 Task: Look for space in Pula, Croatia from 8th June, 2023 to 16th June, 2023 for 2 adults in price range Rs.10000 to Rs.15000. Place can be entire place with 1  bedroom having 1 bed and 1 bathroom. Property type can be house, flat, guest house, hotel. Booking option can be shelf check-in. Required host language is English.
Action: Mouse moved to (626, 80)
Screenshot: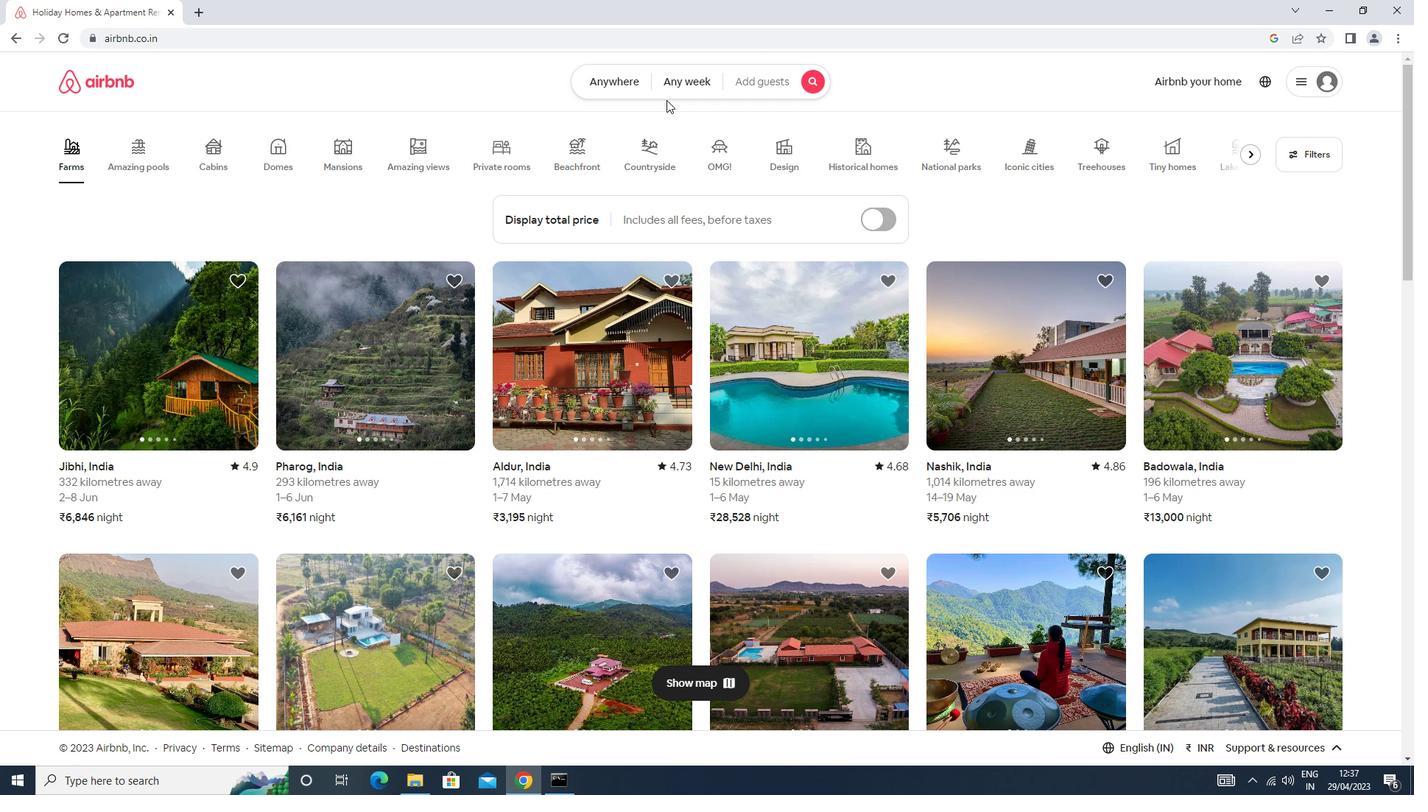 
Action: Mouse pressed left at (626, 80)
Screenshot: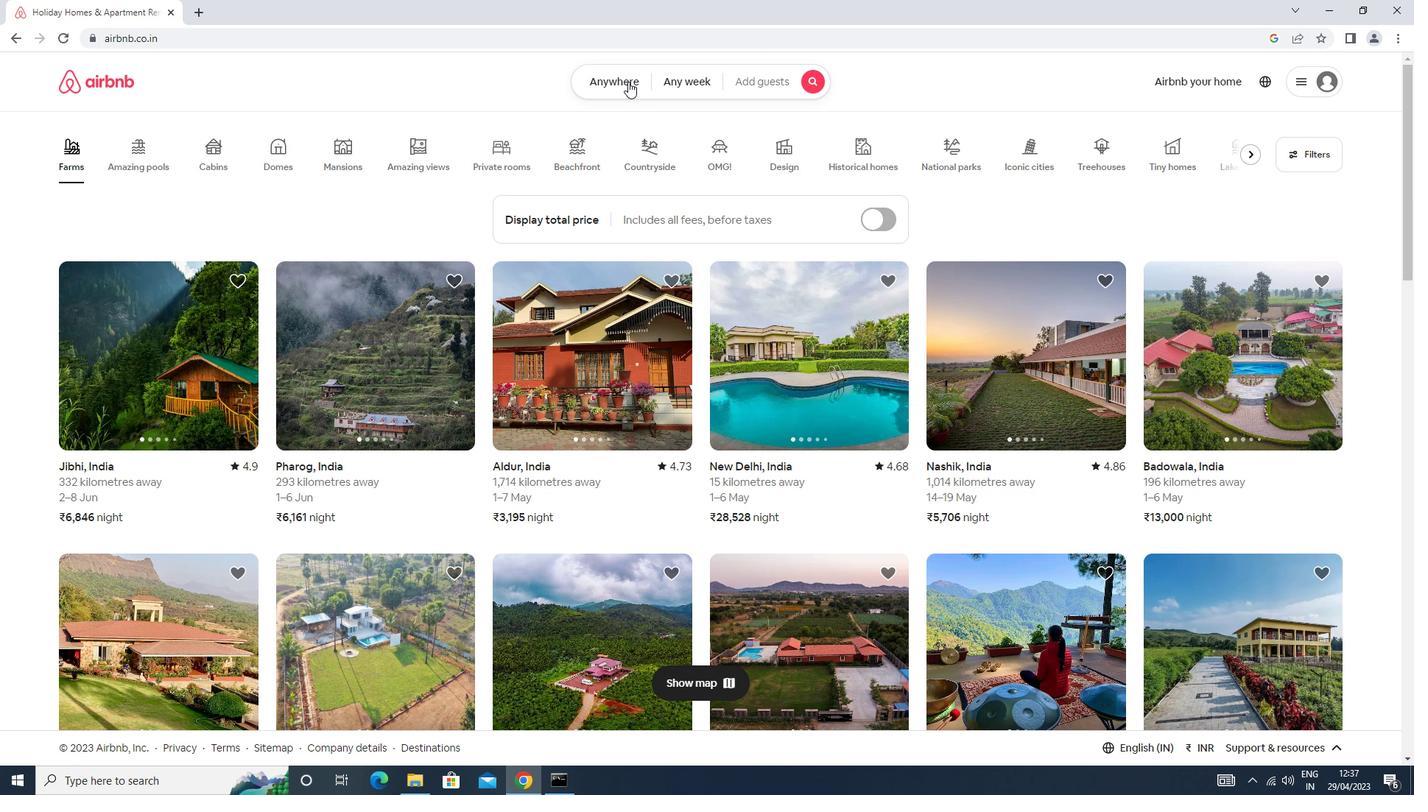 
Action: Mouse moved to (565, 147)
Screenshot: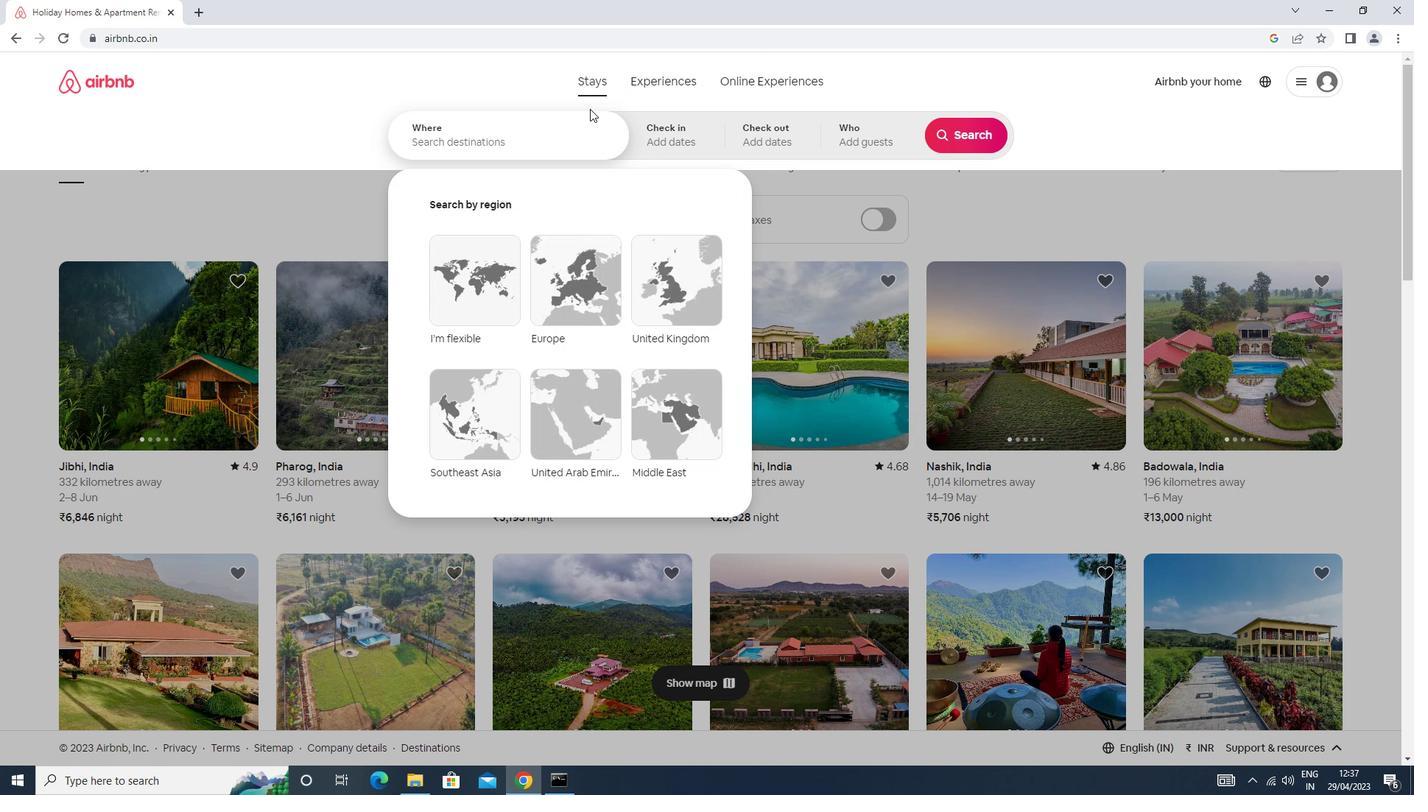 
Action: Mouse pressed left at (565, 147)
Screenshot: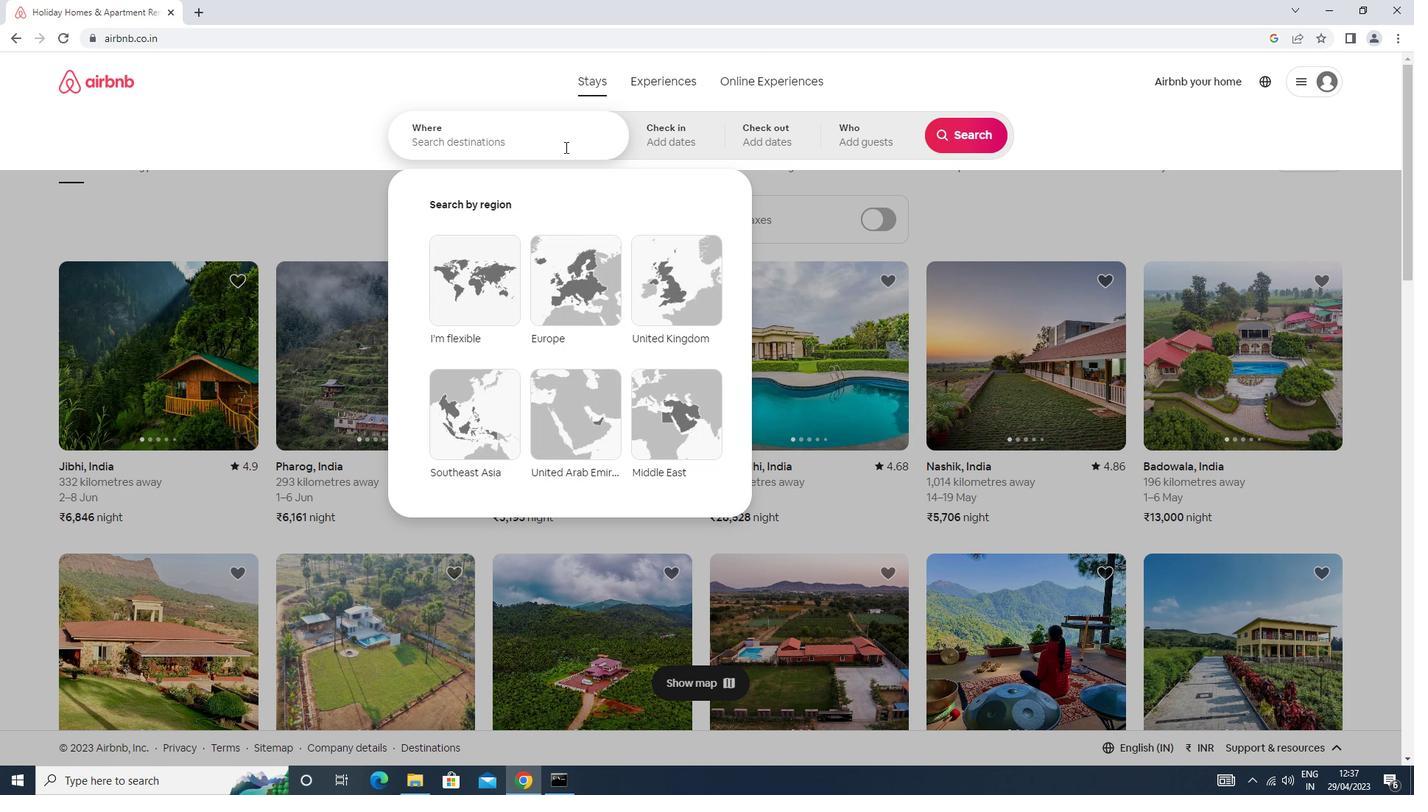 
Action: Key pressed p<Key.caps_lock>ula<Key.down><Key.enter>
Screenshot: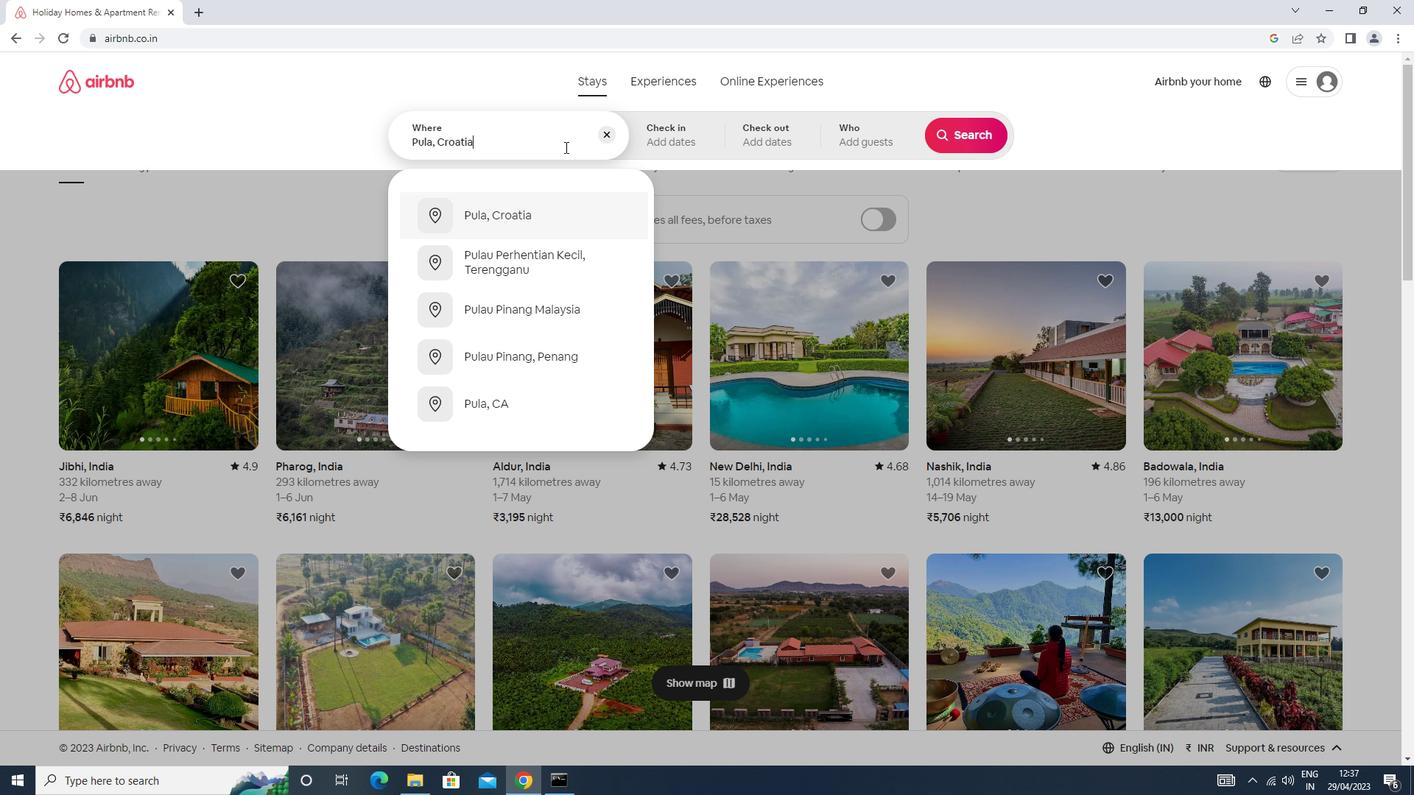 
Action: Mouse moved to (959, 256)
Screenshot: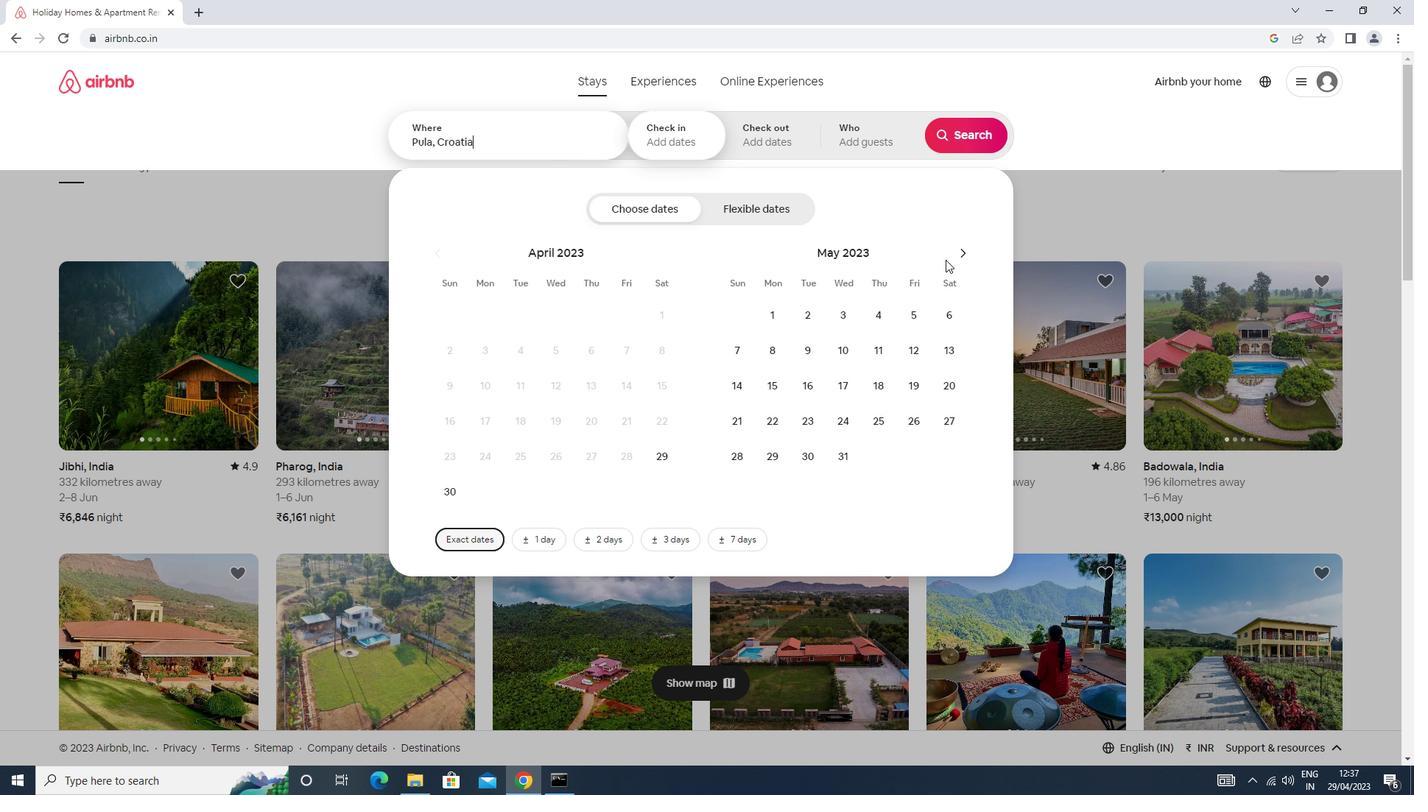 
Action: Mouse pressed left at (959, 256)
Screenshot: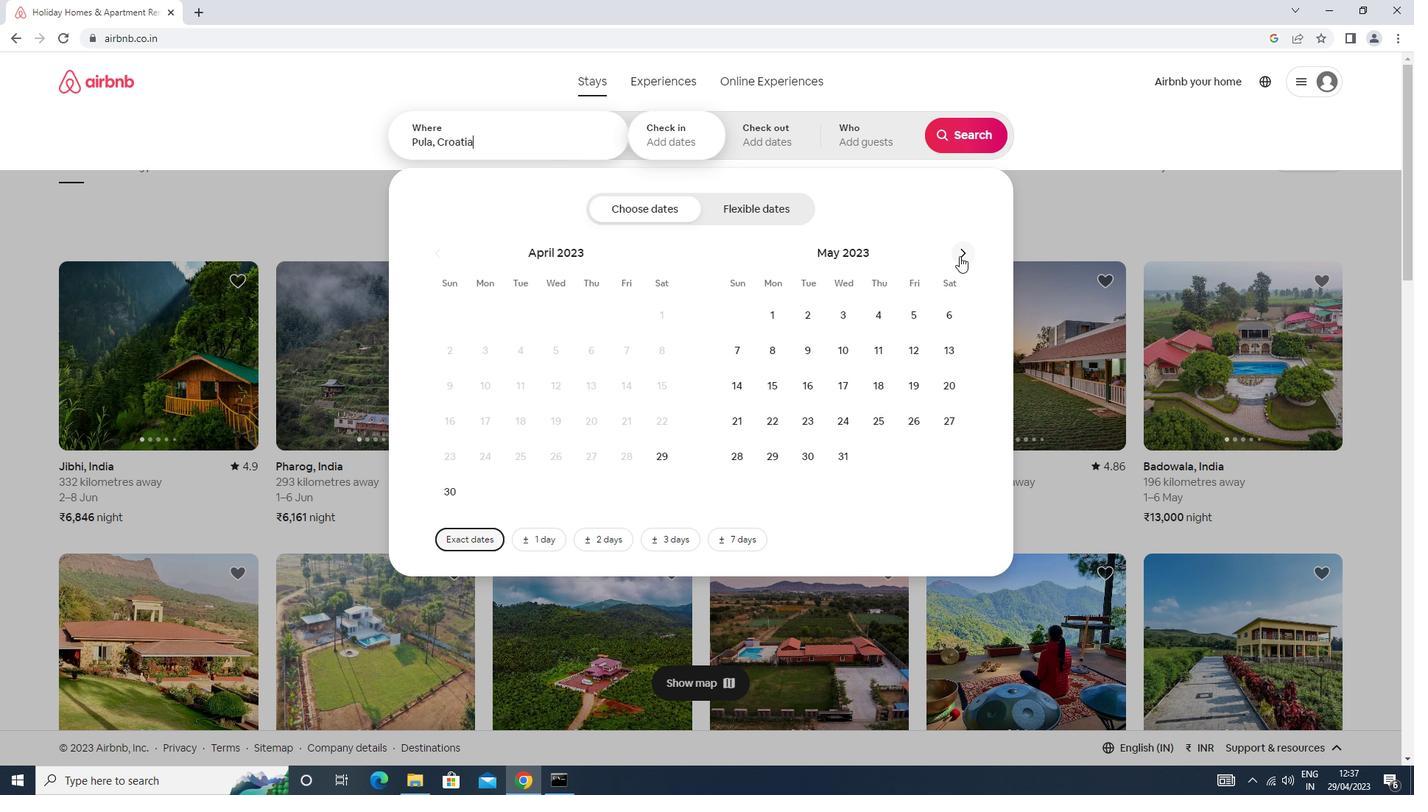 
Action: Mouse moved to (887, 350)
Screenshot: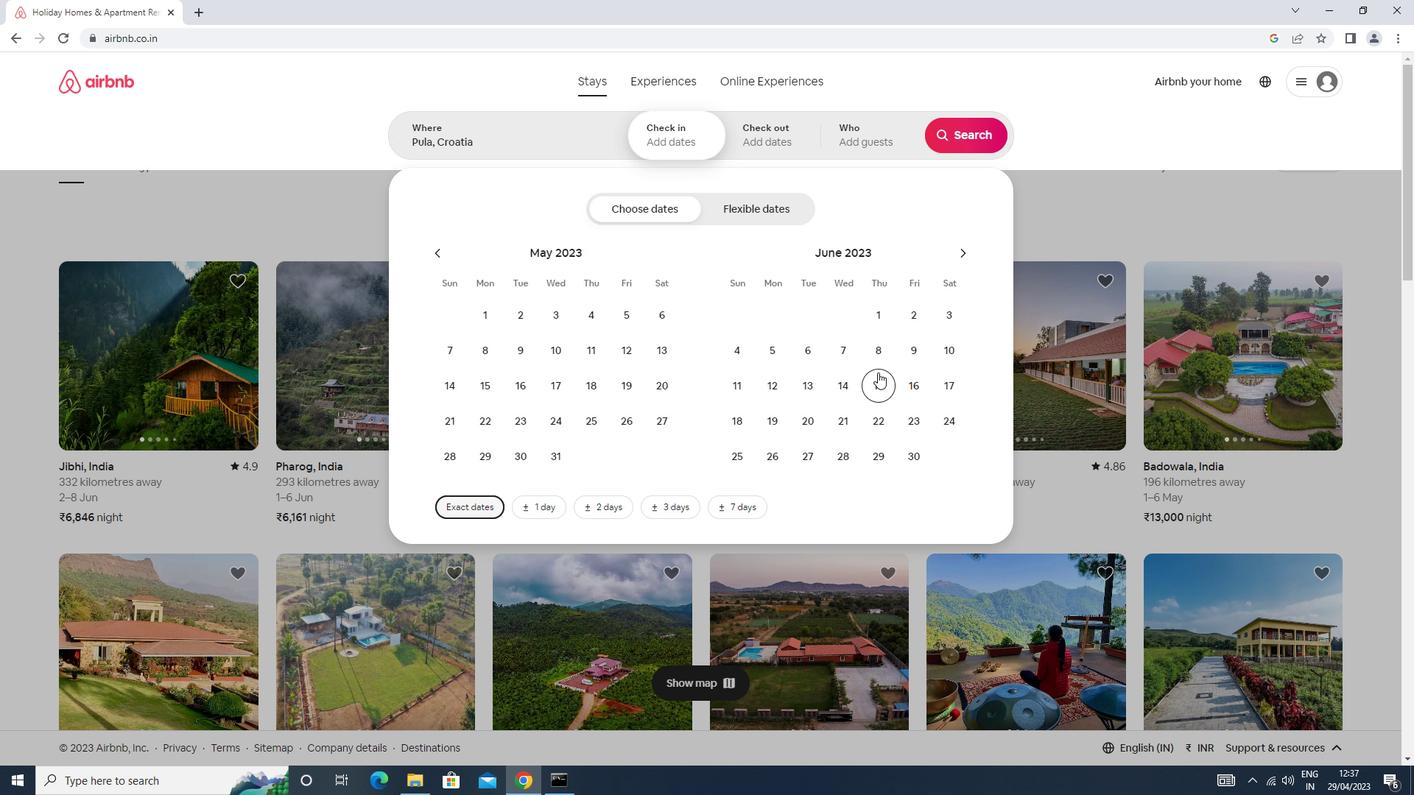 
Action: Mouse pressed left at (887, 350)
Screenshot: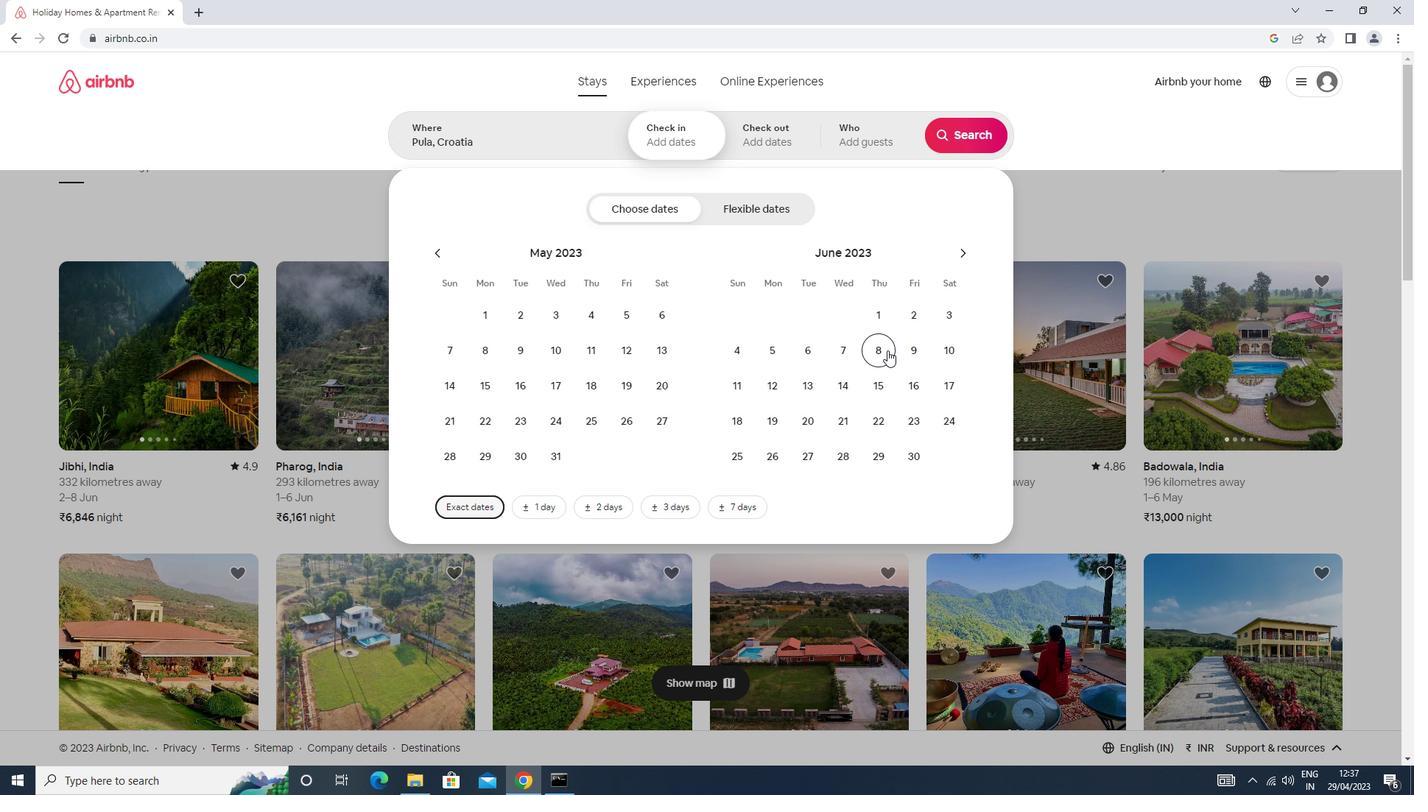 
Action: Mouse moved to (909, 385)
Screenshot: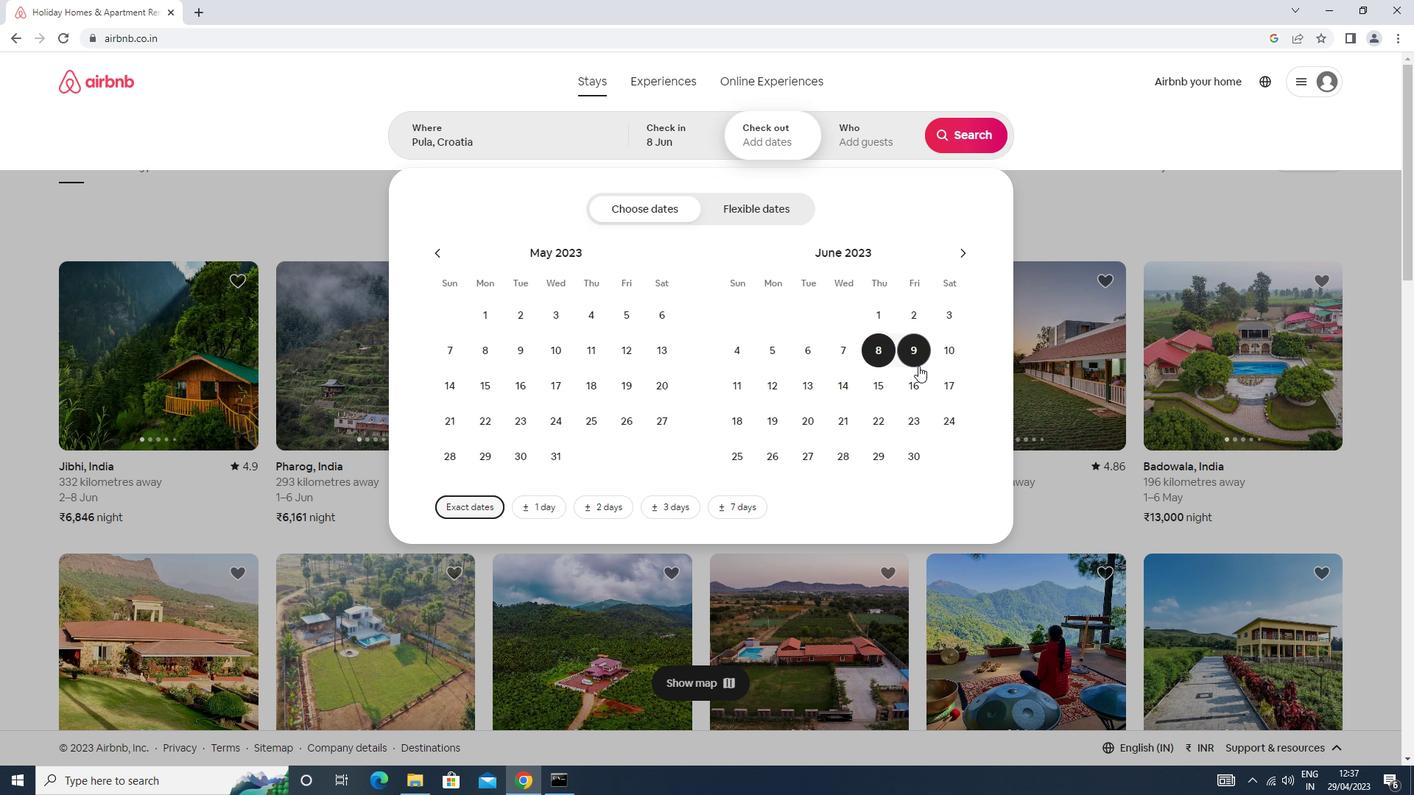 
Action: Mouse pressed left at (909, 385)
Screenshot: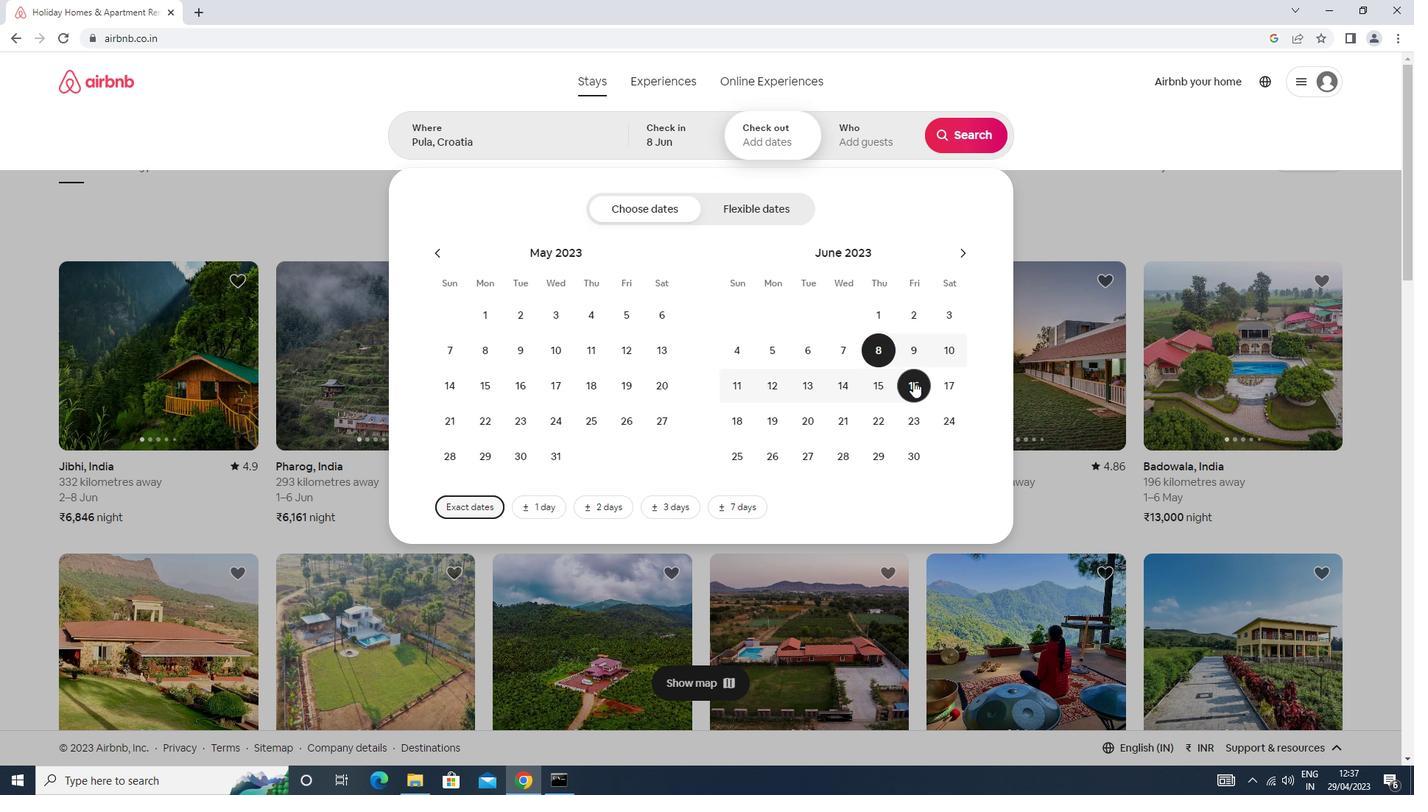 
Action: Mouse moved to (856, 143)
Screenshot: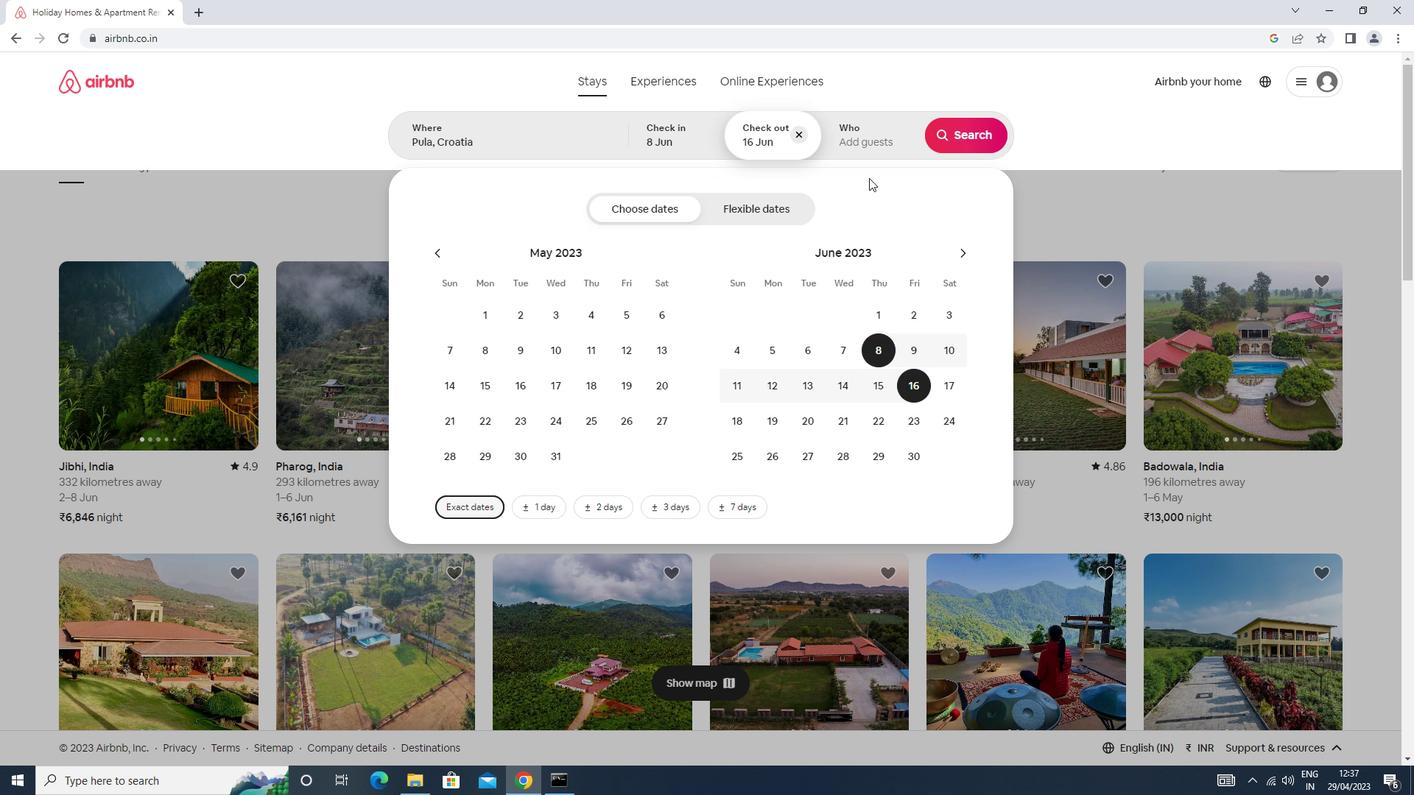 
Action: Mouse pressed left at (856, 143)
Screenshot: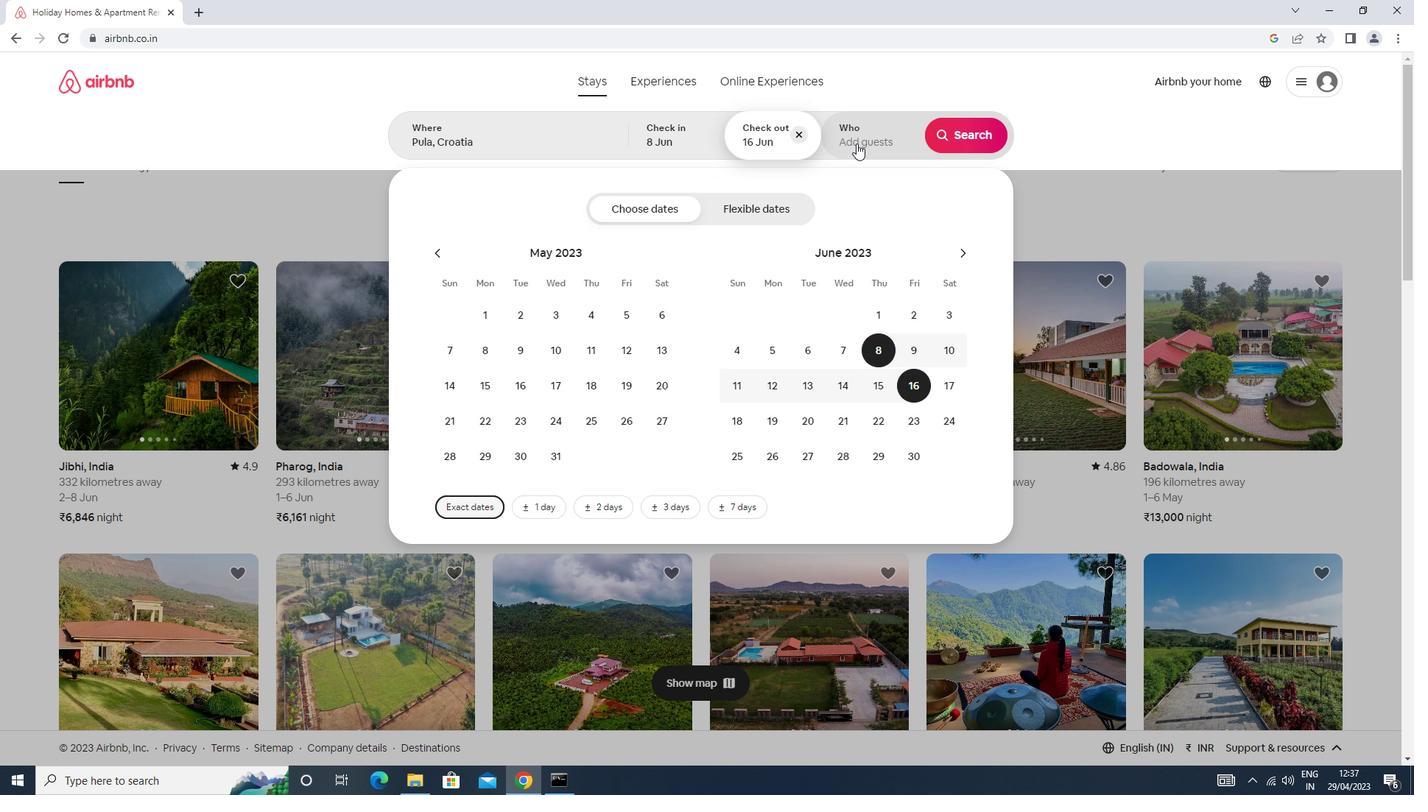 
Action: Mouse moved to (979, 213)
Screenshot: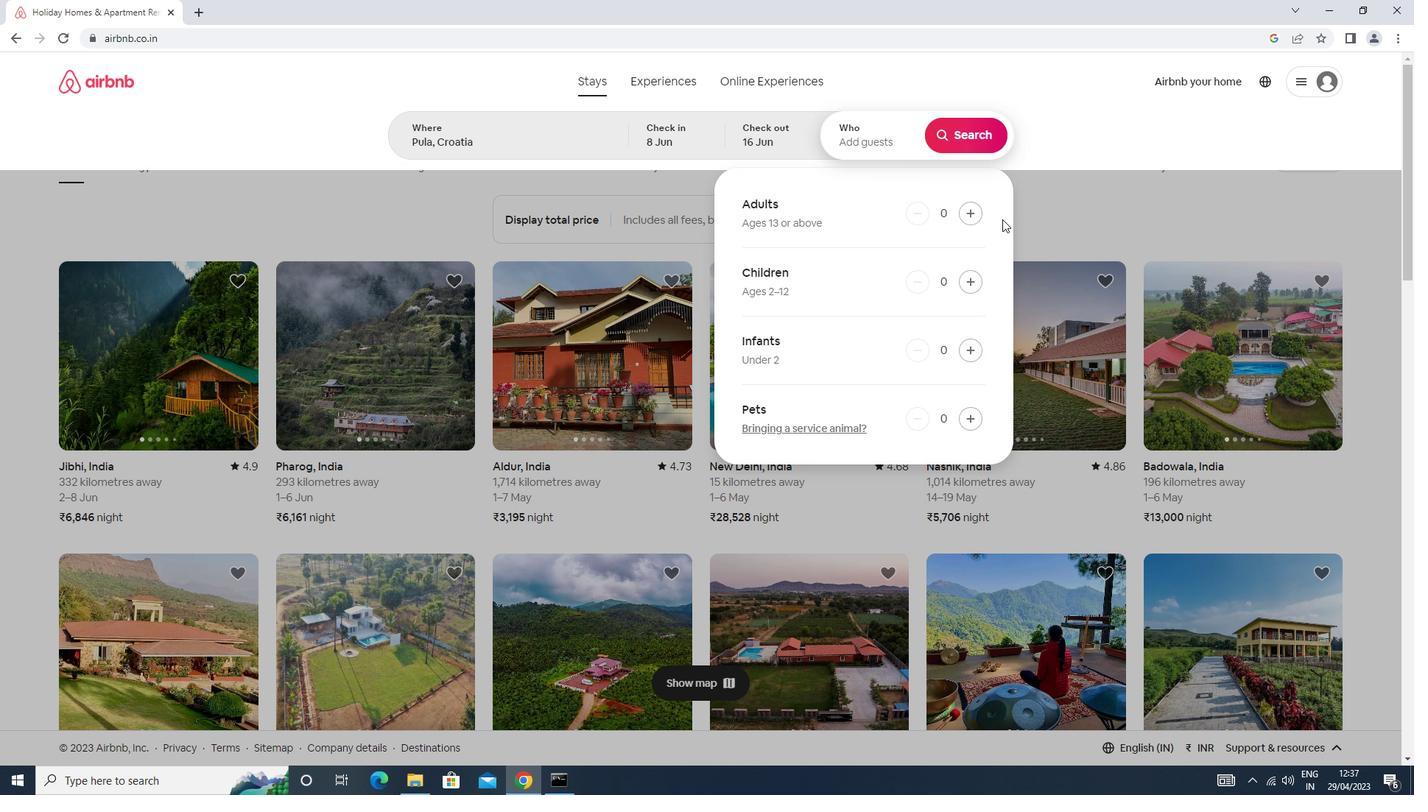 
Action: Mouse pressed left at (979, 213)
Screenshot: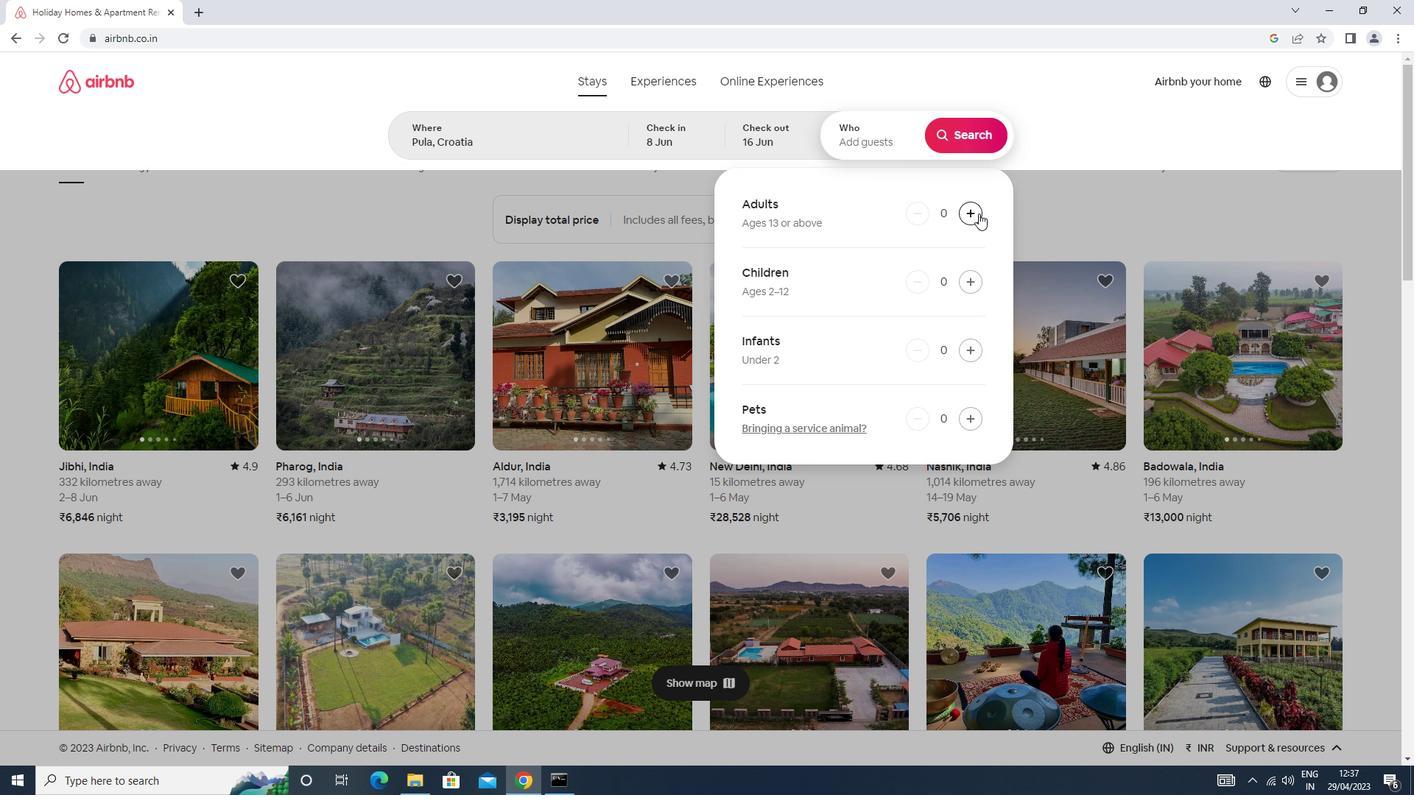 
Action: Mouse pressed left at (979, 213)
Screenshot: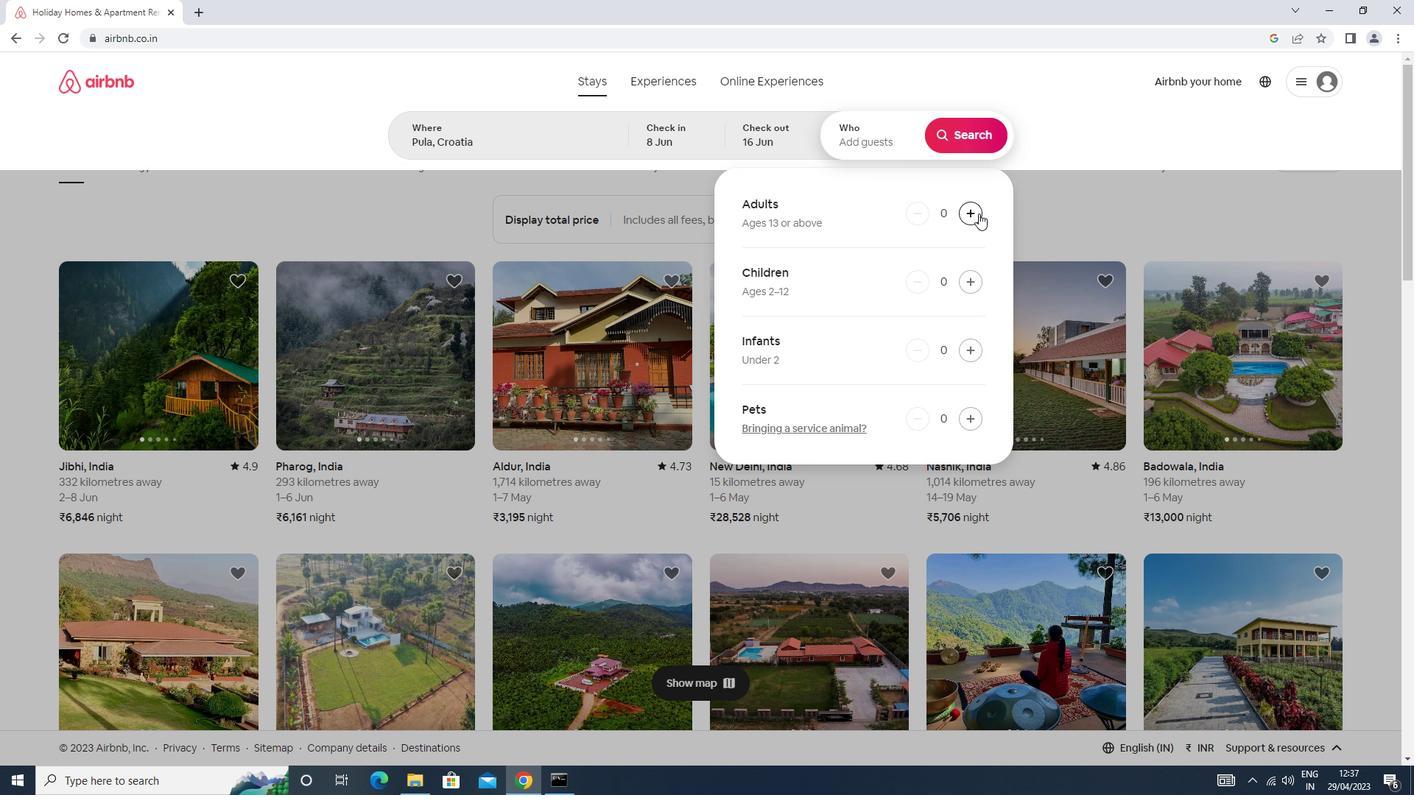 
Action: Mouse moved to (962, 142)
Screenshot: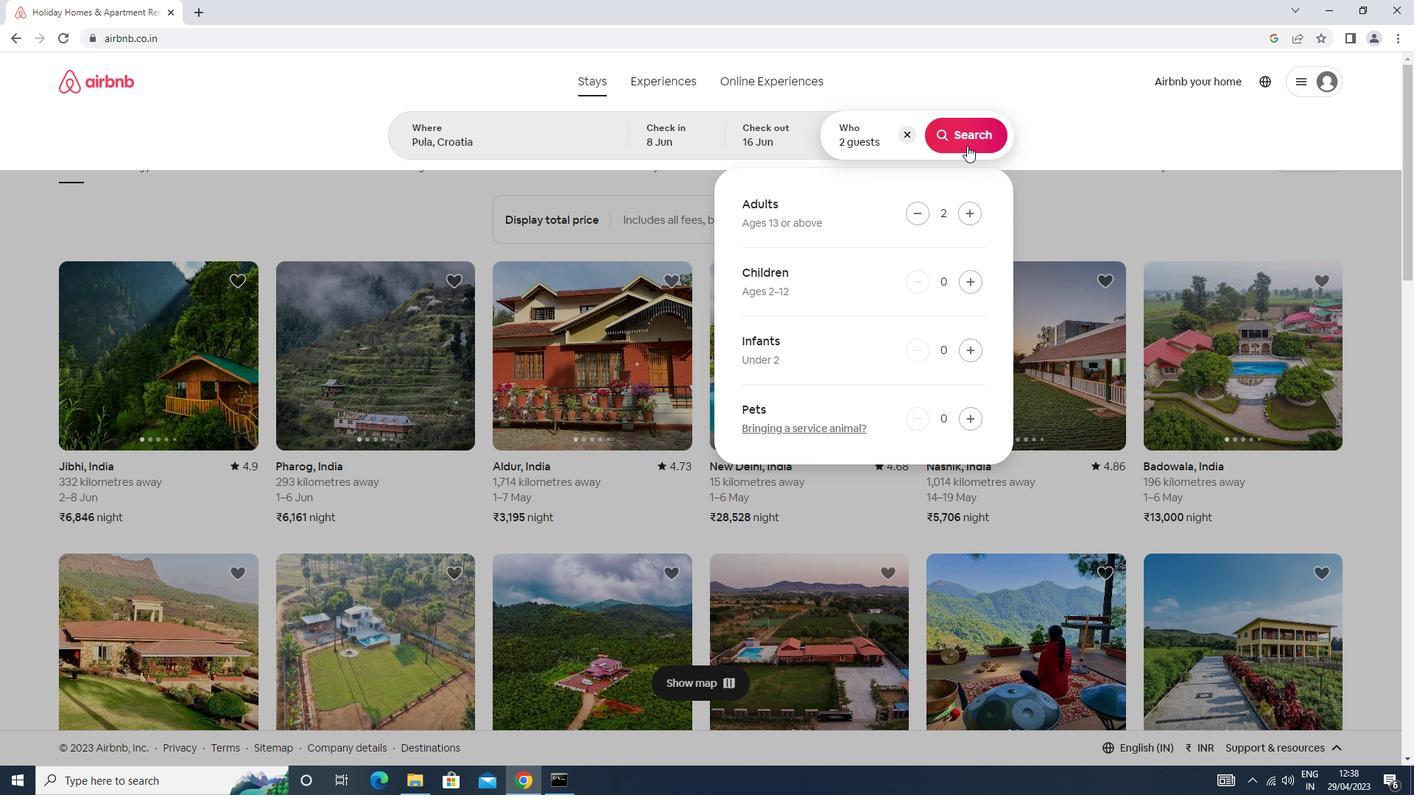 
Action: Mouse pressed left at (962, 142)
Screenshot: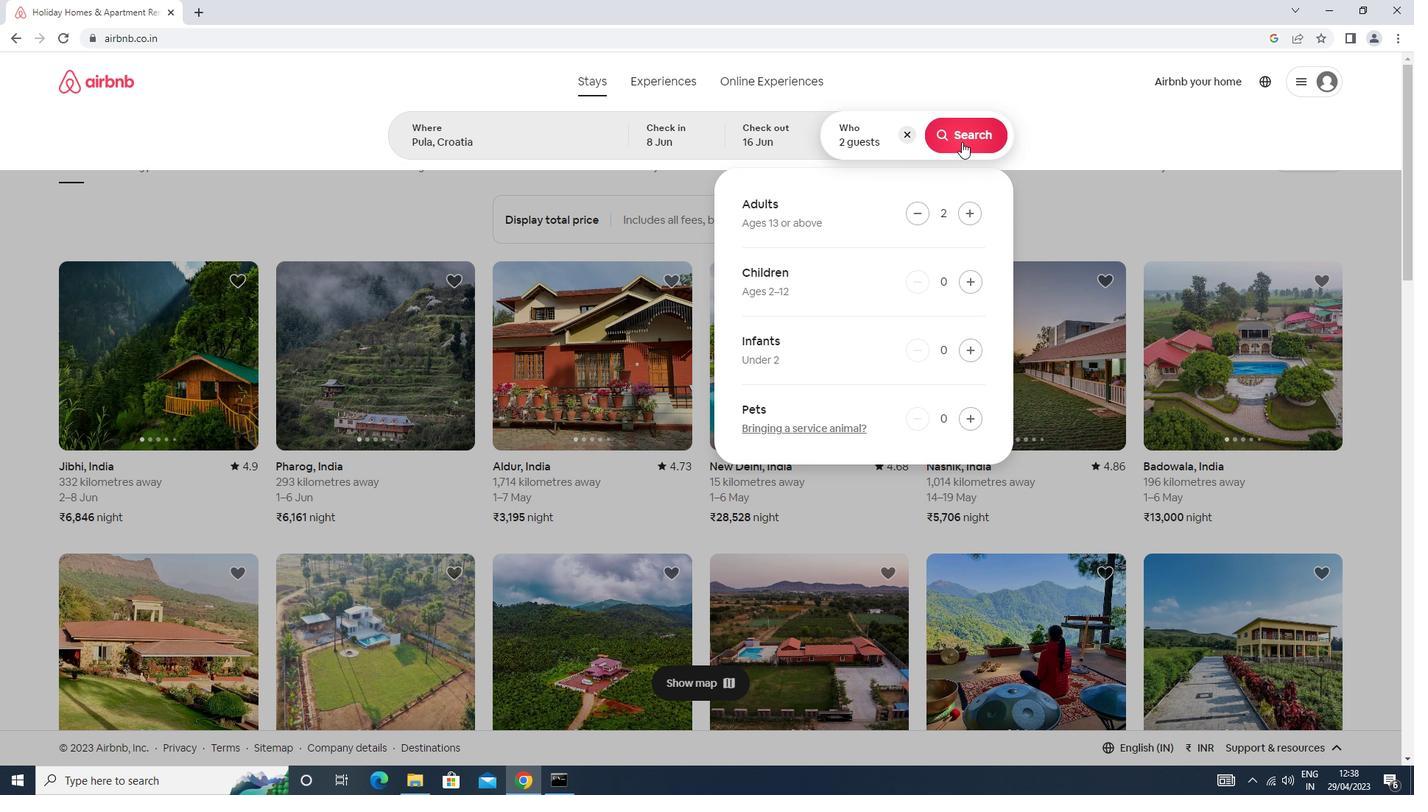 
Action: Mouse moved to (1345, 81)
Screenshot: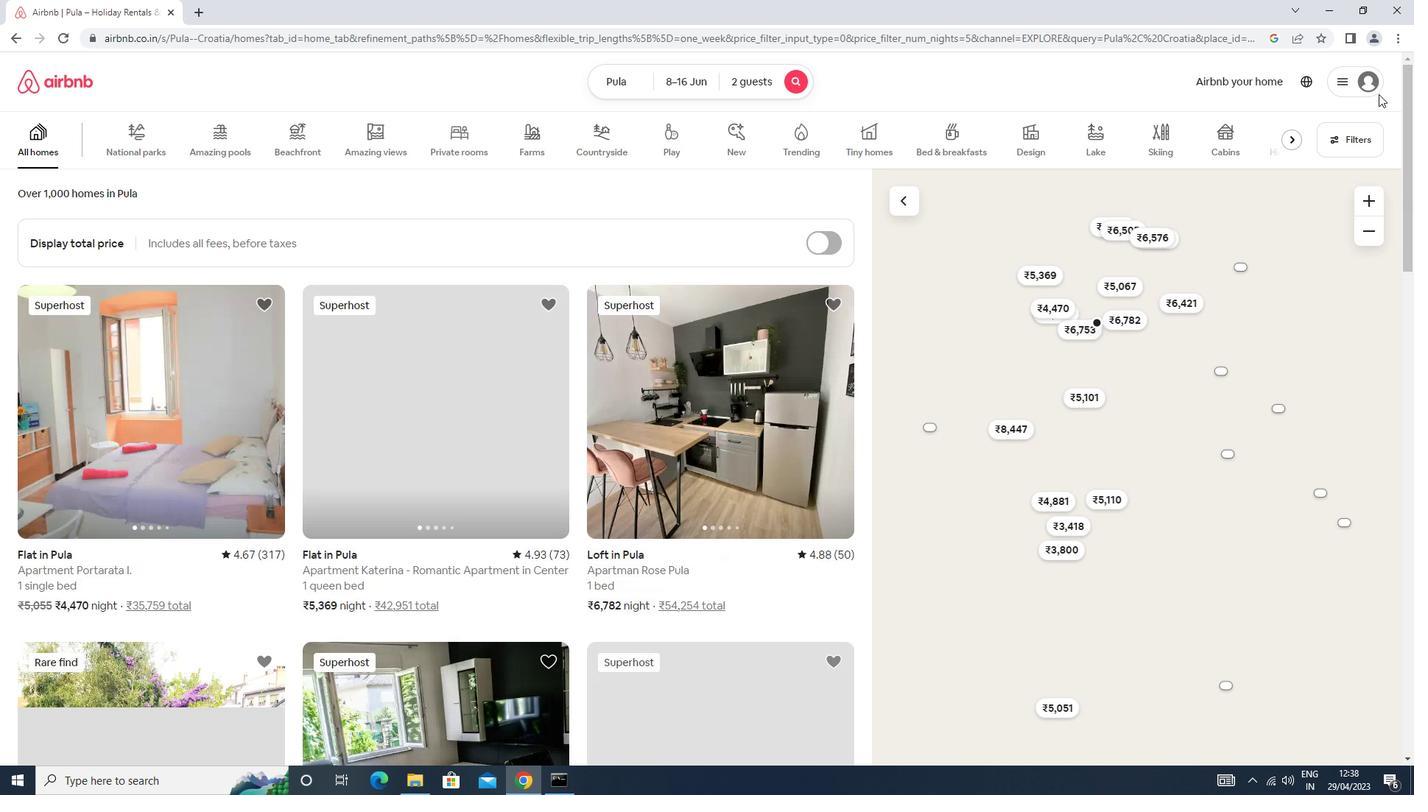 
Action: Mouse pressed left at (1345, 81)
Screenshot: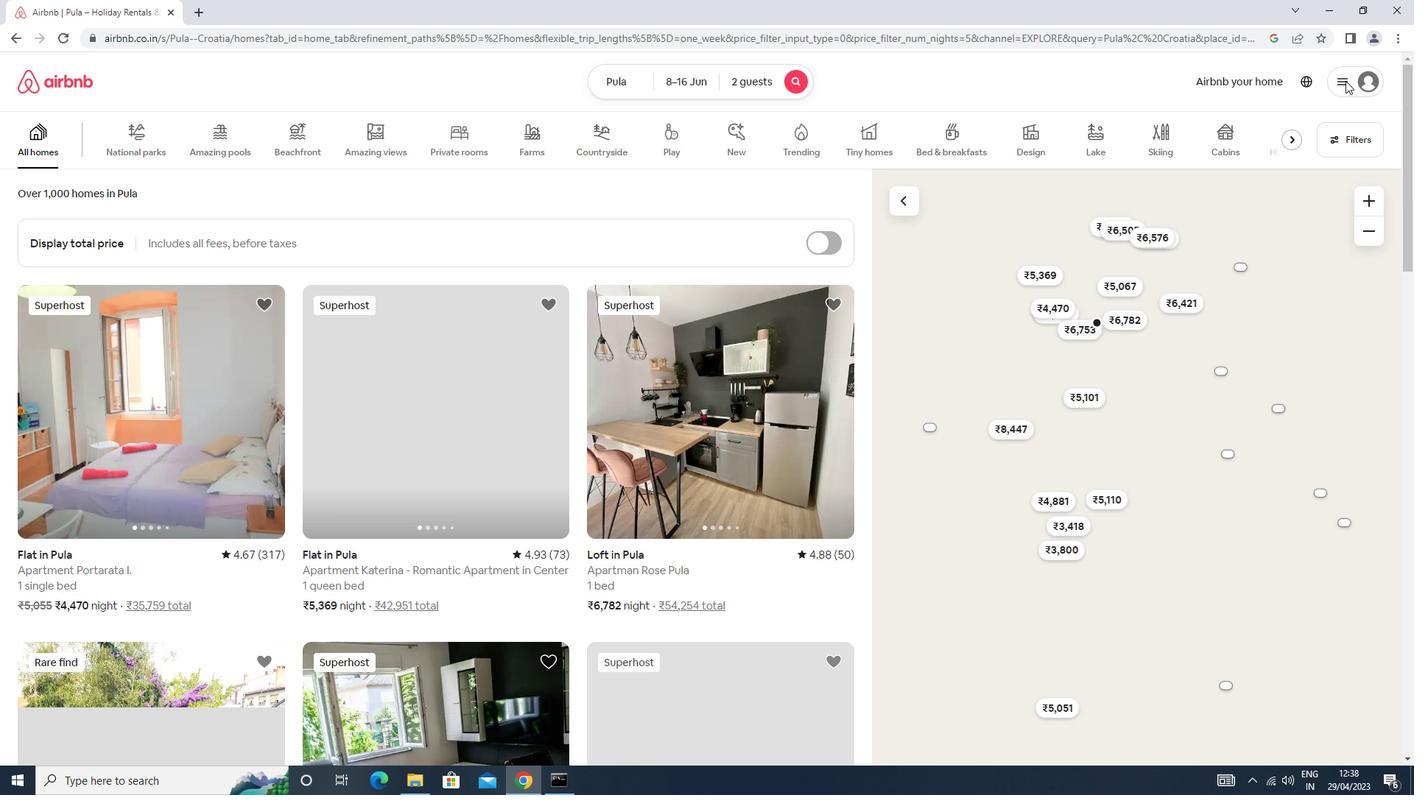 
Action: Mouse moved to (1356, 74)
Screenshot: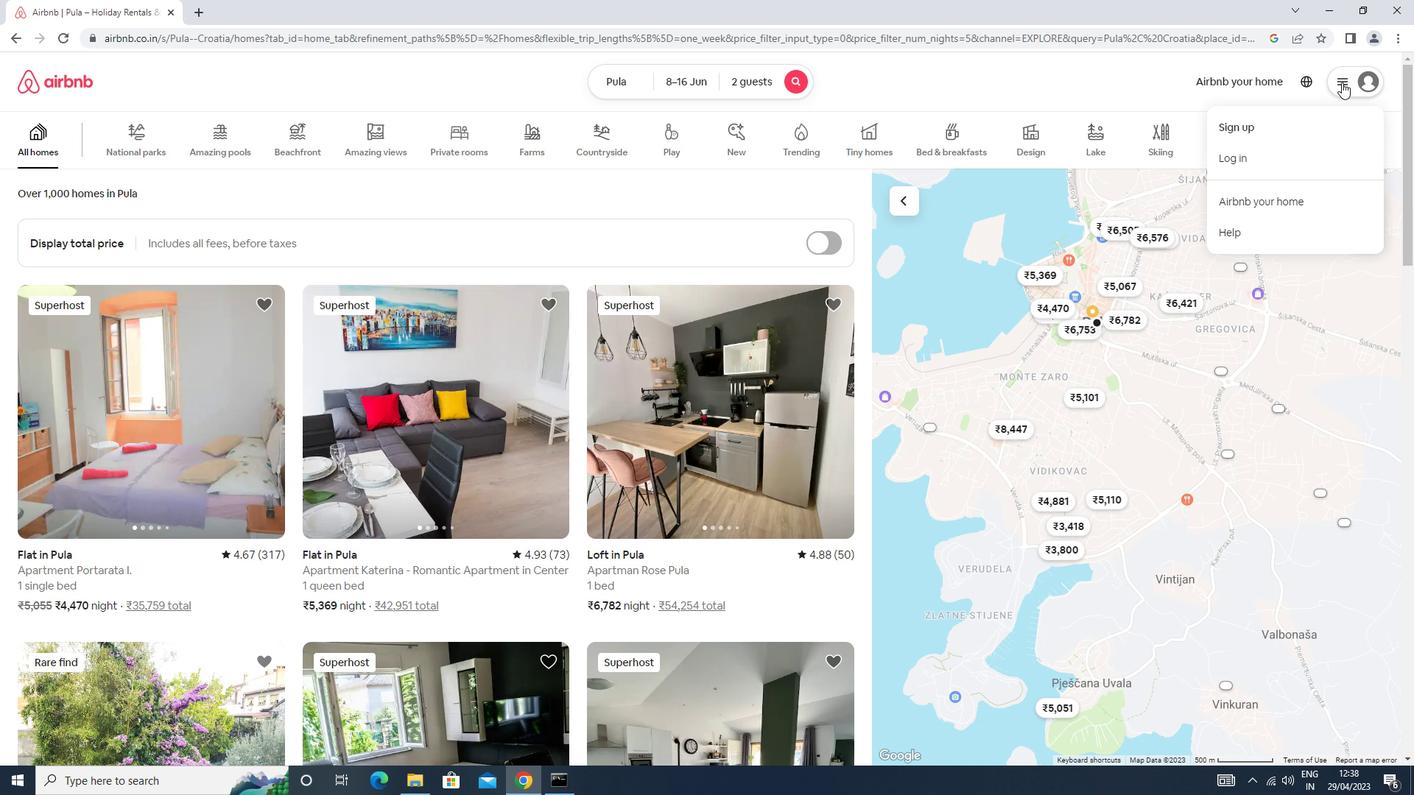 
Action: Mouse pressed left at (1356, 74)
Screenshot: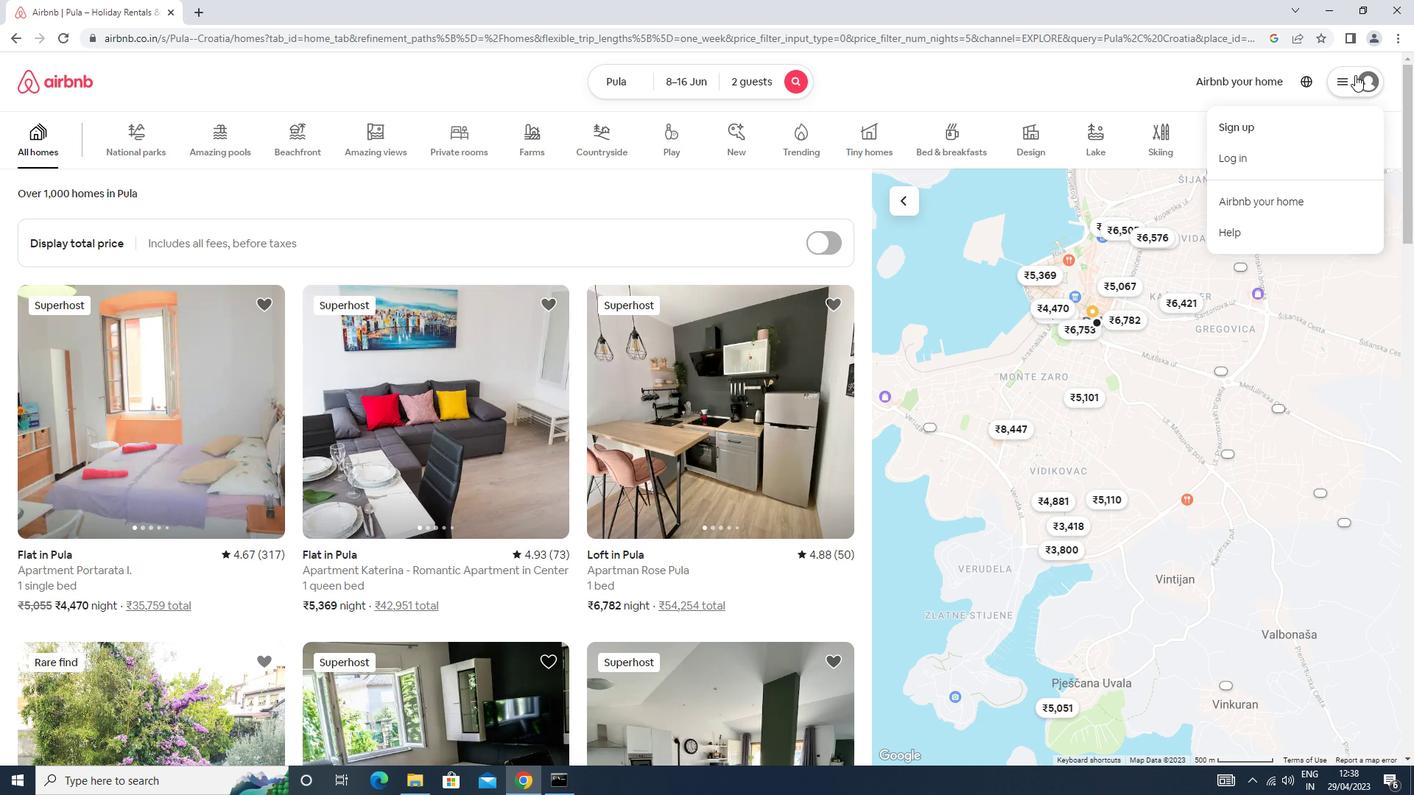 
Action: Mouse moved to (1347, 129)
Screenshot: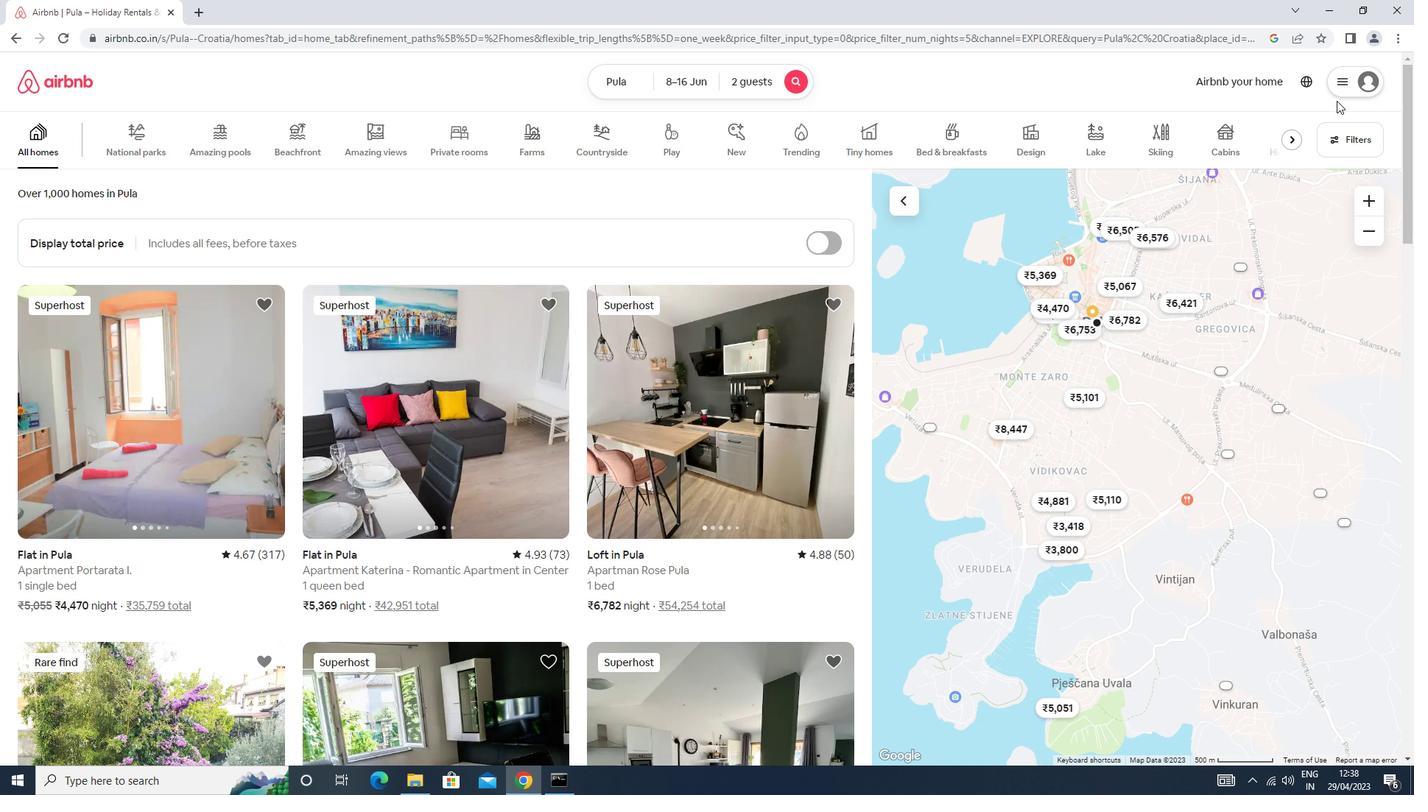 
Action: Mouse pressed left at (1347, 129)
Screenshot: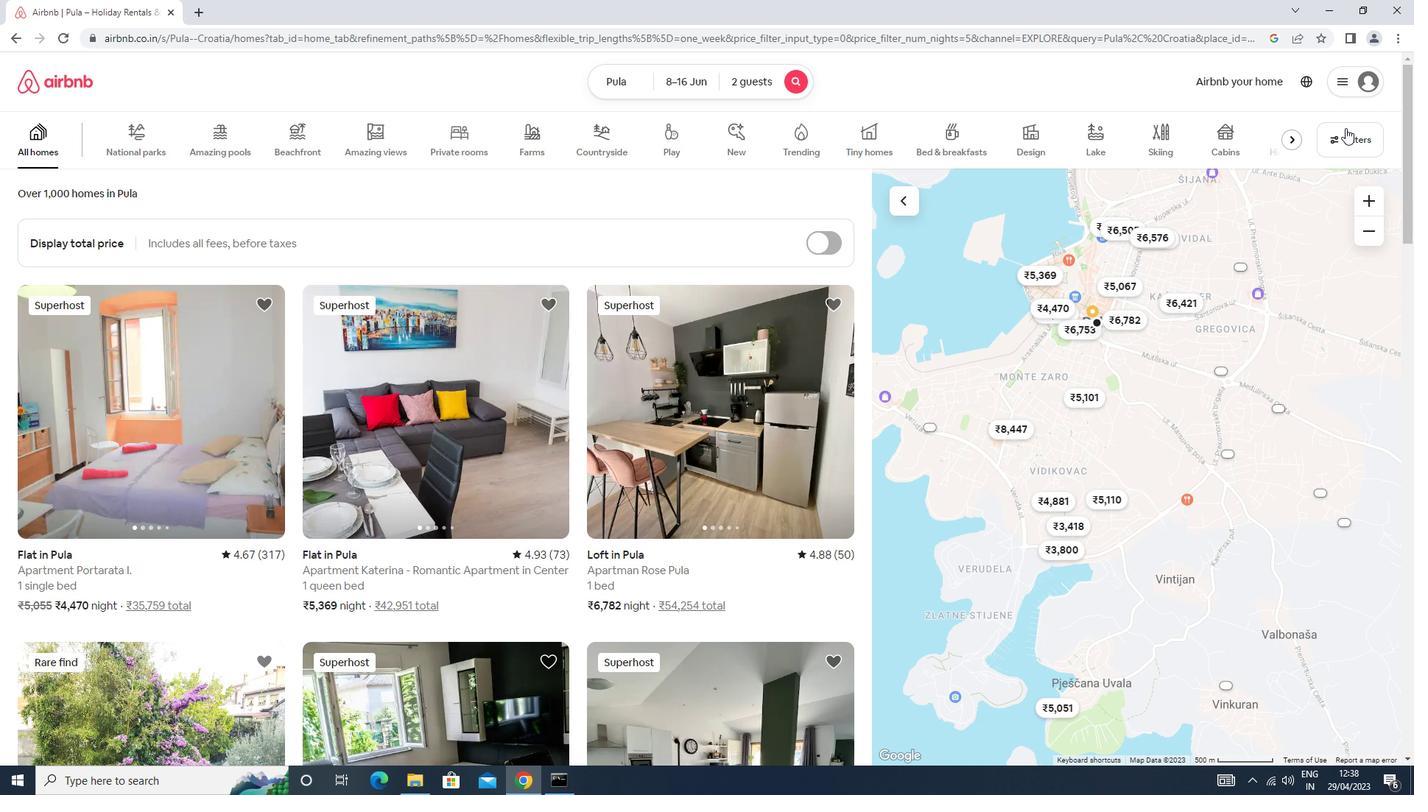 
Action: Mouse moved to (605, 324)
Screenshot: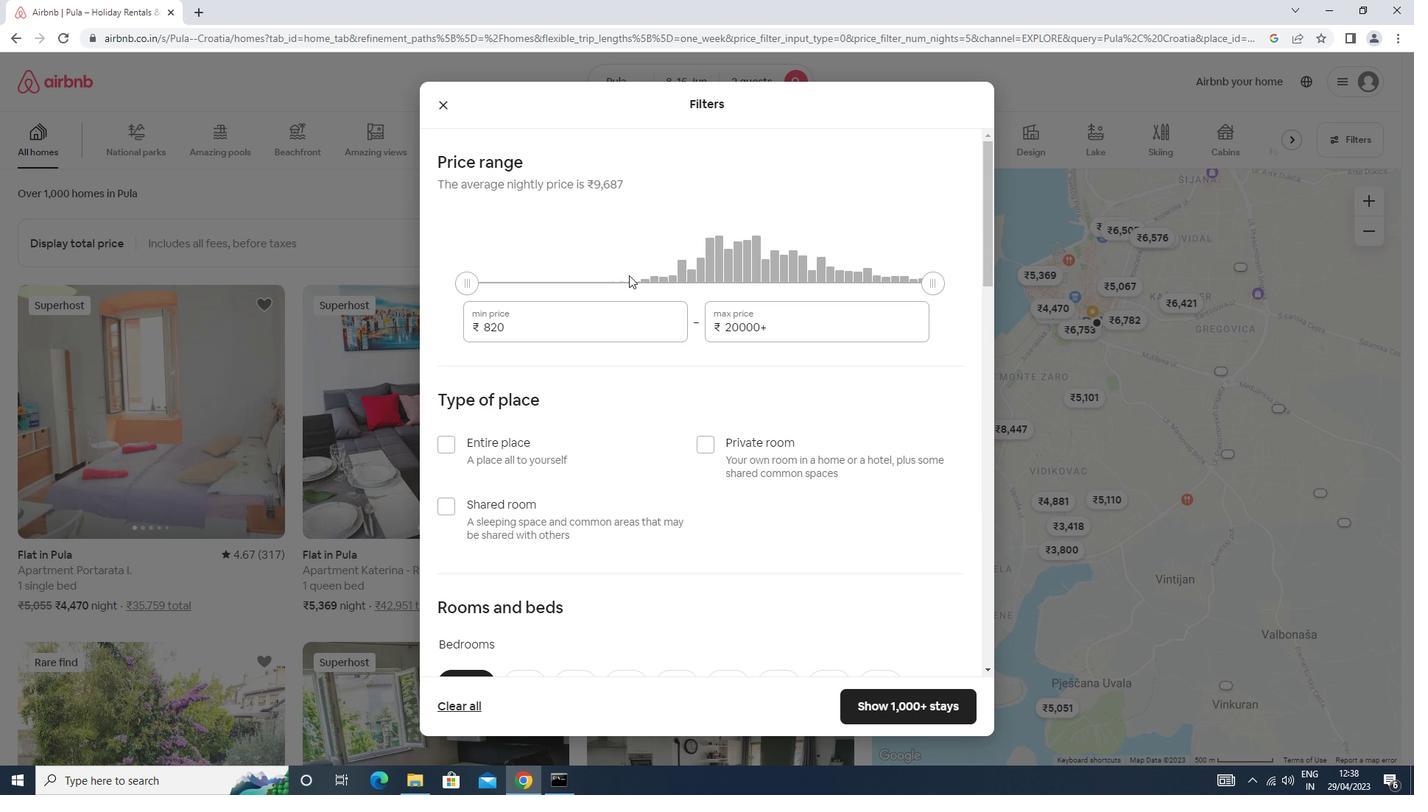 
Action: Mouse pressed left at (605, 324)
Screenshot: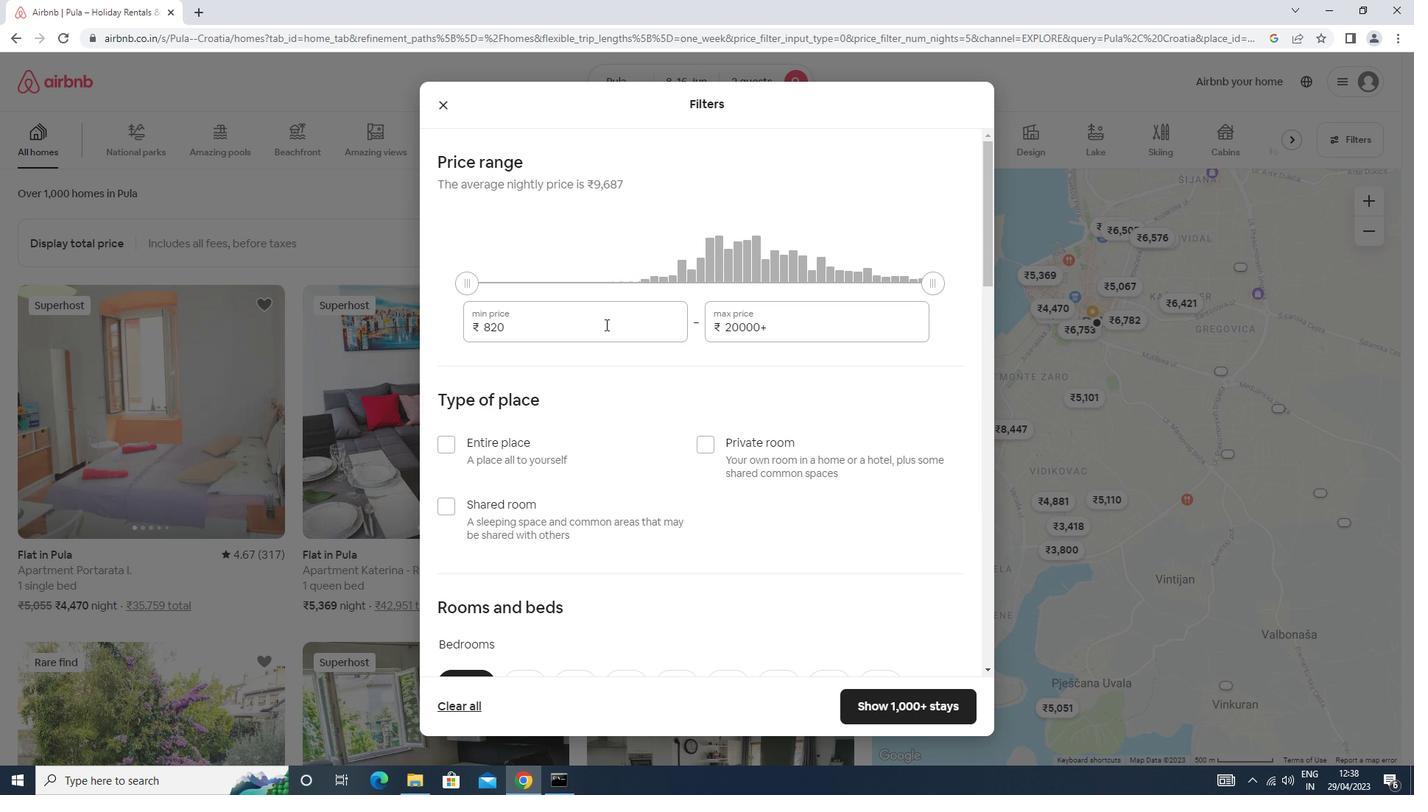 
Action: Key pressed <Key.backspace><Key.backspace><Key.backspace><Key.backspace><Key.backspace><Key.backspace><Key.backspace><Key.backspace><Key.backspace>10000<Key.tab>15000
Screenshot: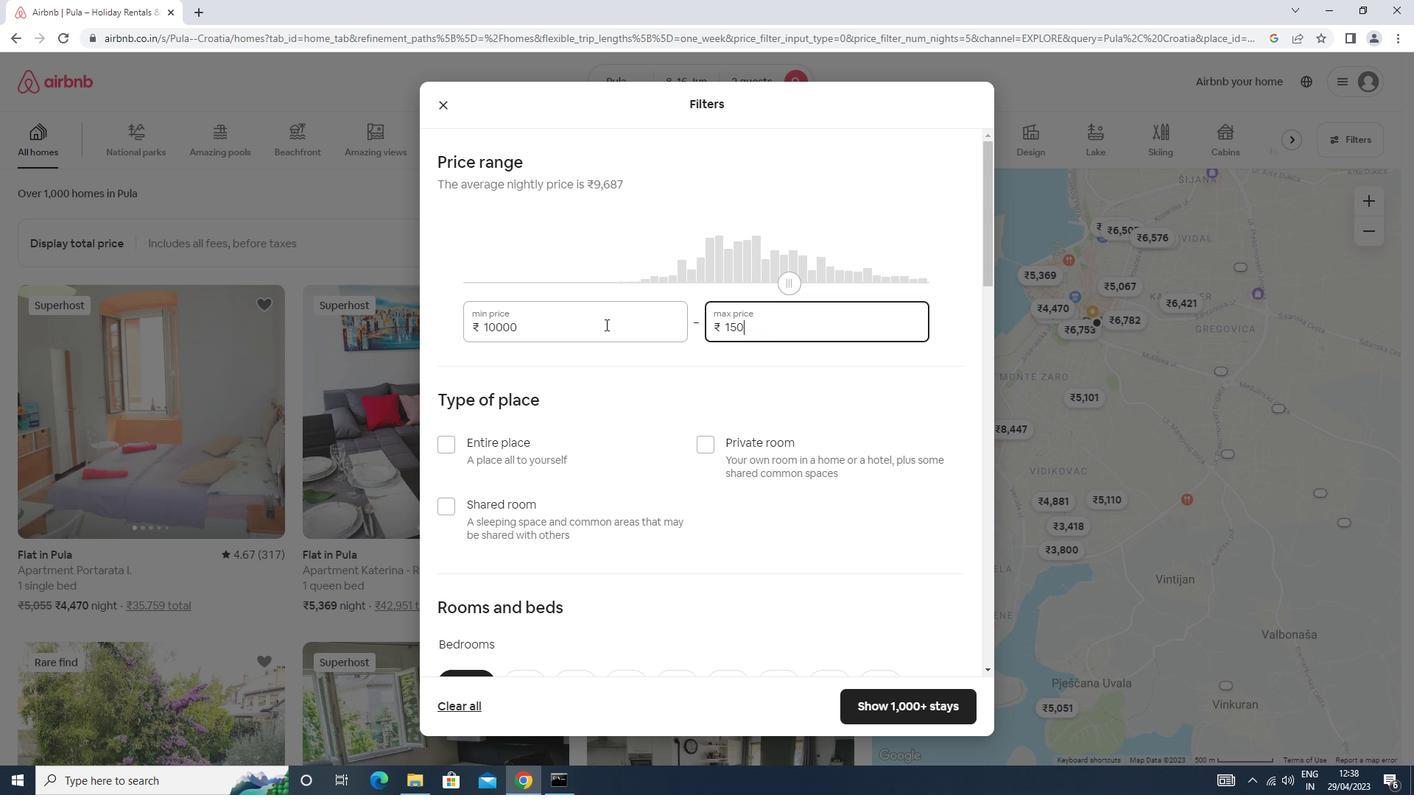 
Action: Mouse scrolled (605, 324) with delta (0, 0)
Screenshot: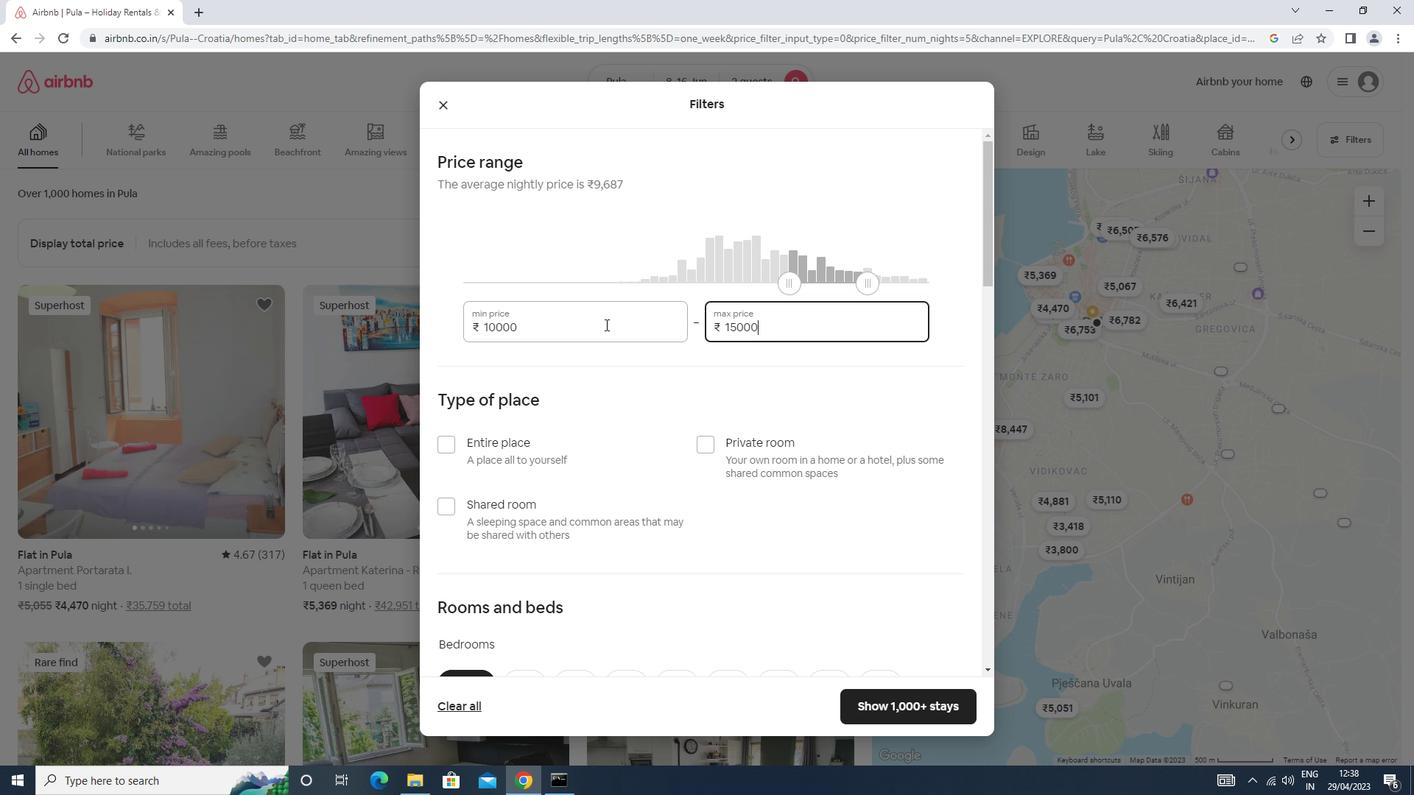
Action: Mouse scrolled (605, 324) with delta (0, 0)
Screenshot: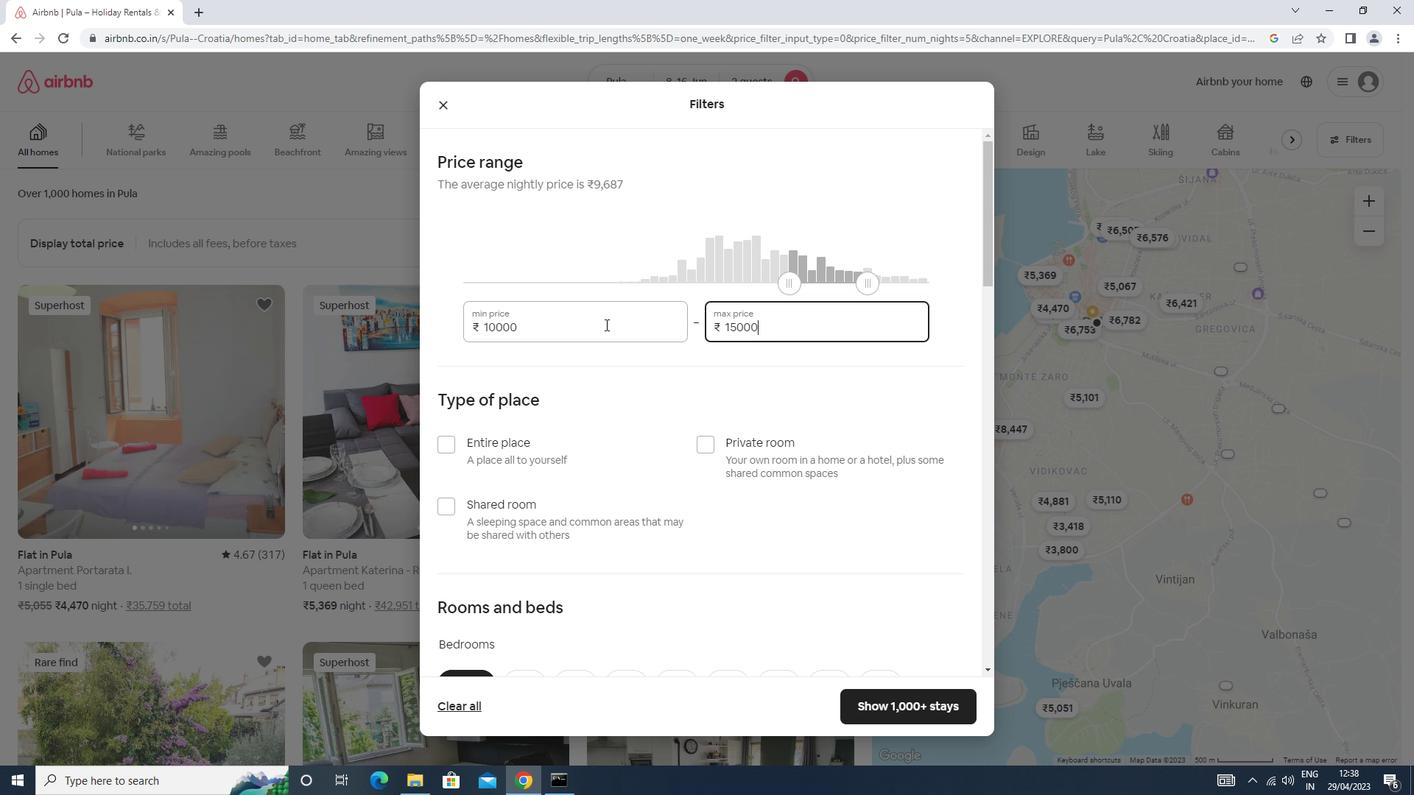
Action: Mouse scrolled (605, 324) with delta (0, 0)
Screenshot: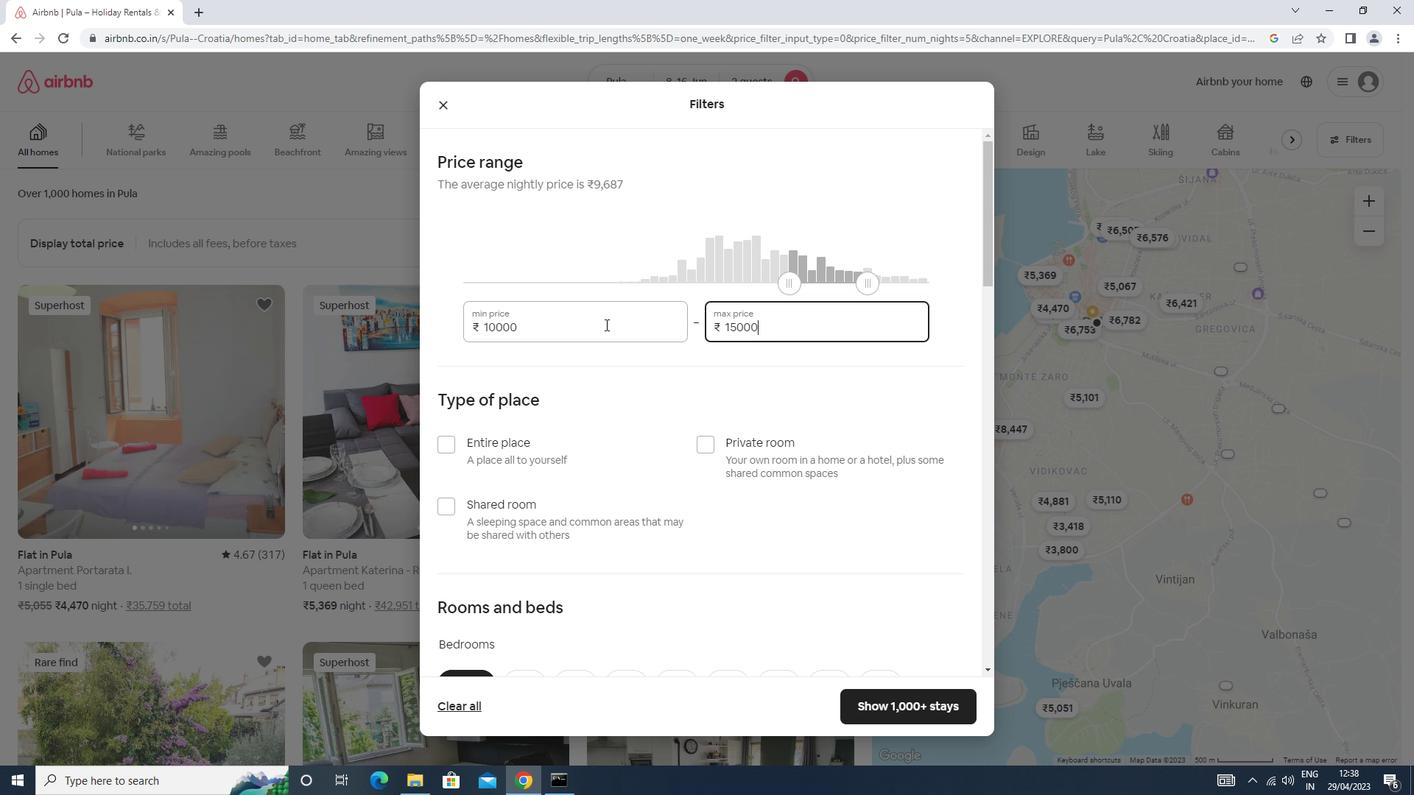
Action: Mouse moved to (495, 222)
Screenshot: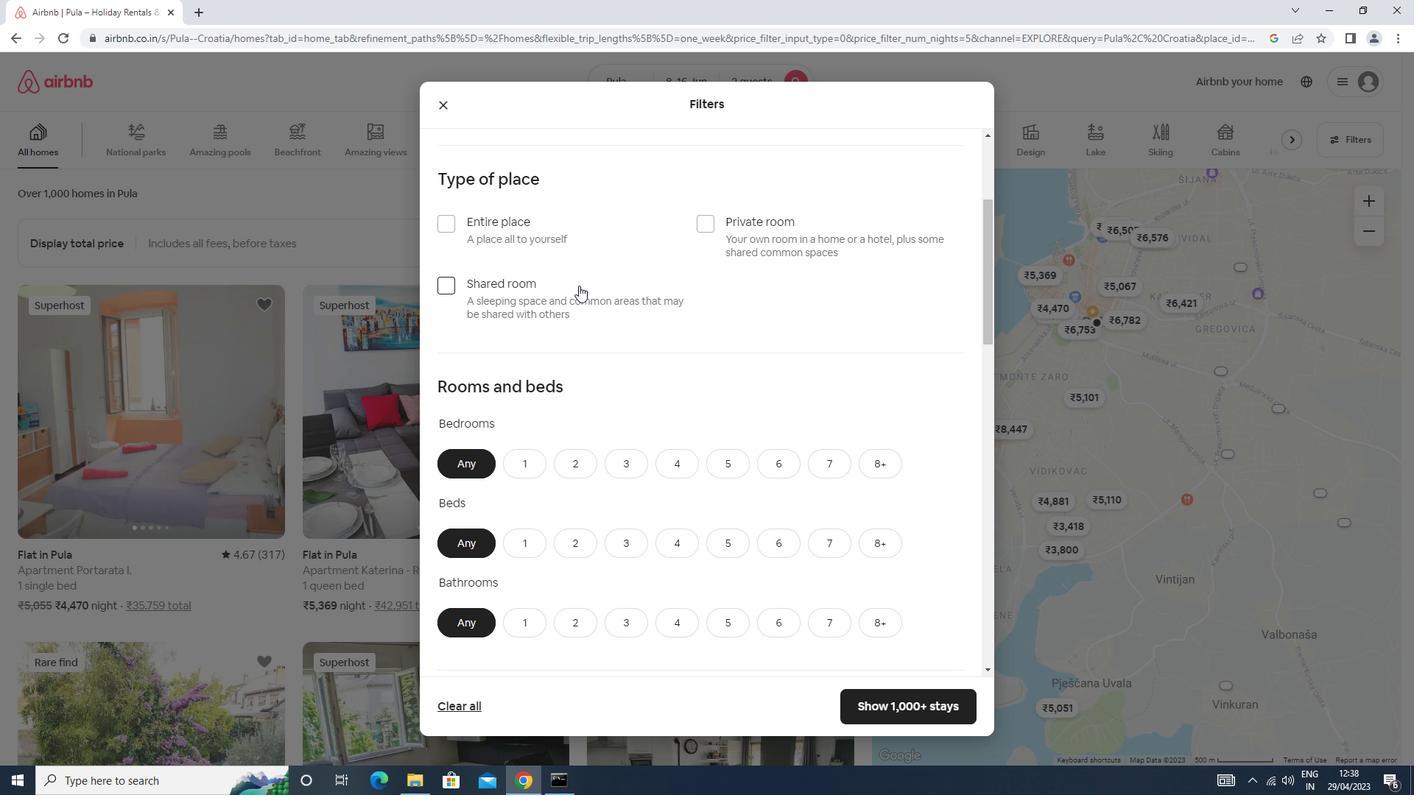 
Action: Mouse pressed left at (495, 222)
Screenshot: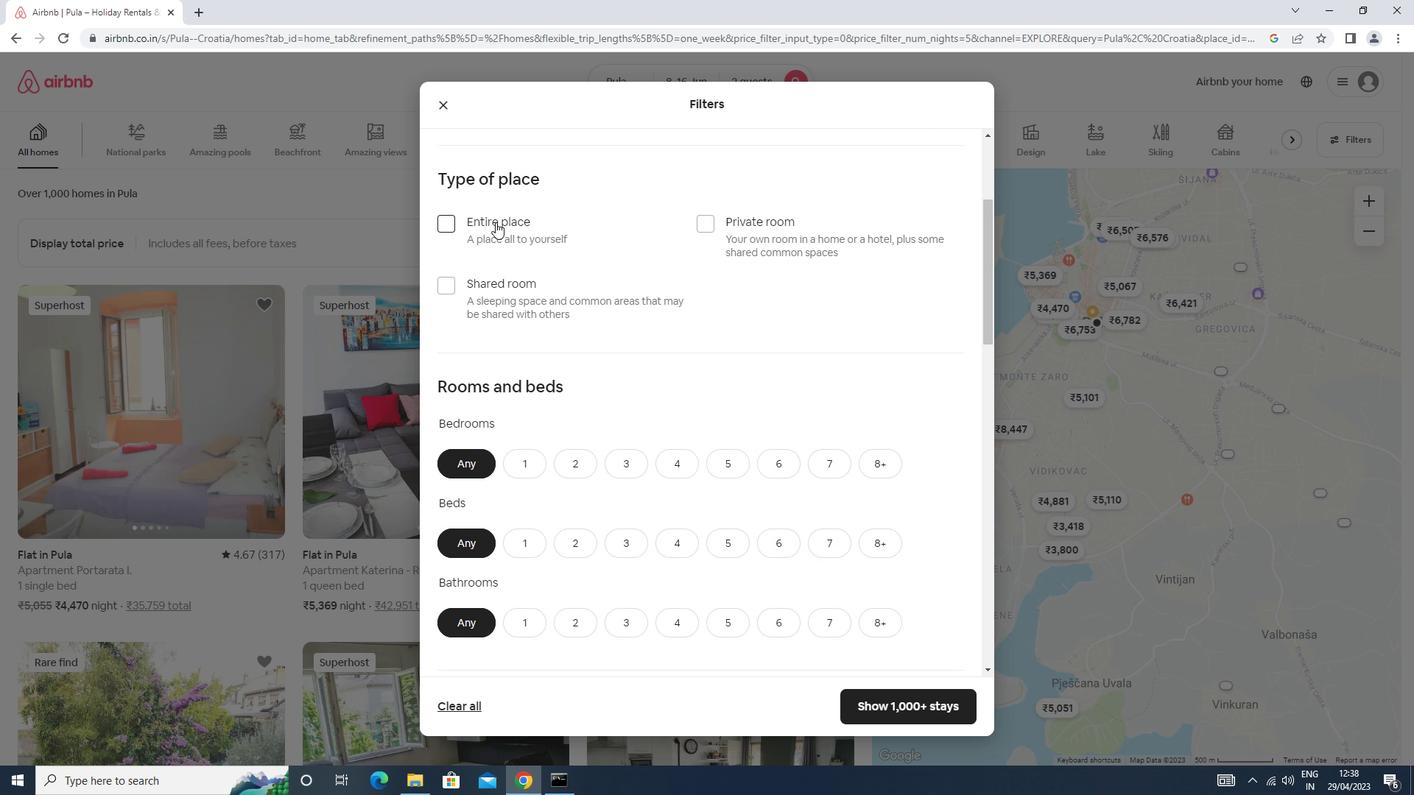 
Action: Mouse moved to (525, 454)
Screenshot: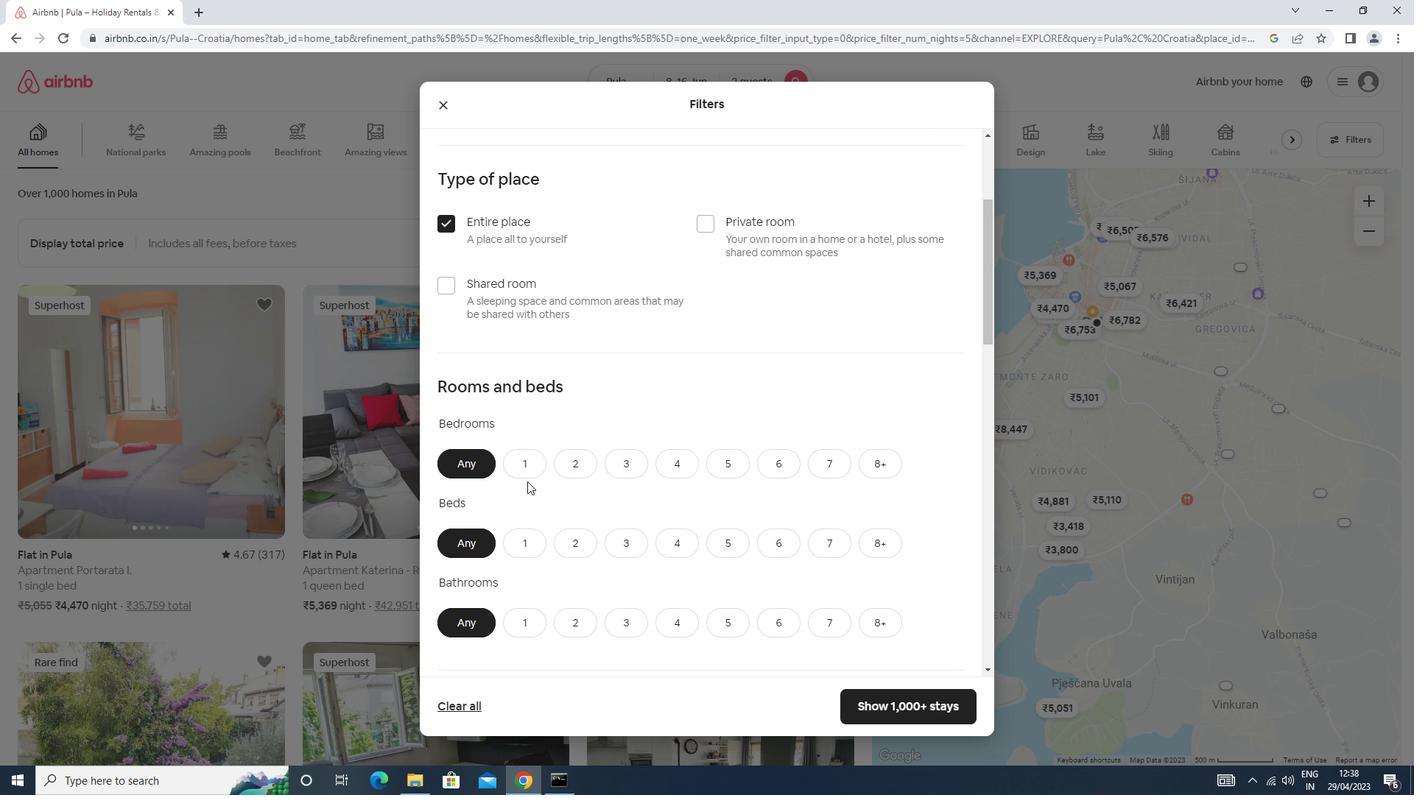 
Action: Mouse pressed left at (525, 454)
Screenshot: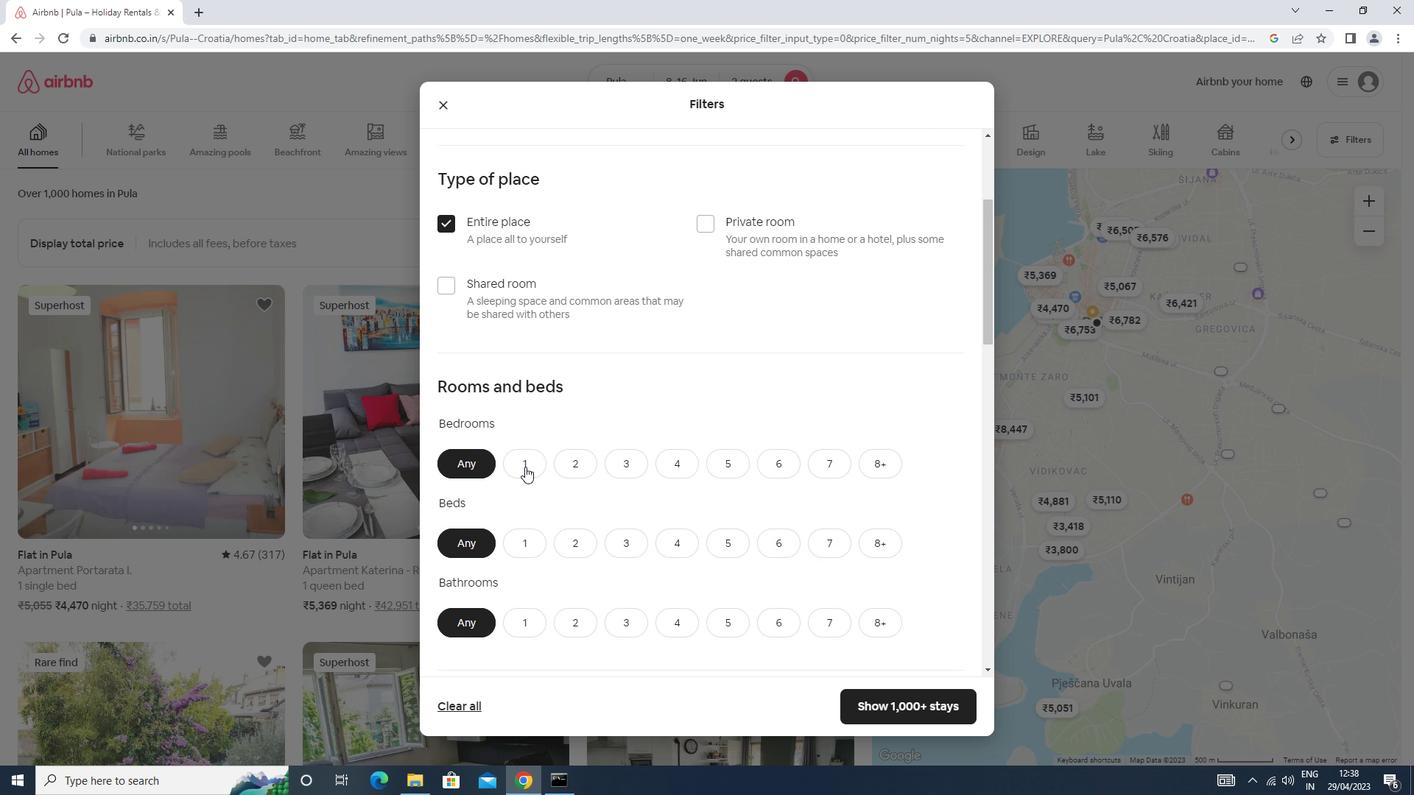 
Action: Mouse scrolled (525, 453) with delta (0, 0)
Screenshot: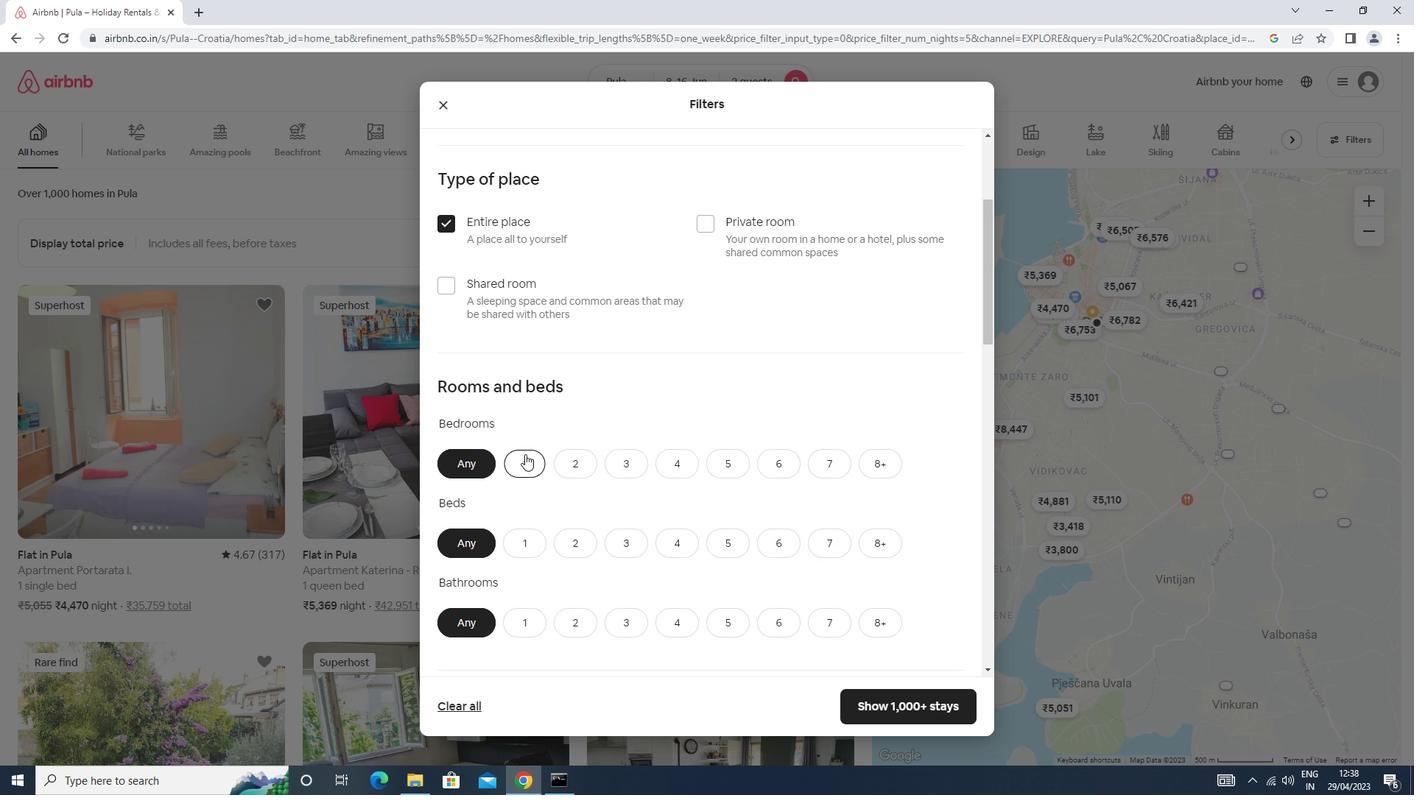 
Action: Mouse scrolled (525, 453) with delta (0, 0)
Screenshot: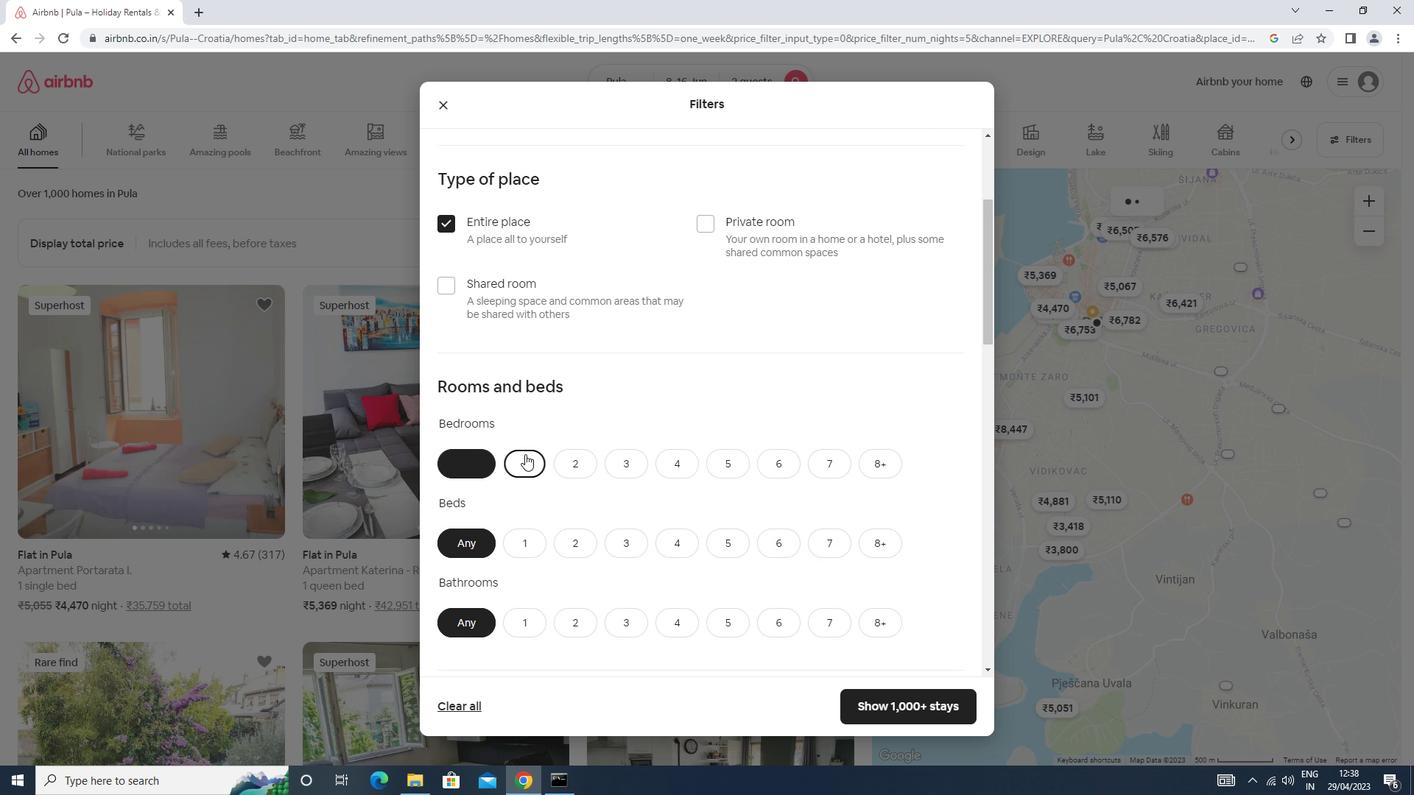
Action: Mouse scrolled (525, 453) with delta (0, 0)
Screenshot: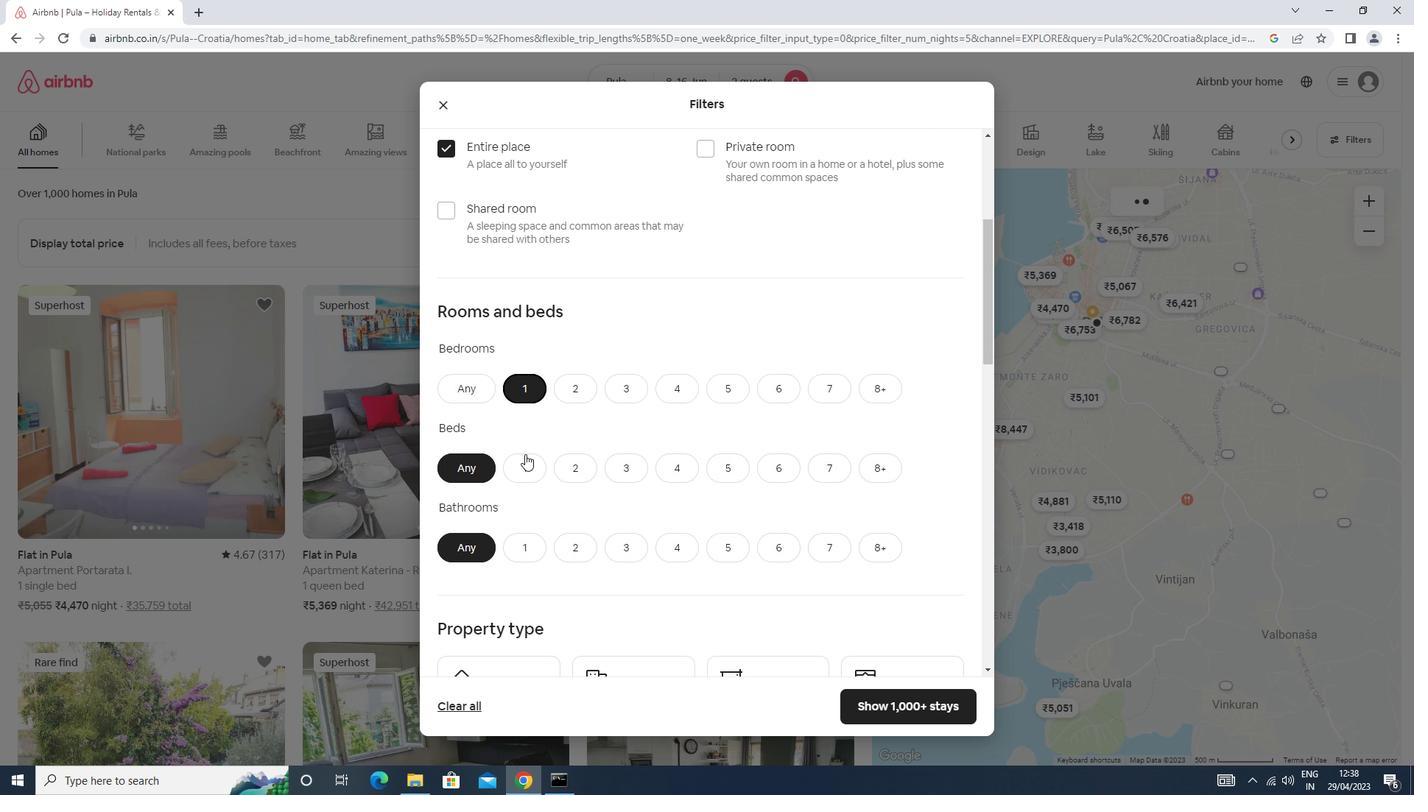 
Action: Mouse scrolled (525, 453) with delta (0, 0)
Screenshot: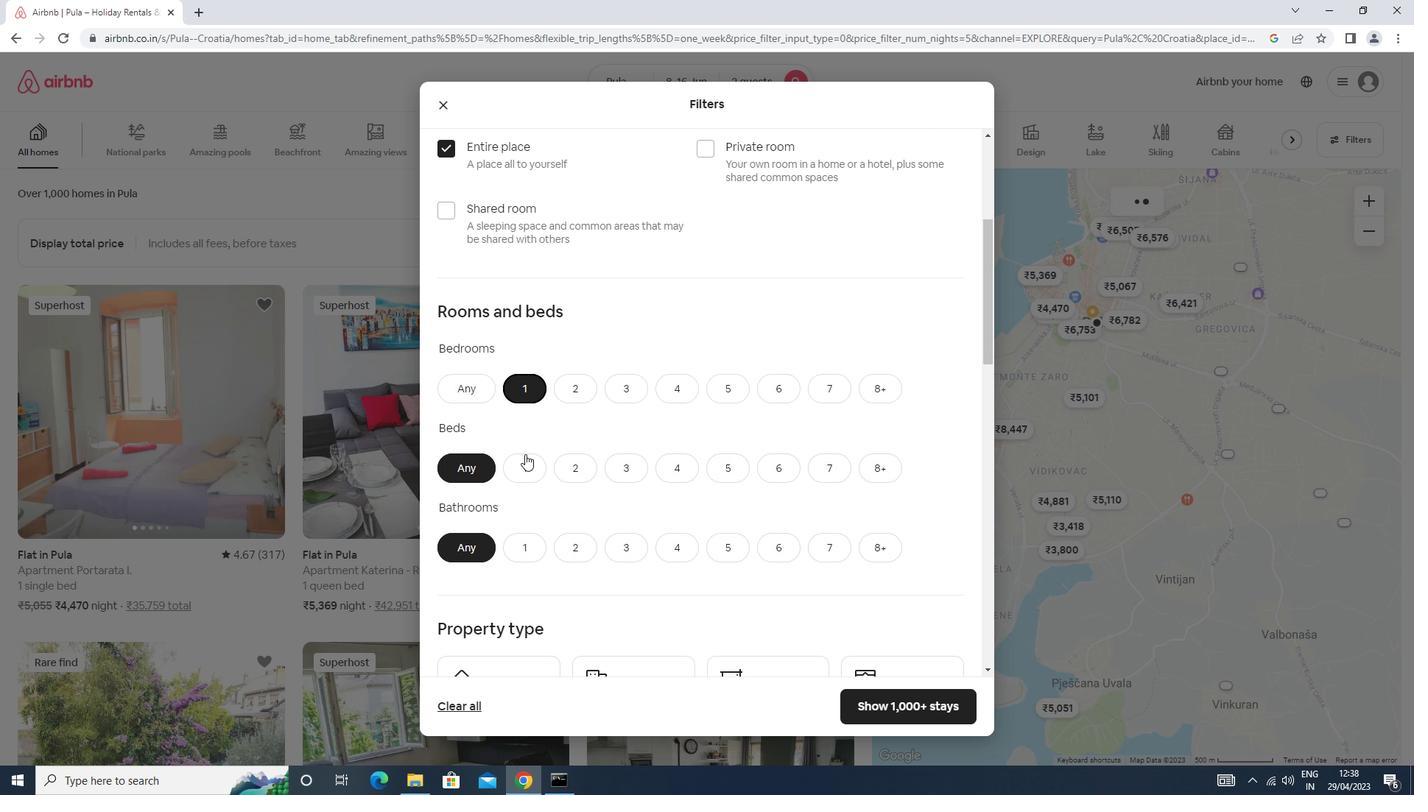 
Action: Mouse moved to (524, 242)
Screenshot: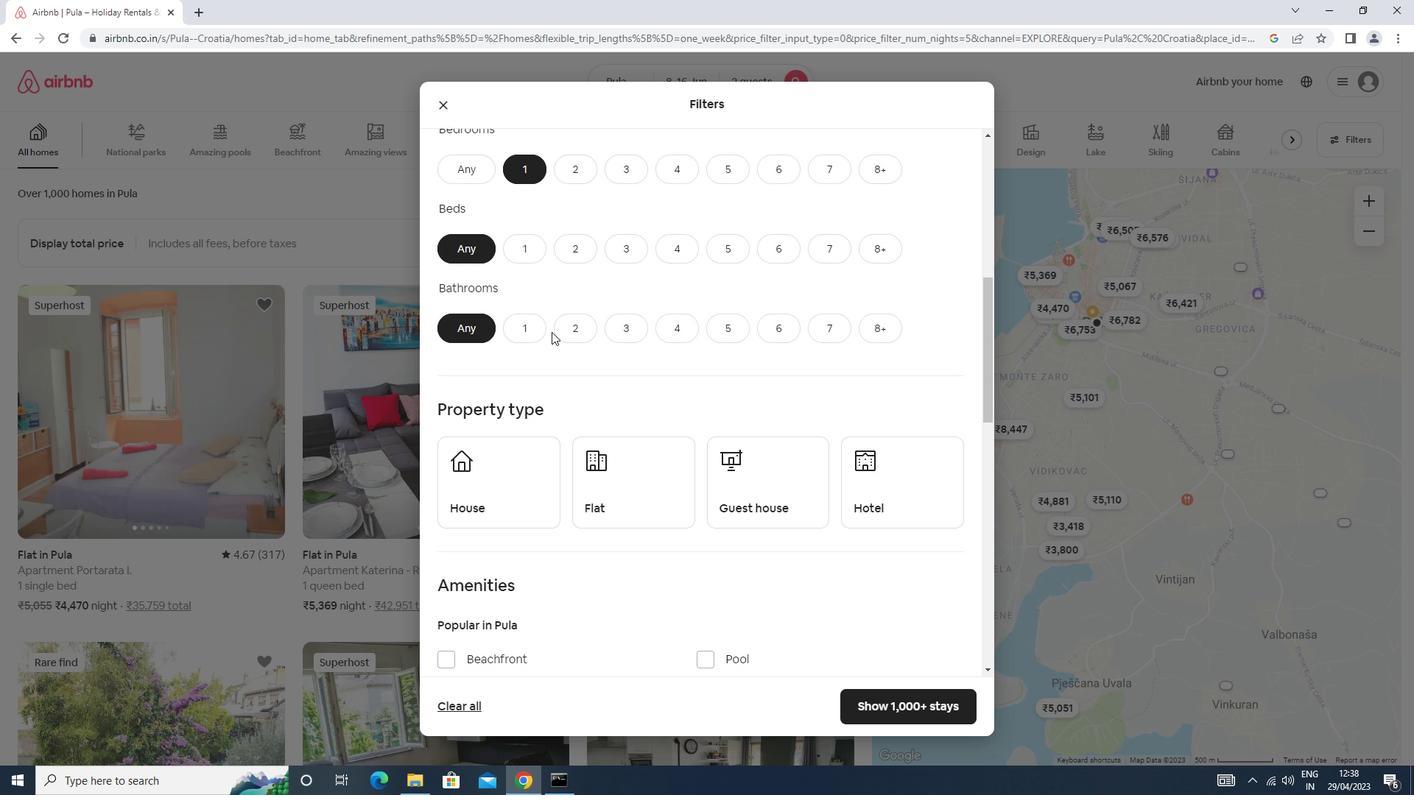 
Action: Mouse pressed left at (524, 242)
Screenshot: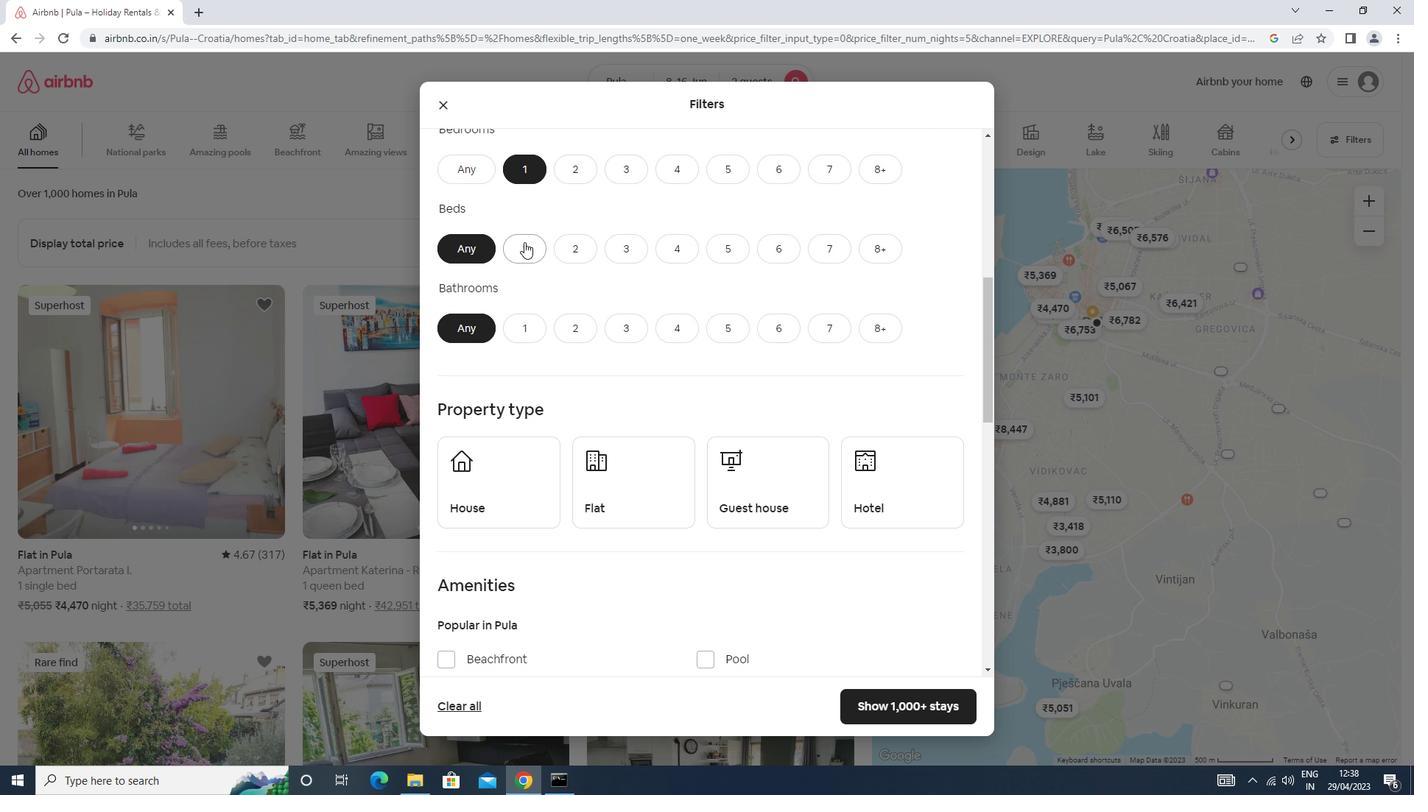 
Action: Mouse moved to (521, 320)
Screenshot: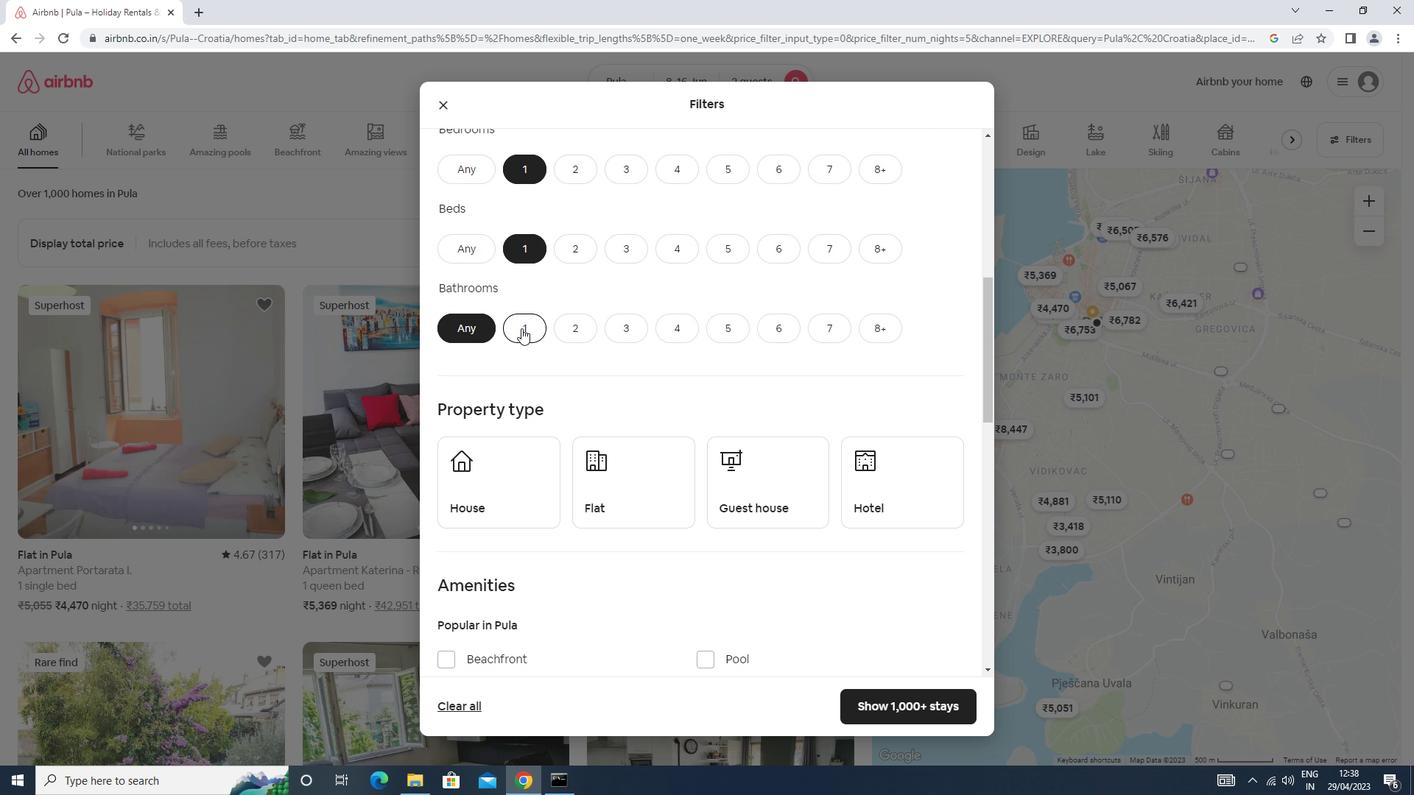 
Action: Mouse pressed left at (521, 320)
Screenshot: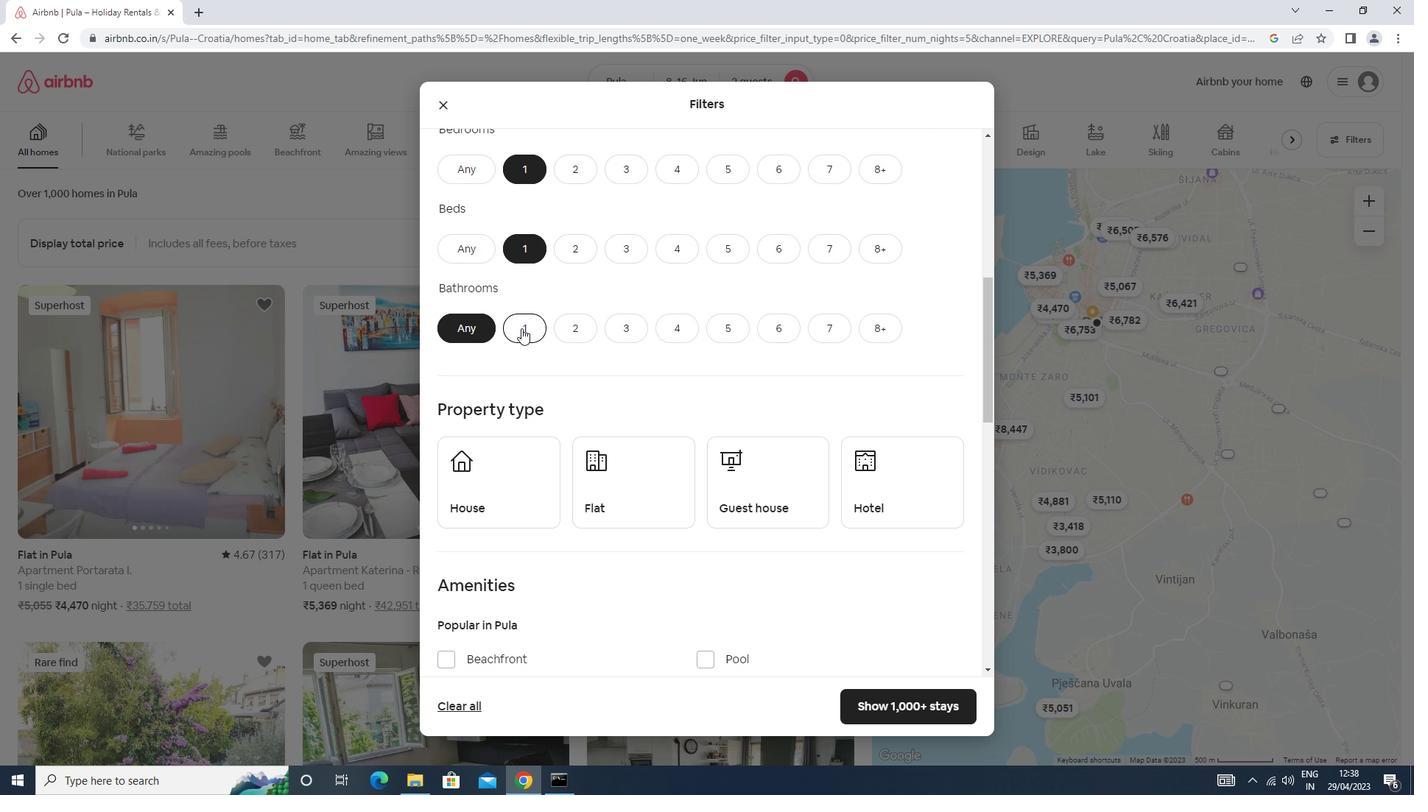
Action: Mouse scrolled (521, 319) with delta (0, 0)
Screenshot: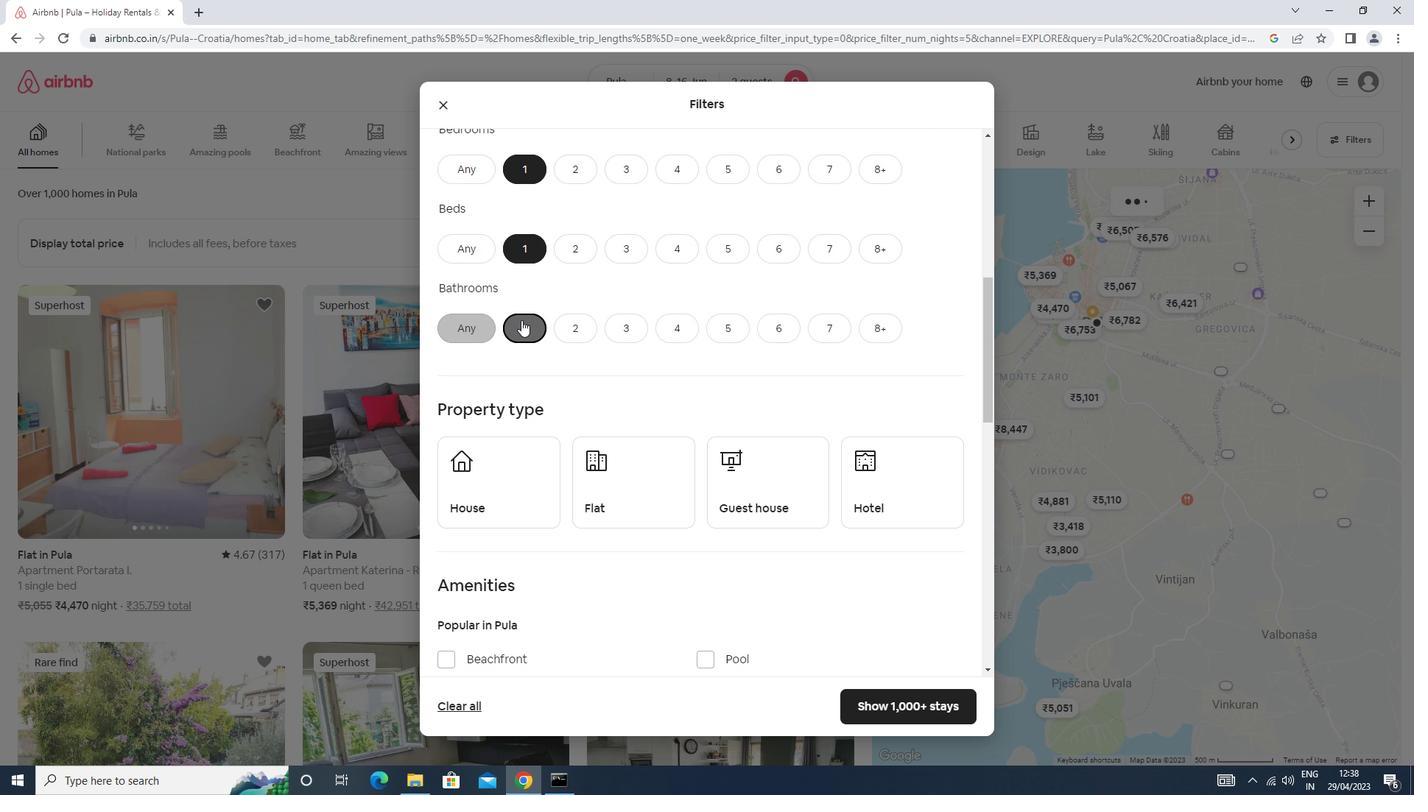
Action: Mouse scrolled (521, 319) with delta (0, 0)
Screenshot: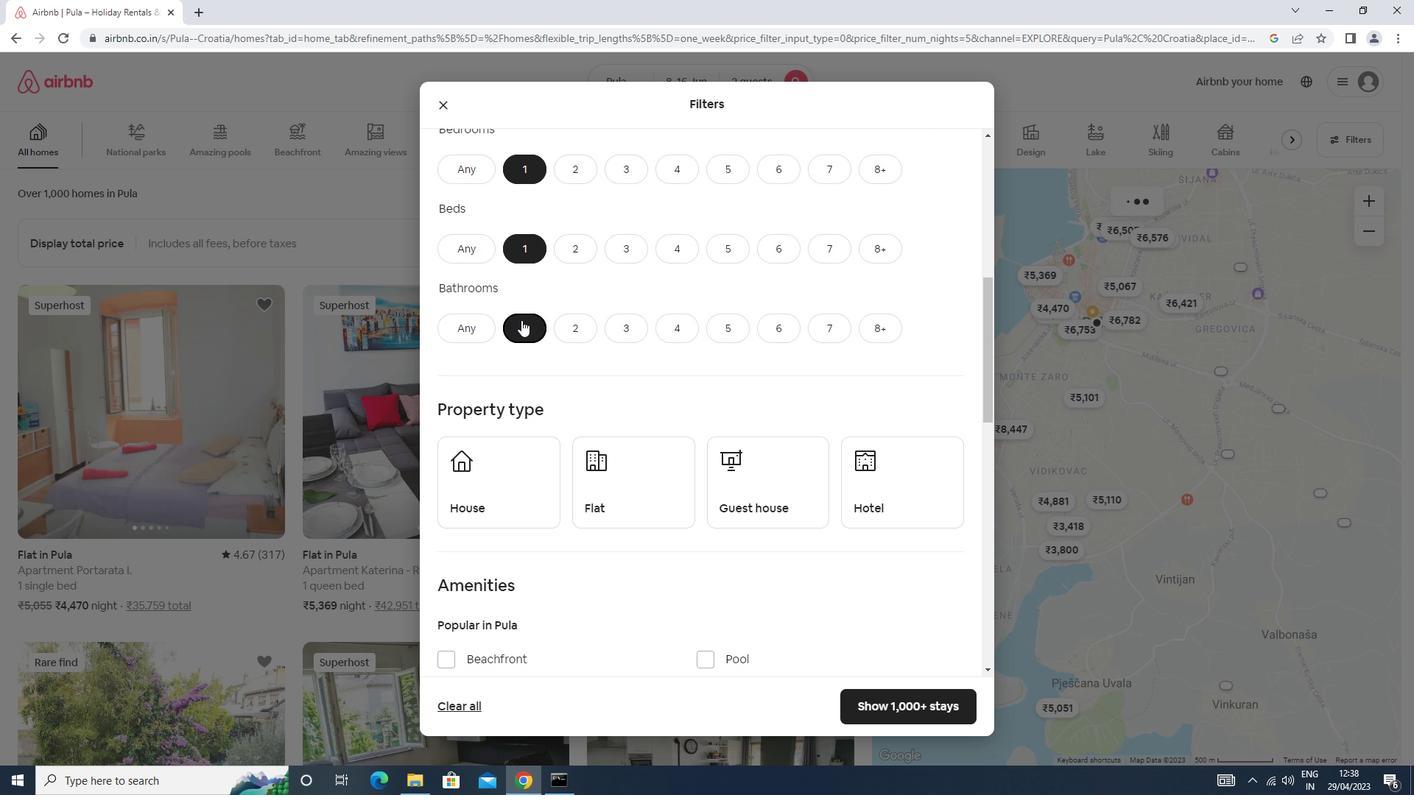 
Action: Mouse scrolled (521, 319) with delta (0, 0)
Screenshot: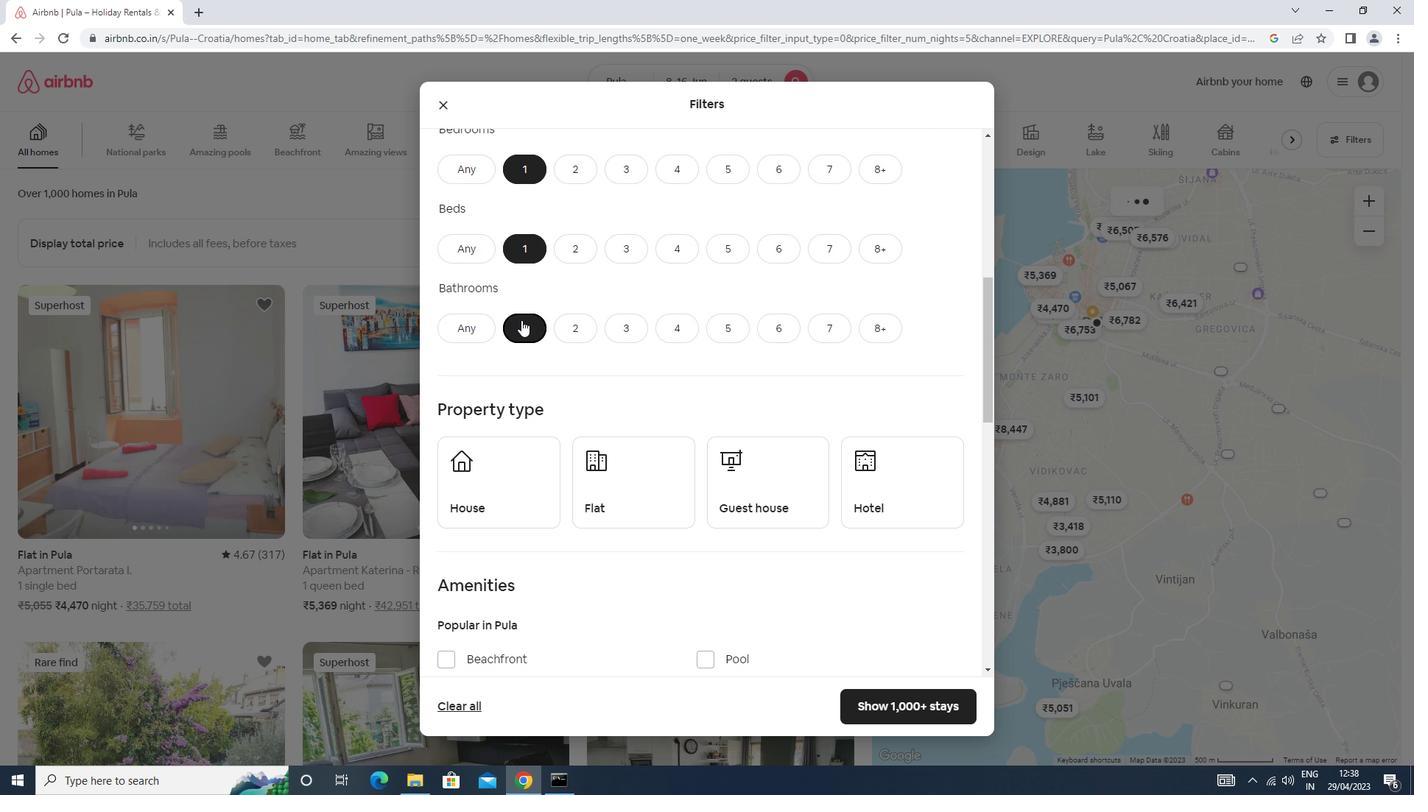 
Action: Mouse moved to (519, 256)
Screenshot: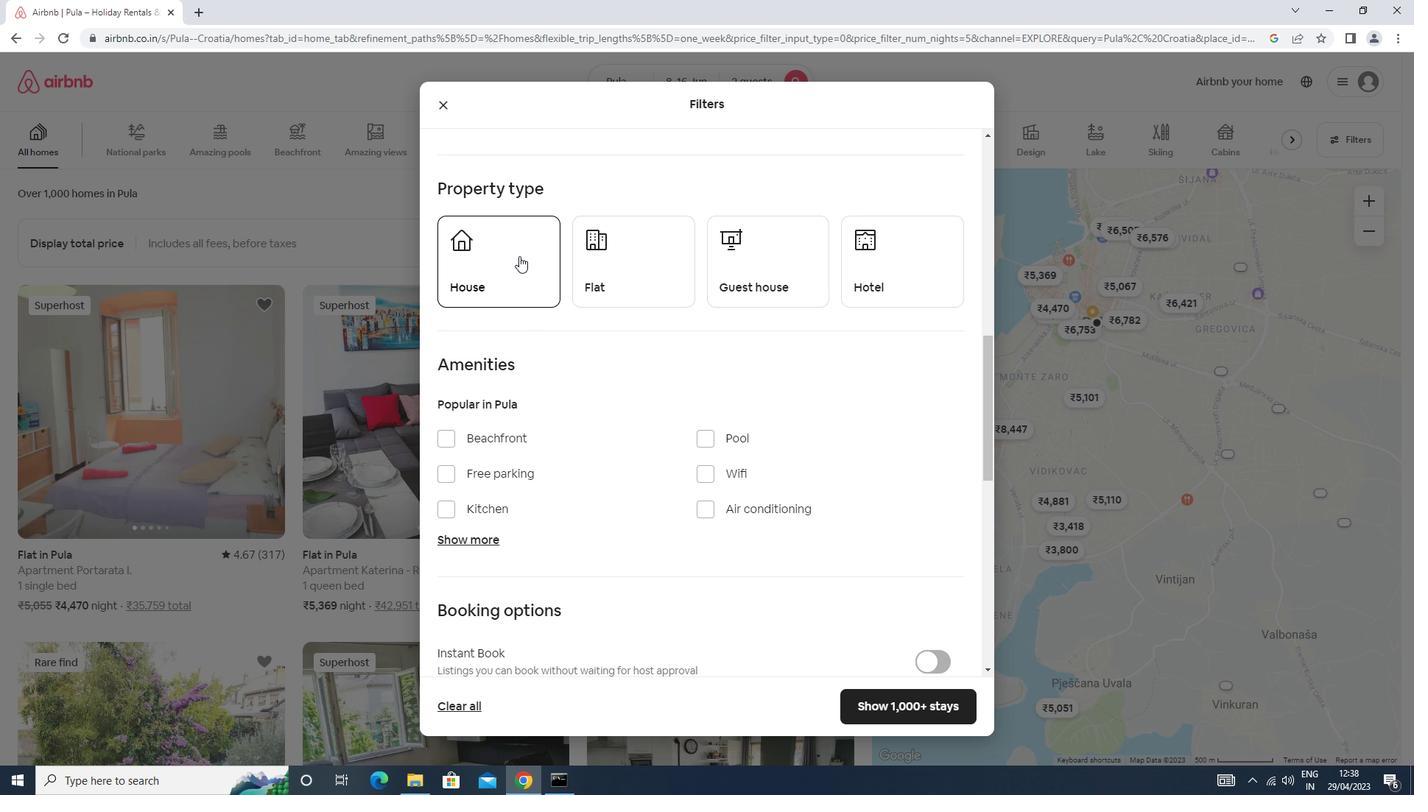 
Action: Mouse pressed left at (519, 256)
Screenshot: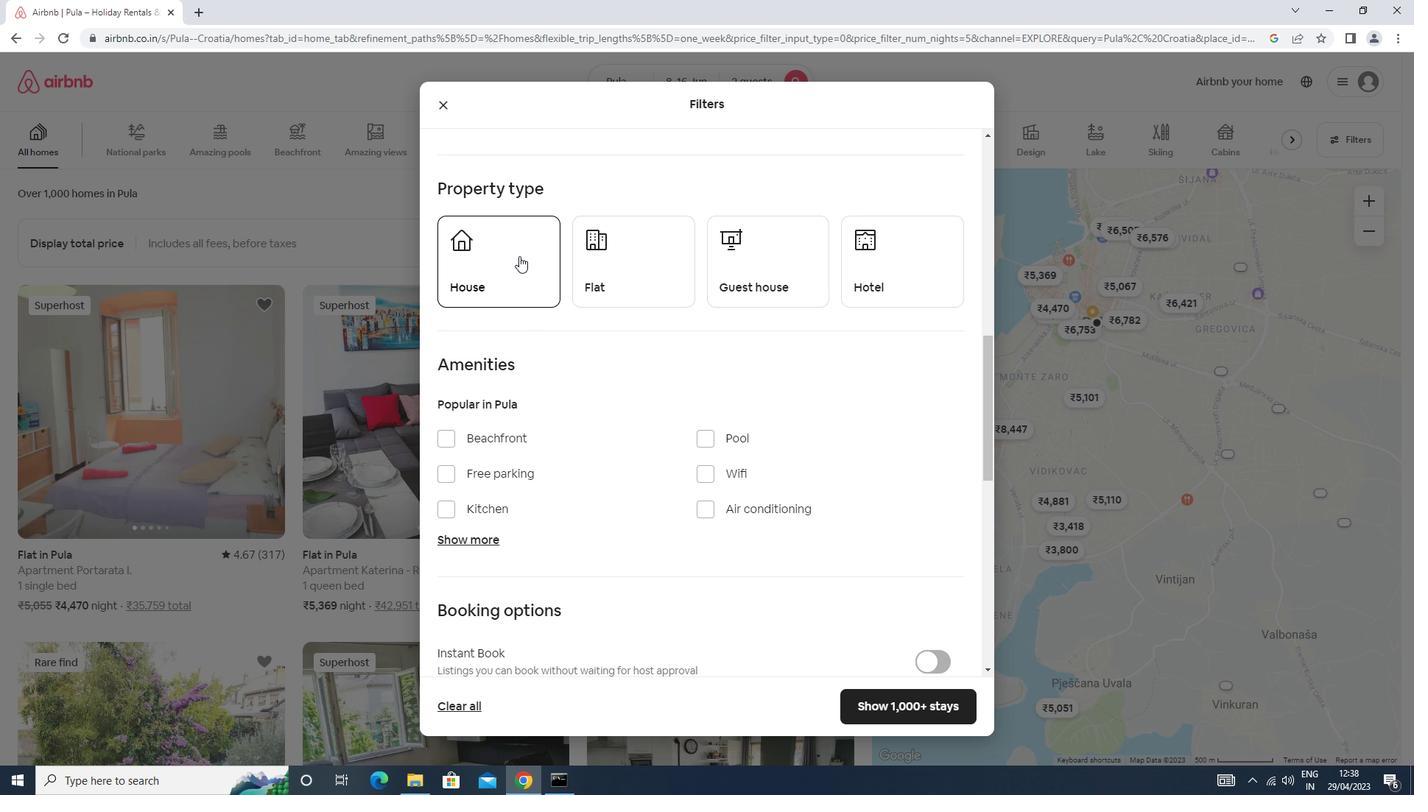 
Action: Mouse moved to (612, 247)
Screenshot: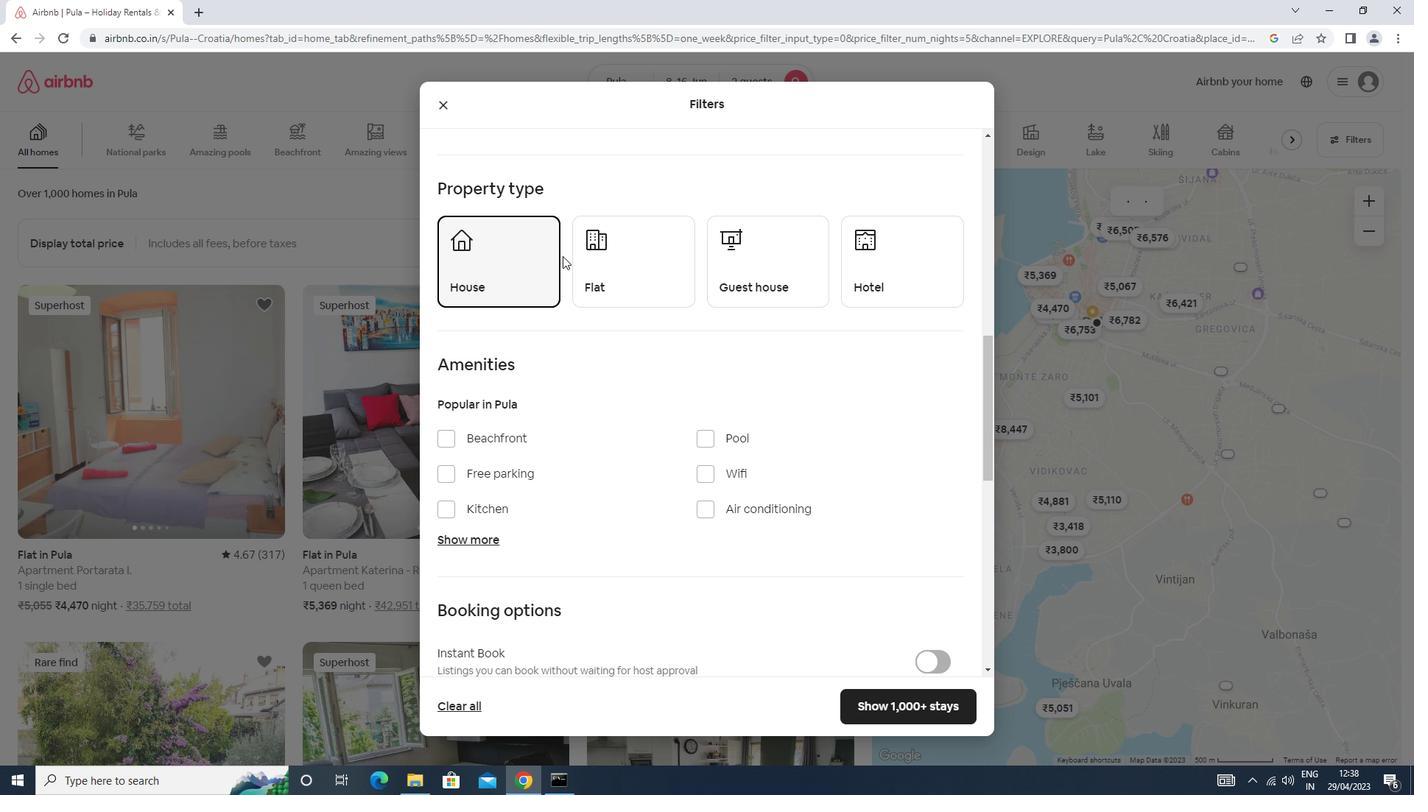 
Action: Mouse pressed left at (612, 247)
Screenshot: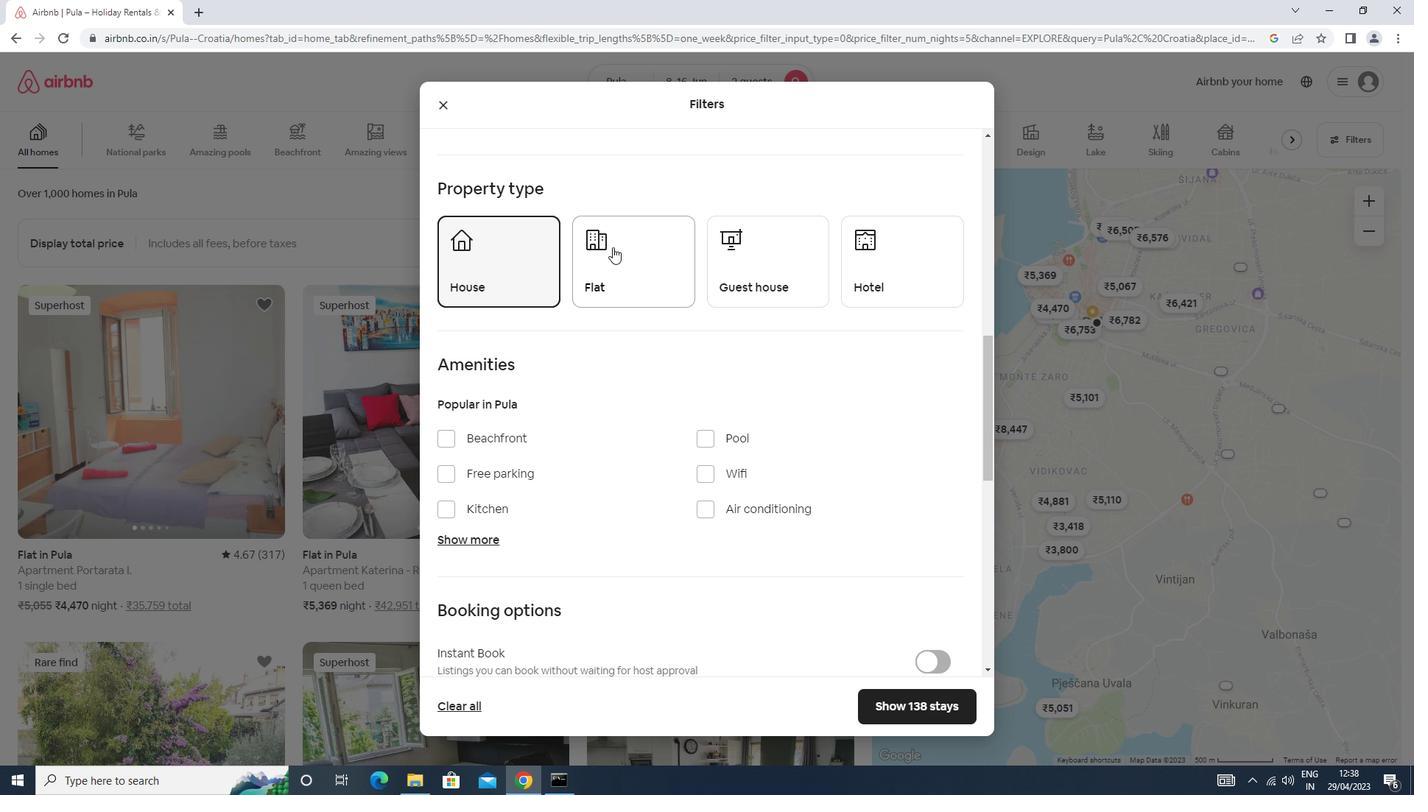 
Action: Mouse moved to (760, 268)
Screenshot: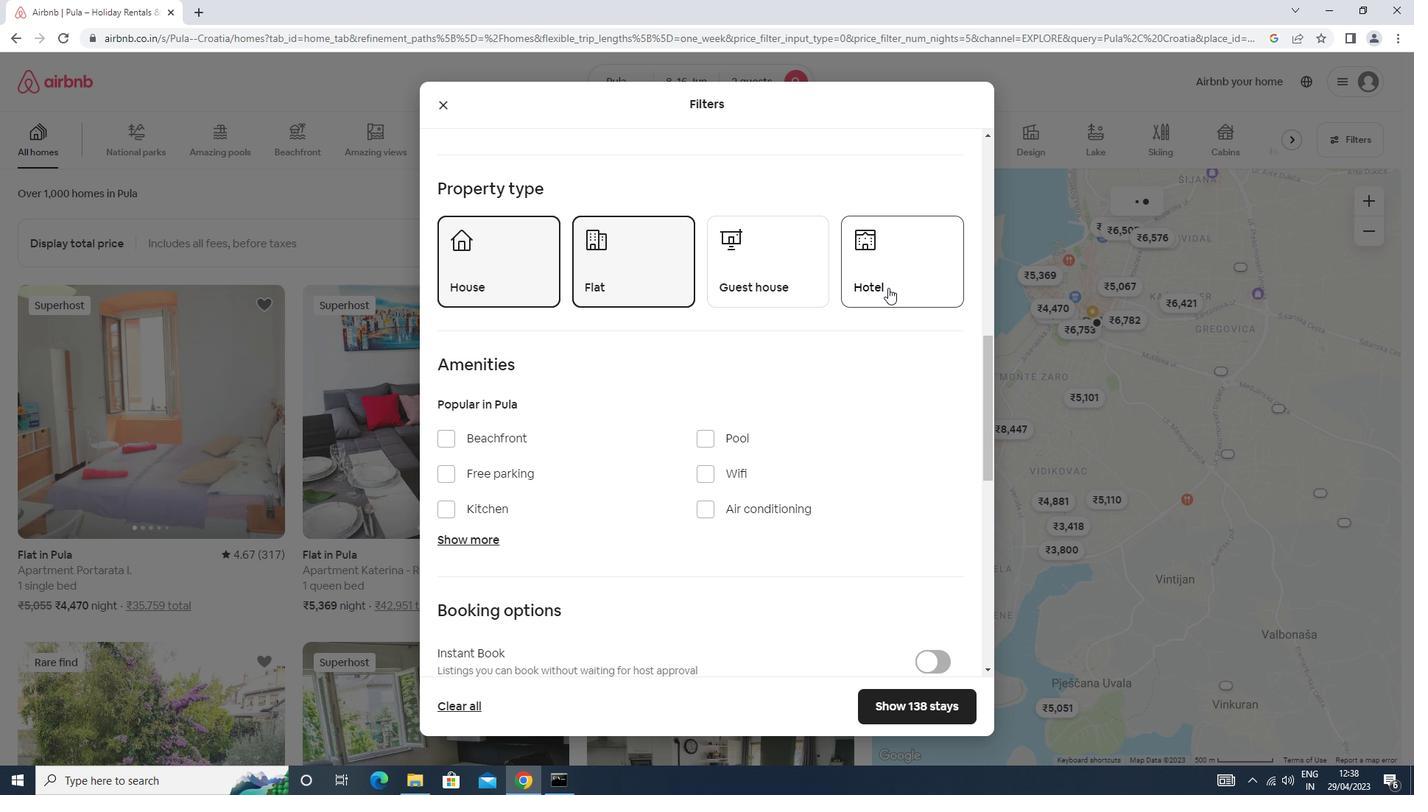 
Action: Mouse pressed left at (760, 268)
Screenshot: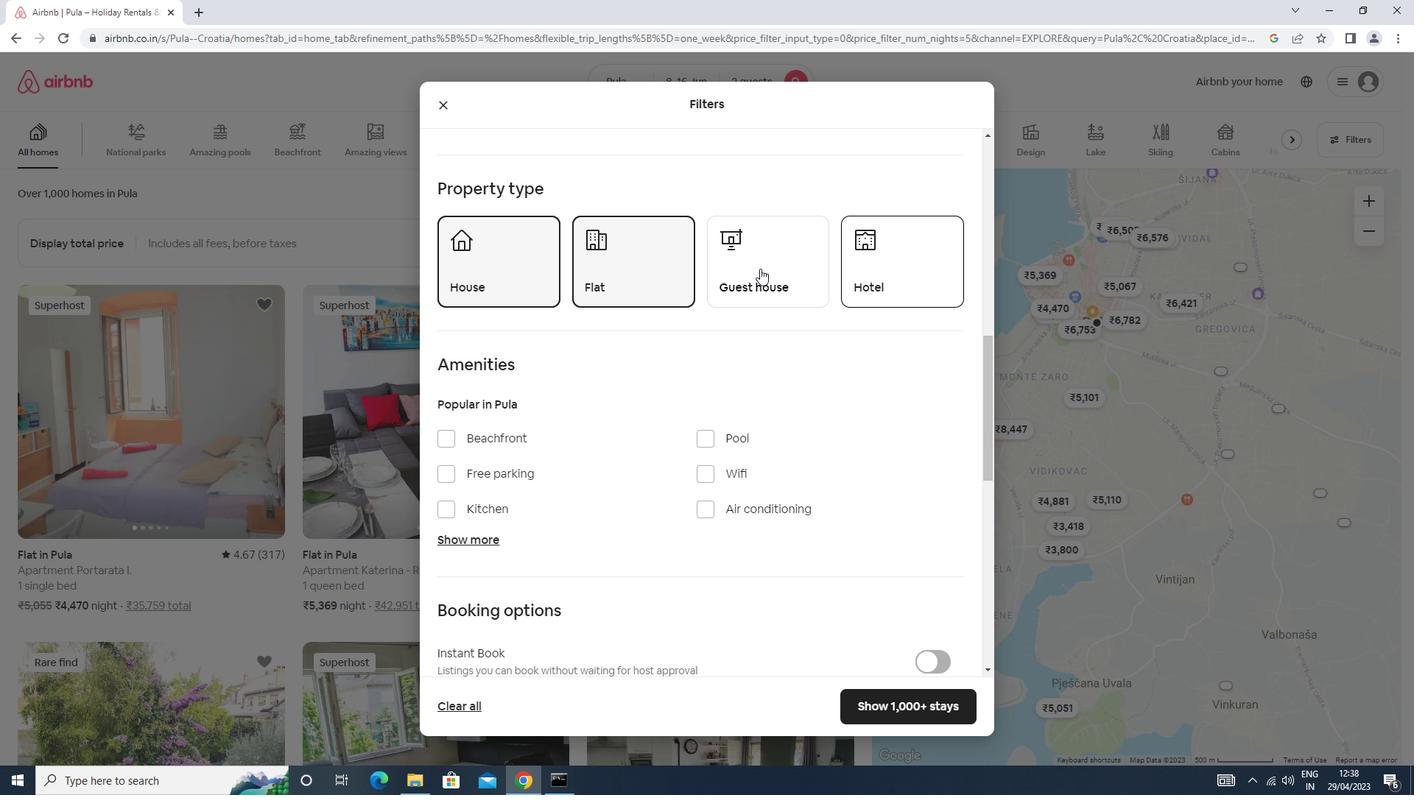 
Action: Mouse moved to (876, 267)
Screenshot: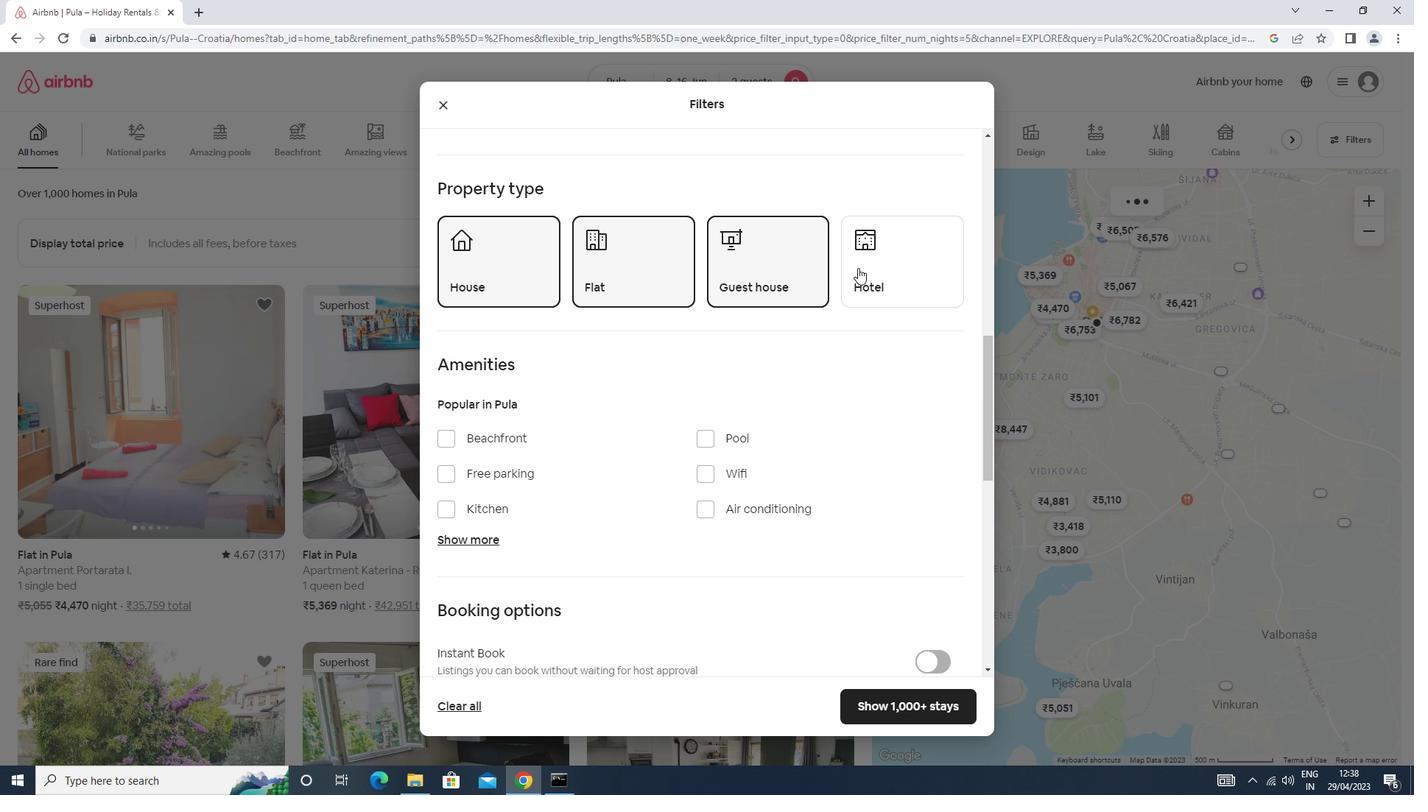 
Action: Mouse pressed left at (876, 267)
Screenshot: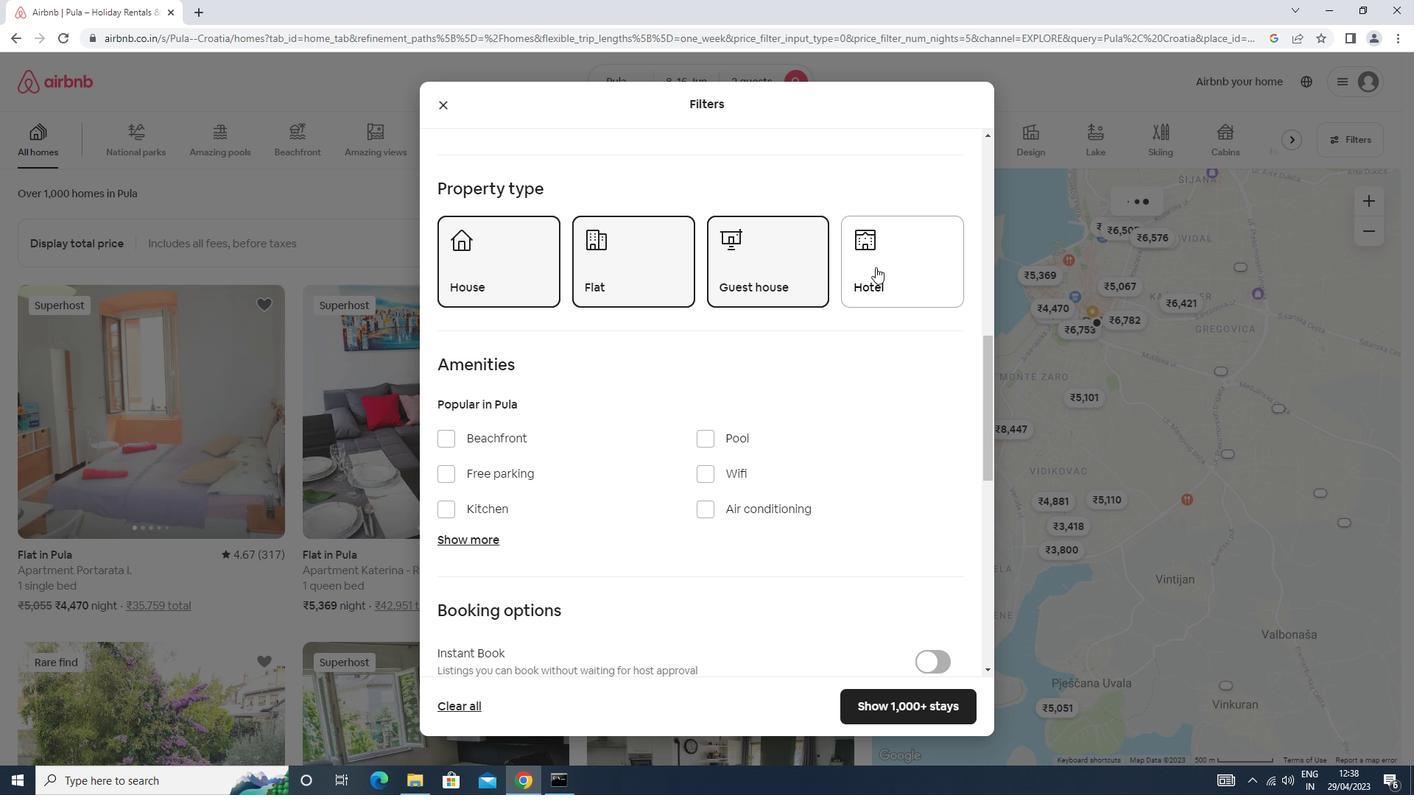 
Action: Mouse moved to (727, 310)
Screenshot: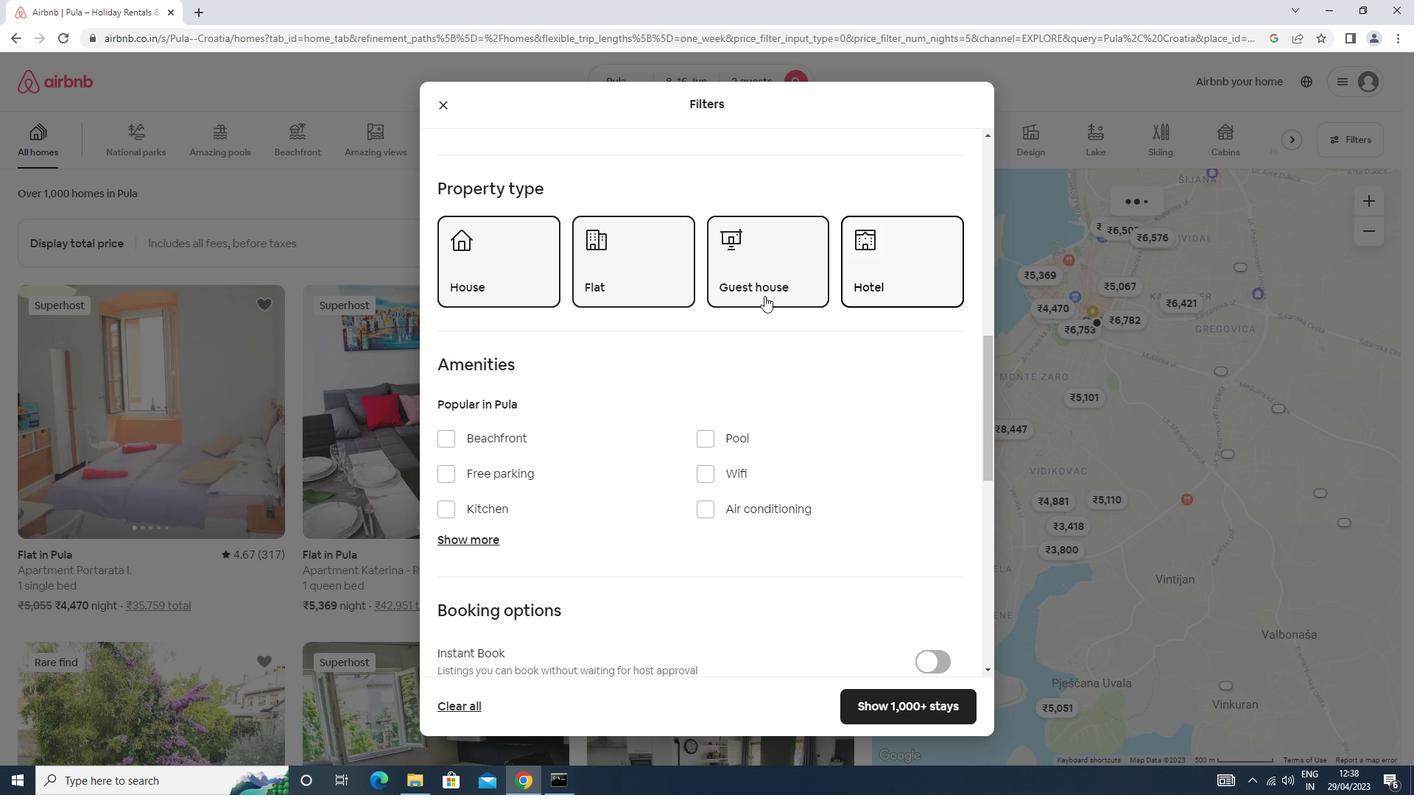 
Action: Mouse scrolled (727, 309) with delta (0, 0)
Screenshot: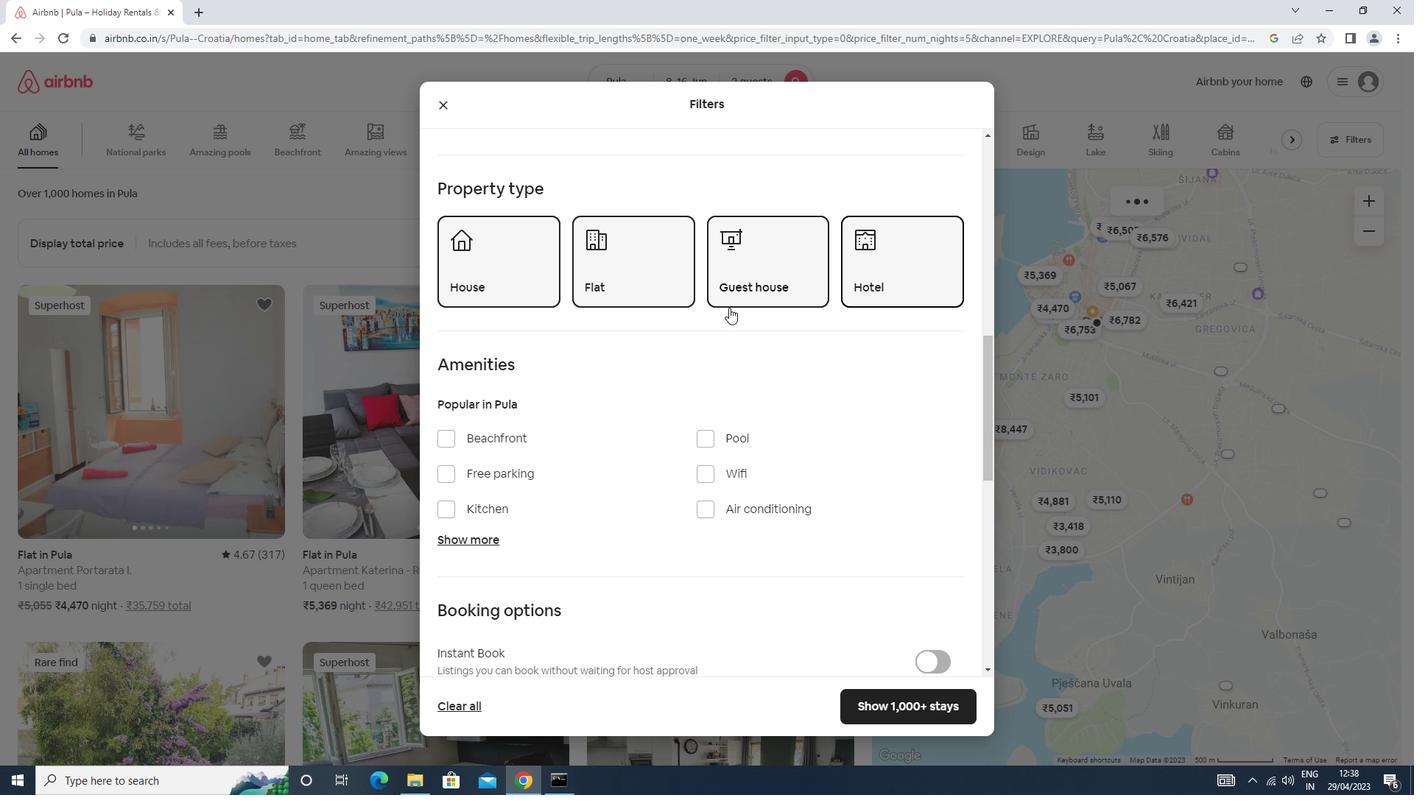 
Action: Mouse moved to (727, 310)
Screenshot: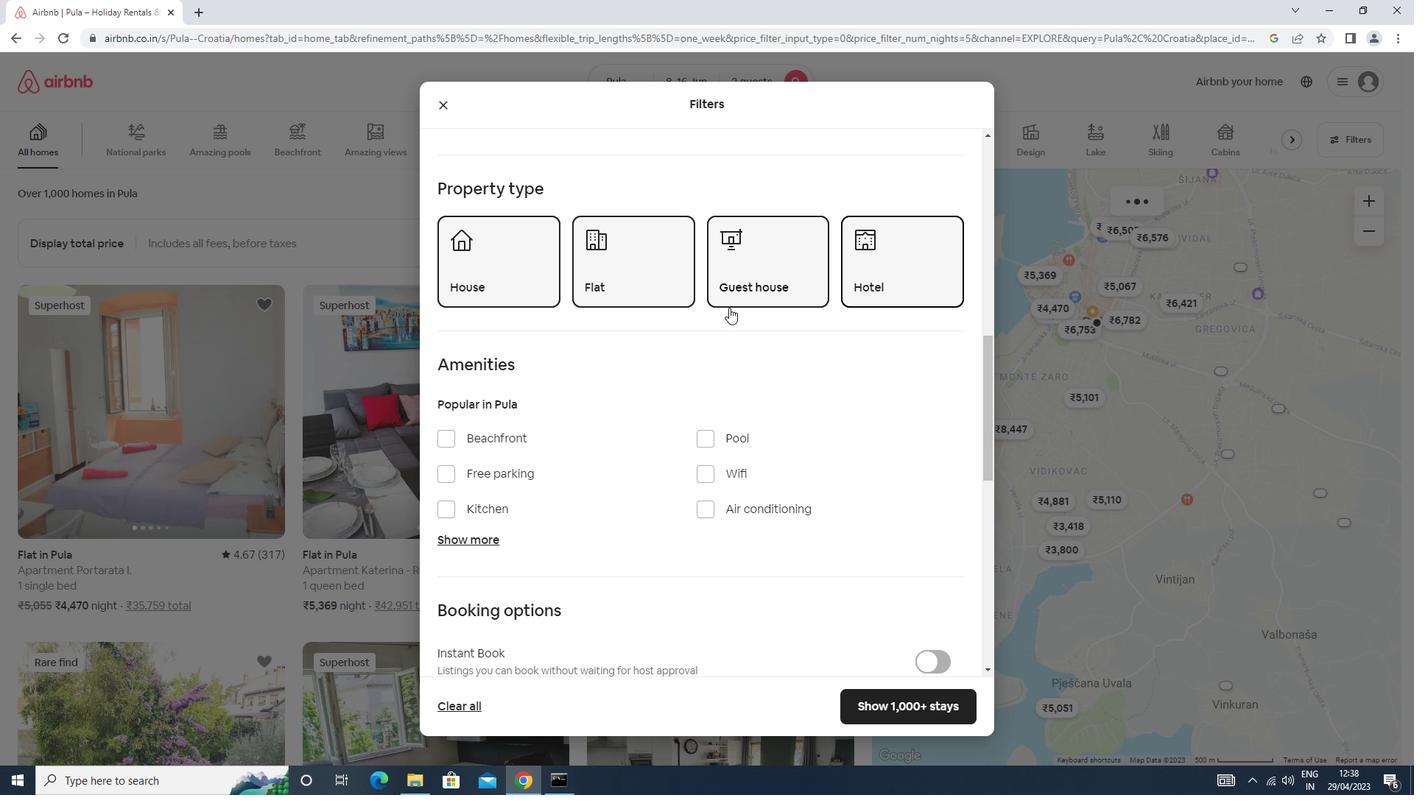
Action: Mouse scrolled (727, 310) with delta (0, 0)
Screenshot: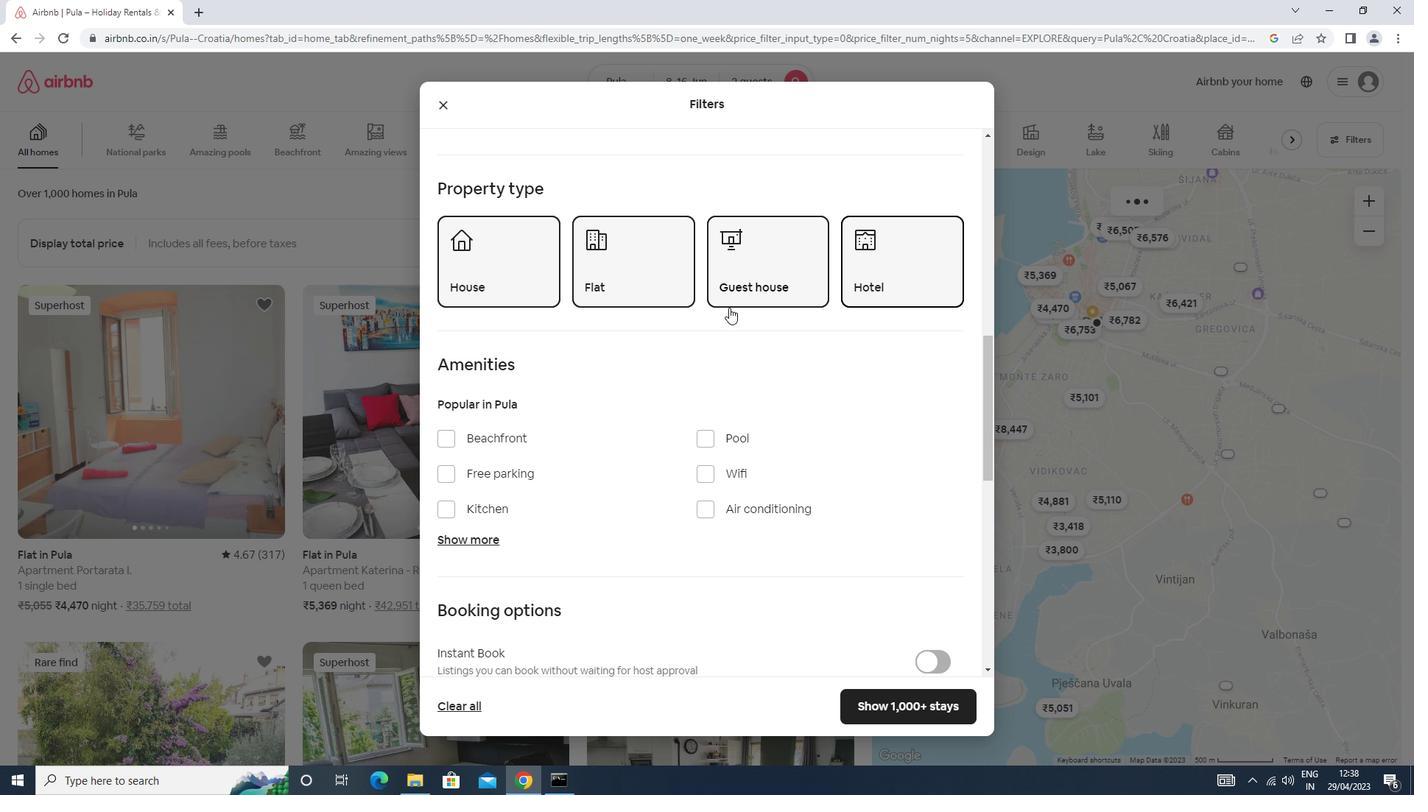 
Action: Mouse scrolled (727, 310) with delta (0, 0)
Screenshot: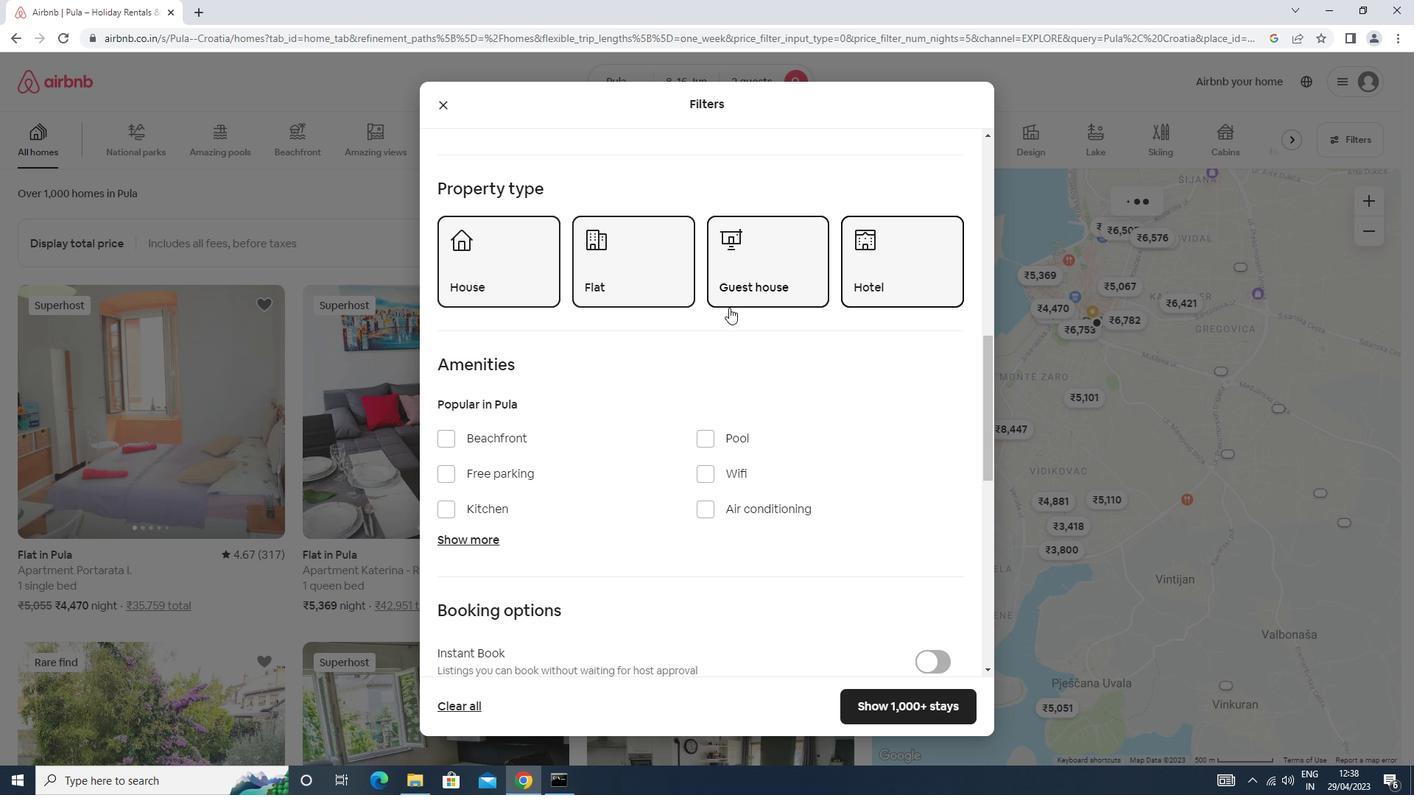 
Action: Mouse scrolled (727, 310) with delta (0, 0)
Screenshot: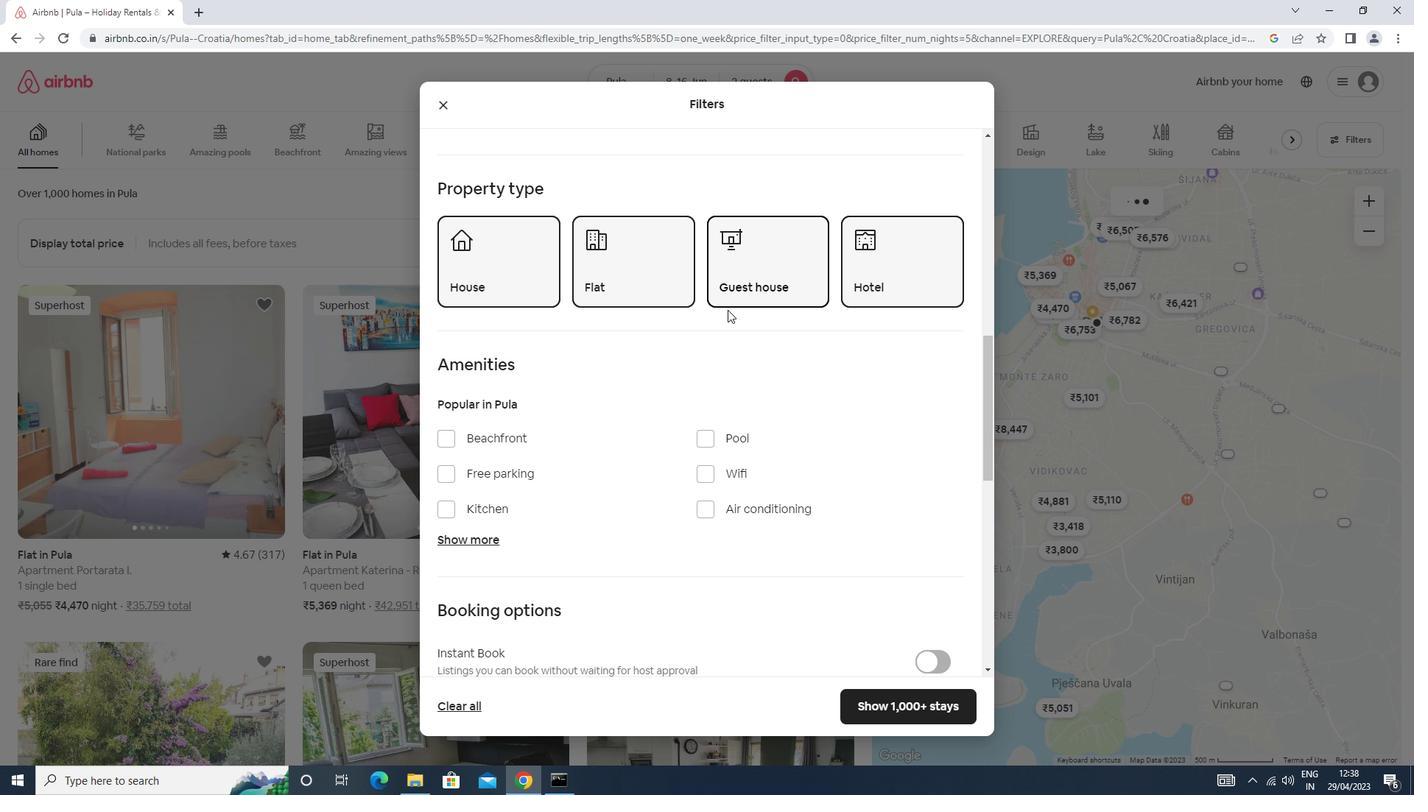 
Action: Mouse scrolled (727, 310) with delta (0, 0)
Screenshot: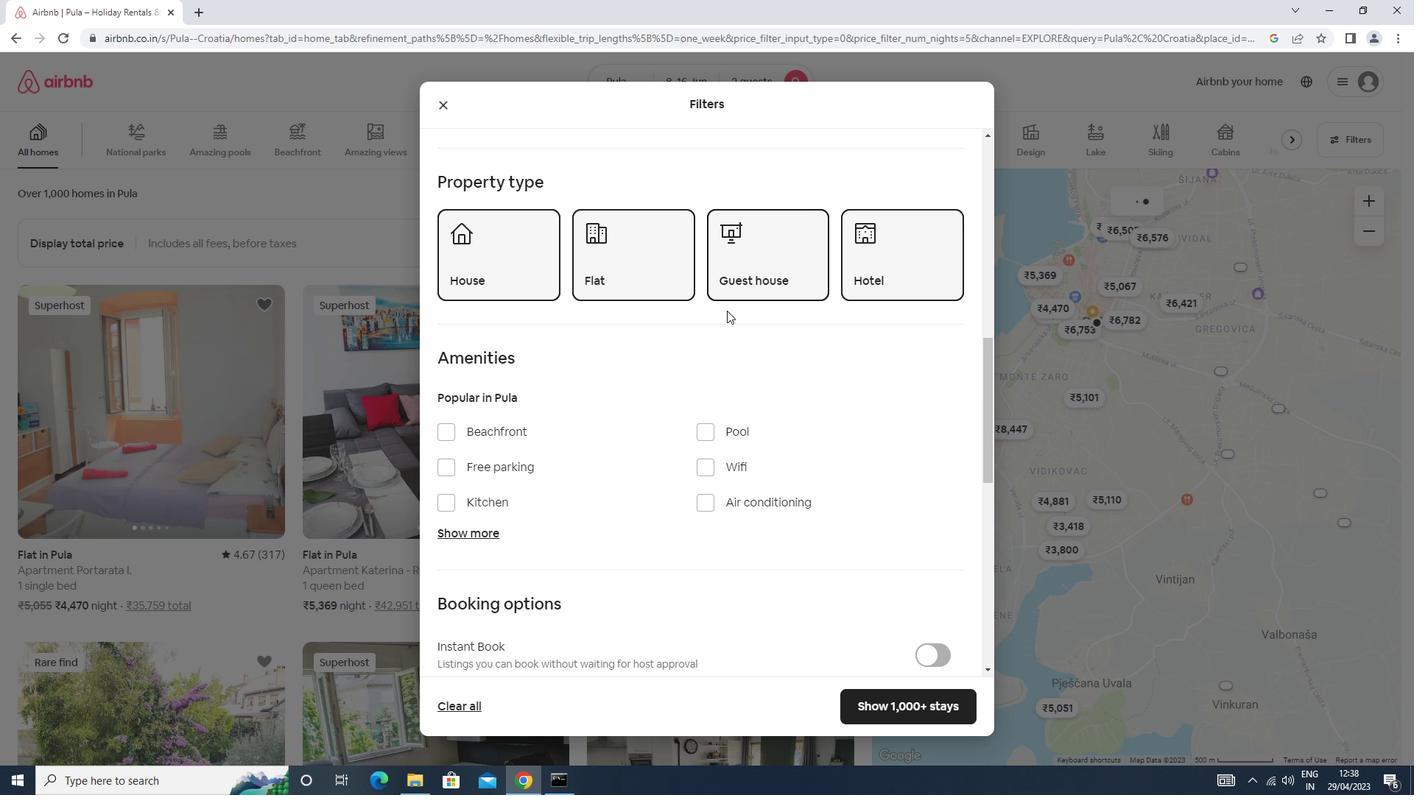 
Action: Mouse scrolled (727, 311) with delta (0, 0)
Screenshot: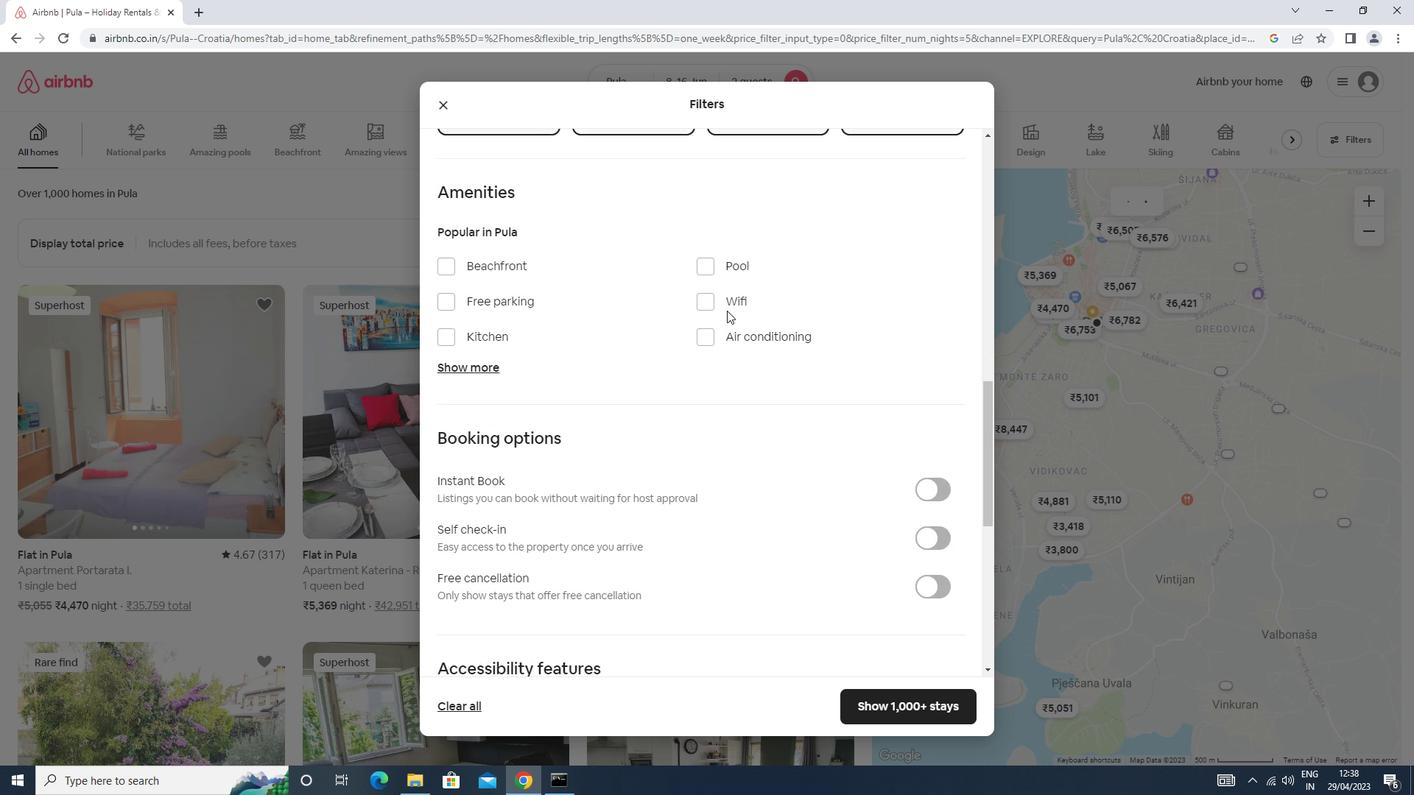 
Action: Mouse moved to (932, 416)
Screenshot: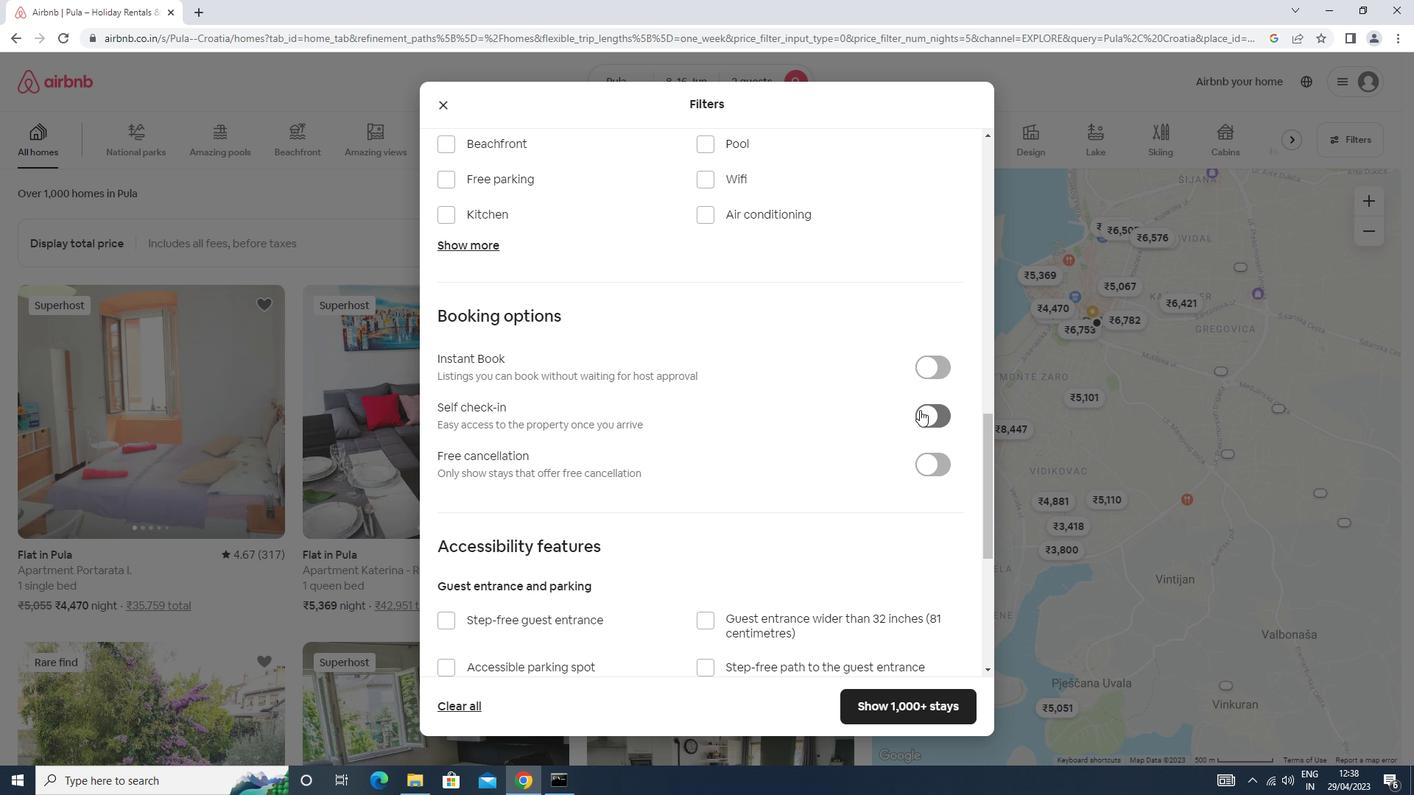 
Action: Mouse pressed left at (932, 416)
Screenshot: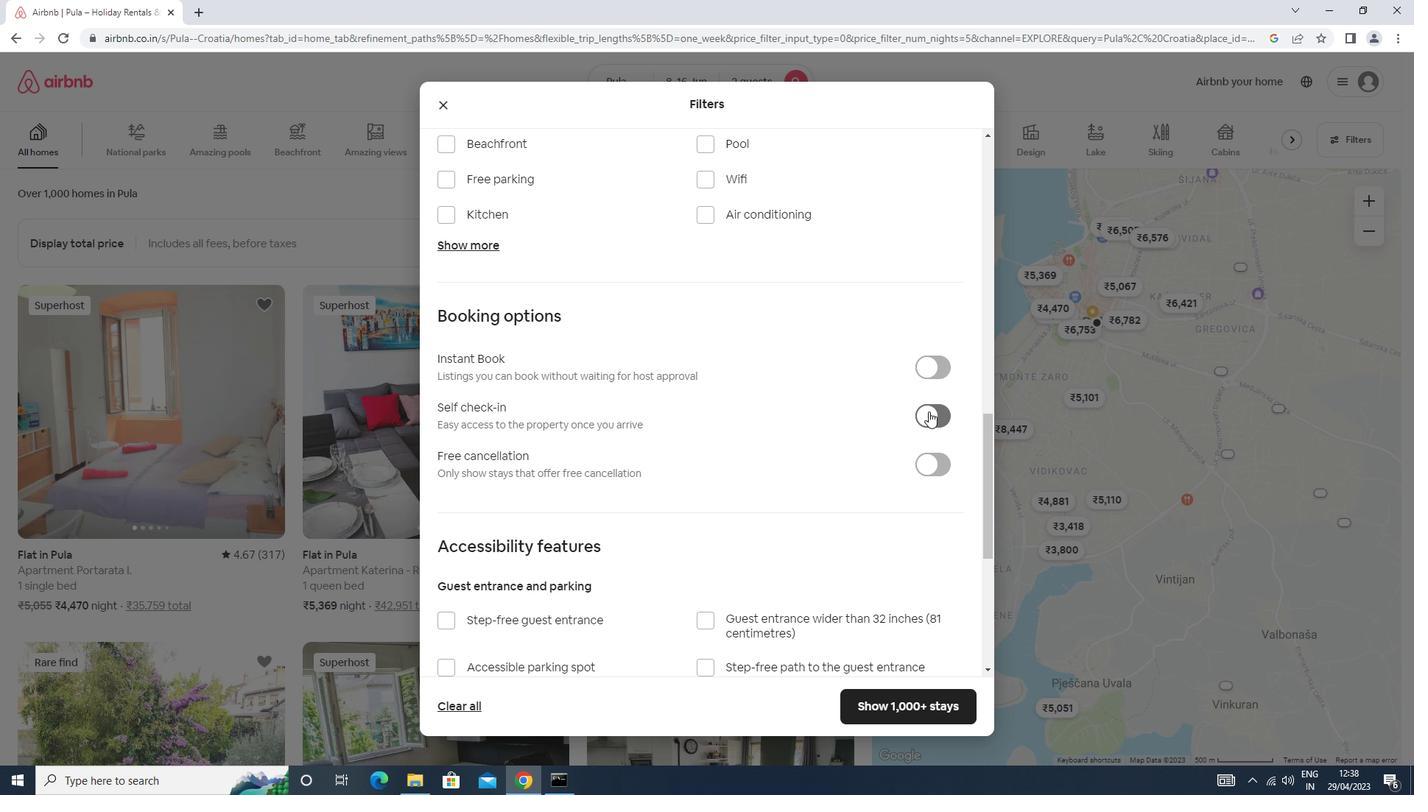 
Action: Mouse scrolled (932, 415) with delta (0, 0)
Screenshot: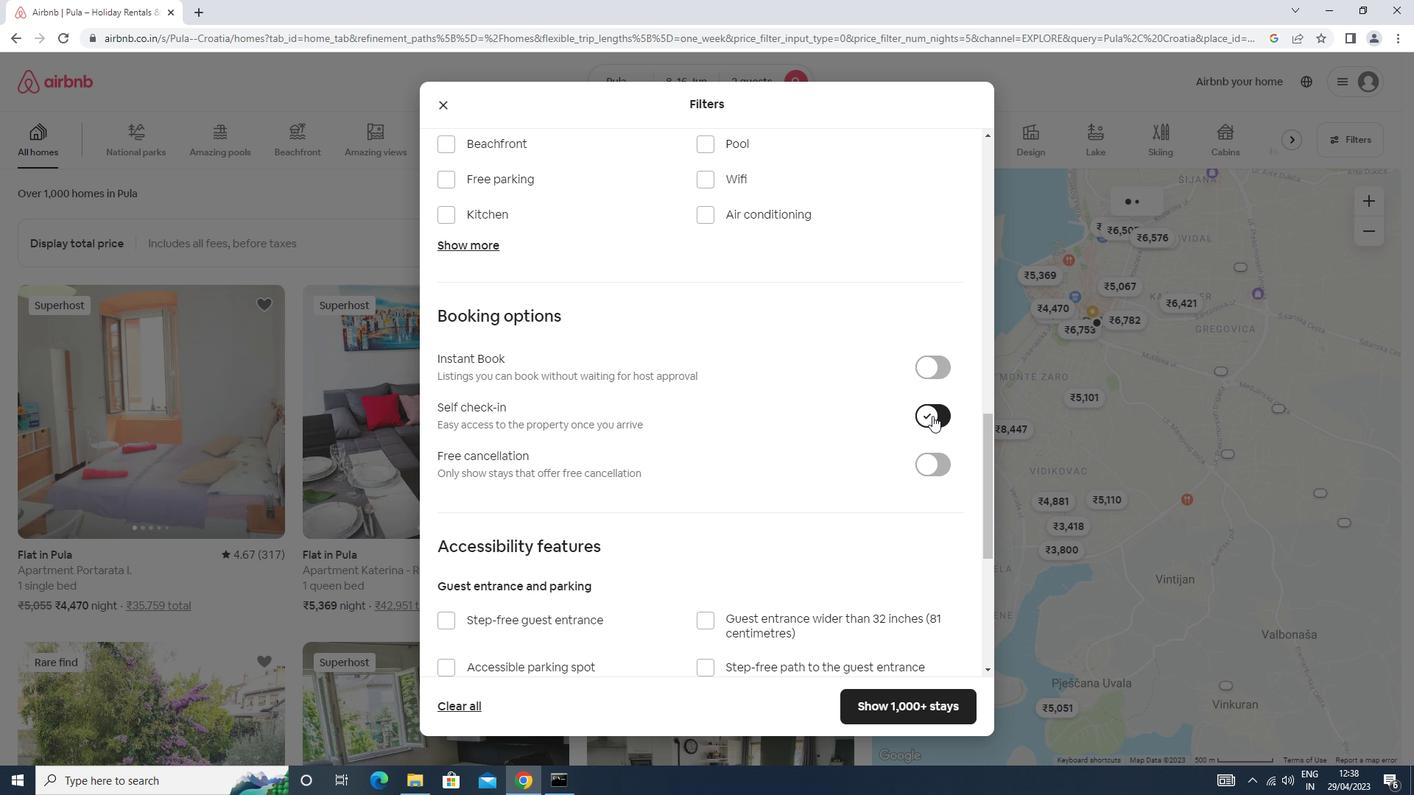 
Action: Mouse scrolled (932, 415) with delta (0, 0)
Screenshot: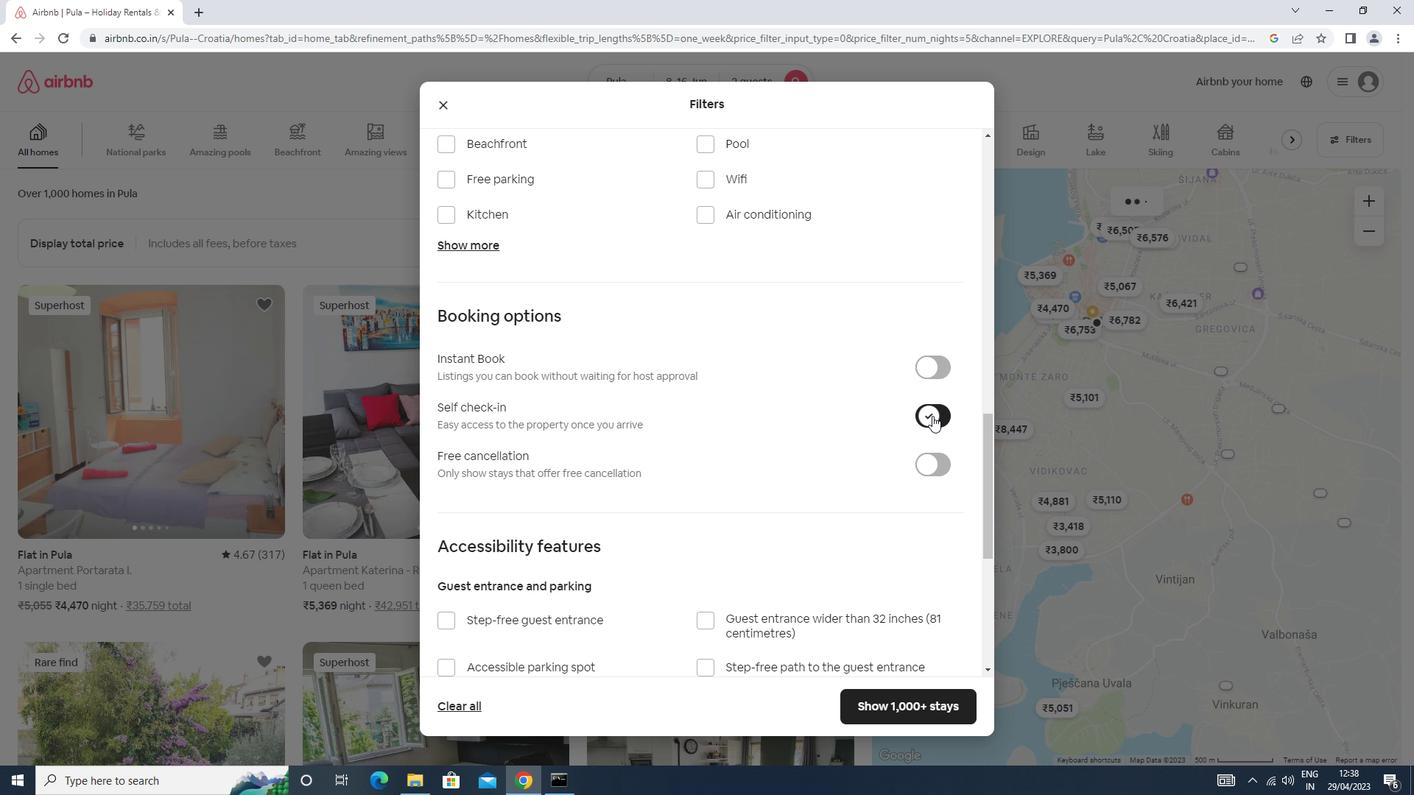 
Action: Mouse scrolled (932, 415) with delta (0, 0)
Screenshot: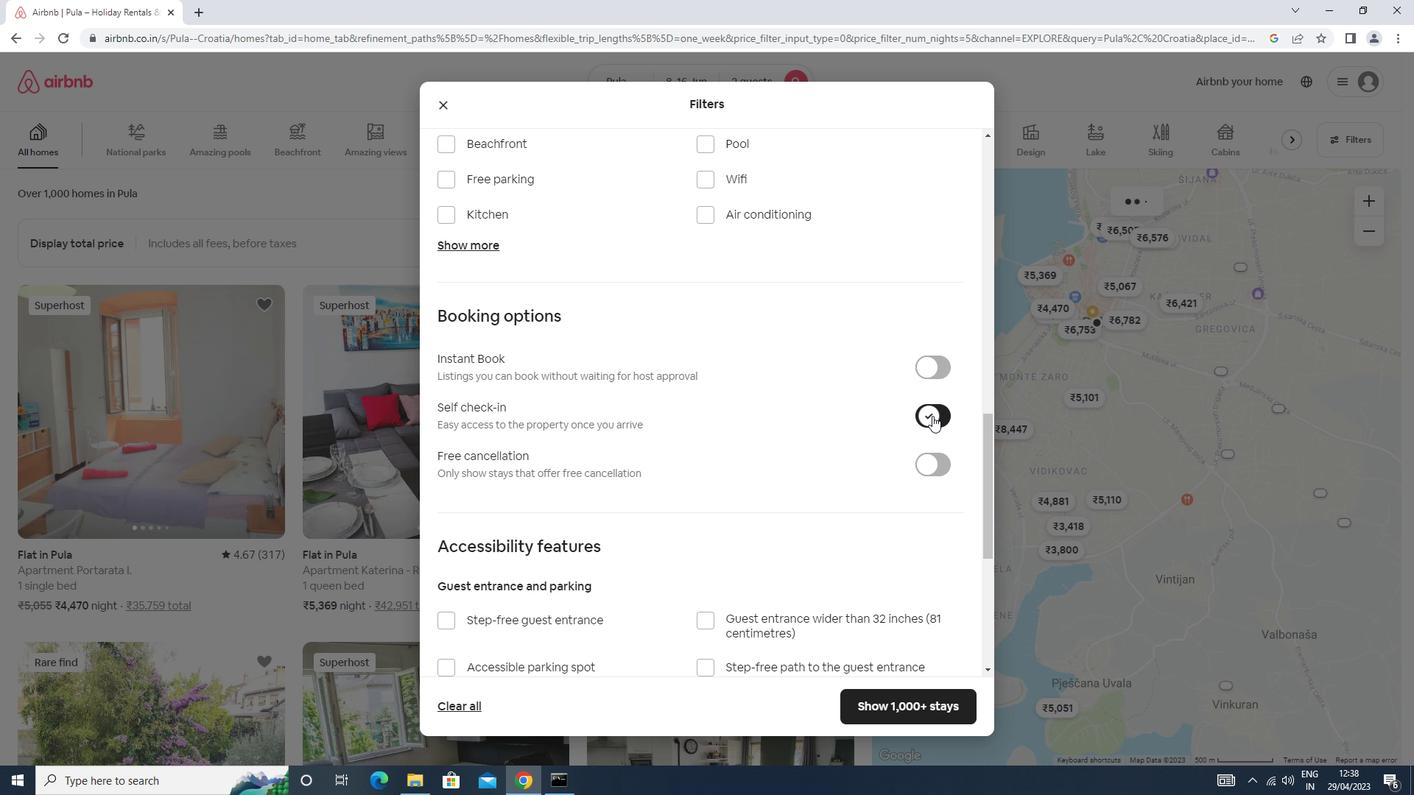 
Action: Mouse scrolled (932, 415) with delta (0, 0)
Screenshot: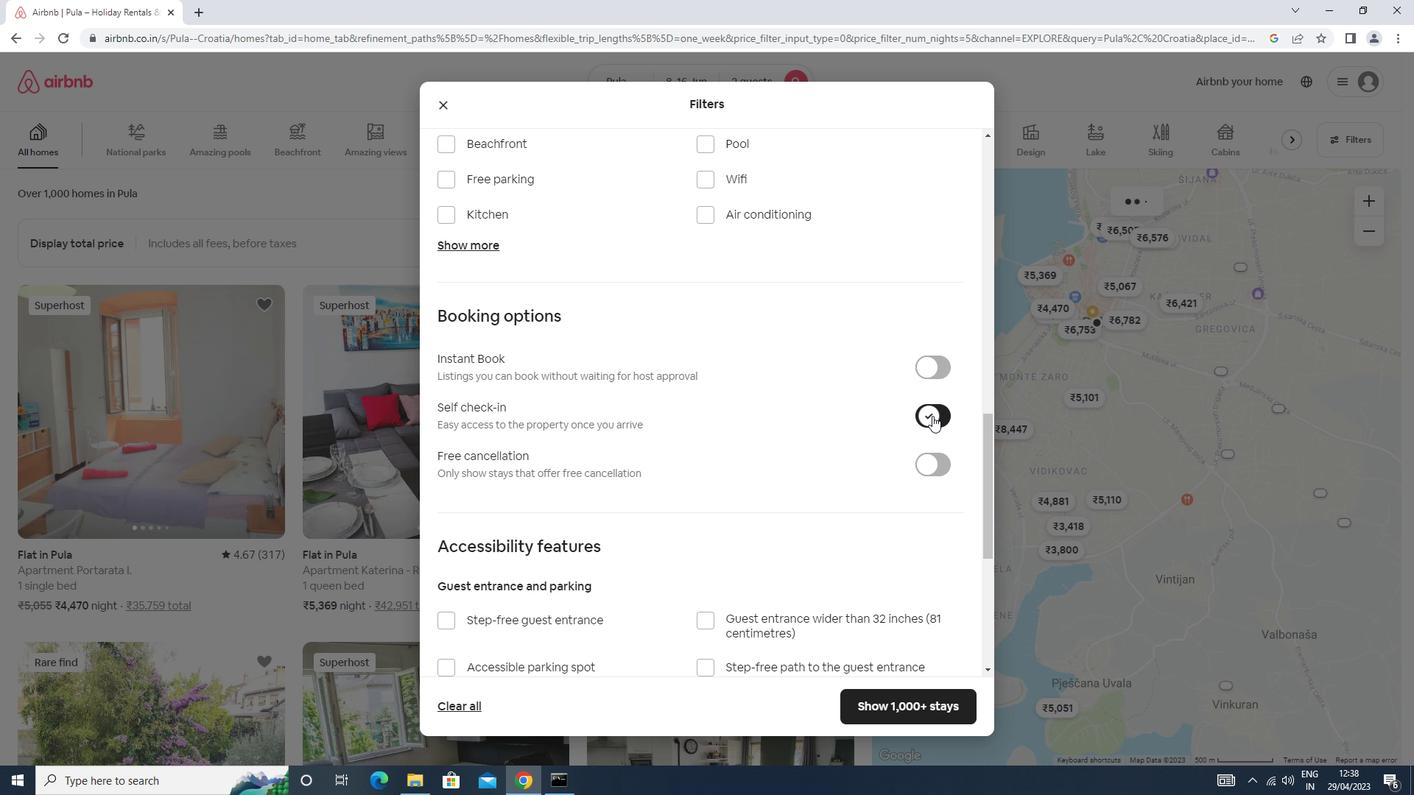 
Action: Mouse scrolled (932, 415) with delta (0, 0)
Screenshot: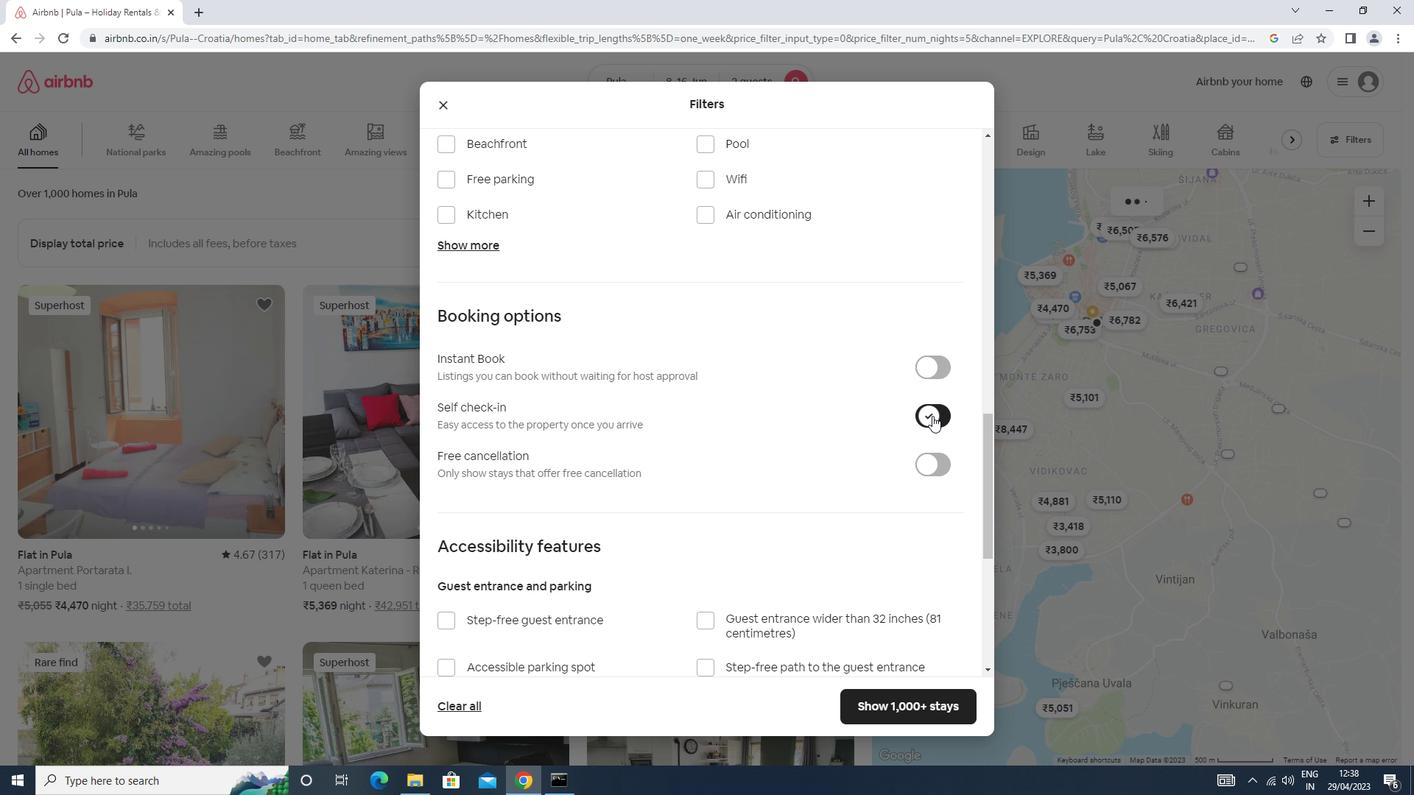 
Action: Mouse scrolled (932, 415) with delta (0, 0)
Screenshot: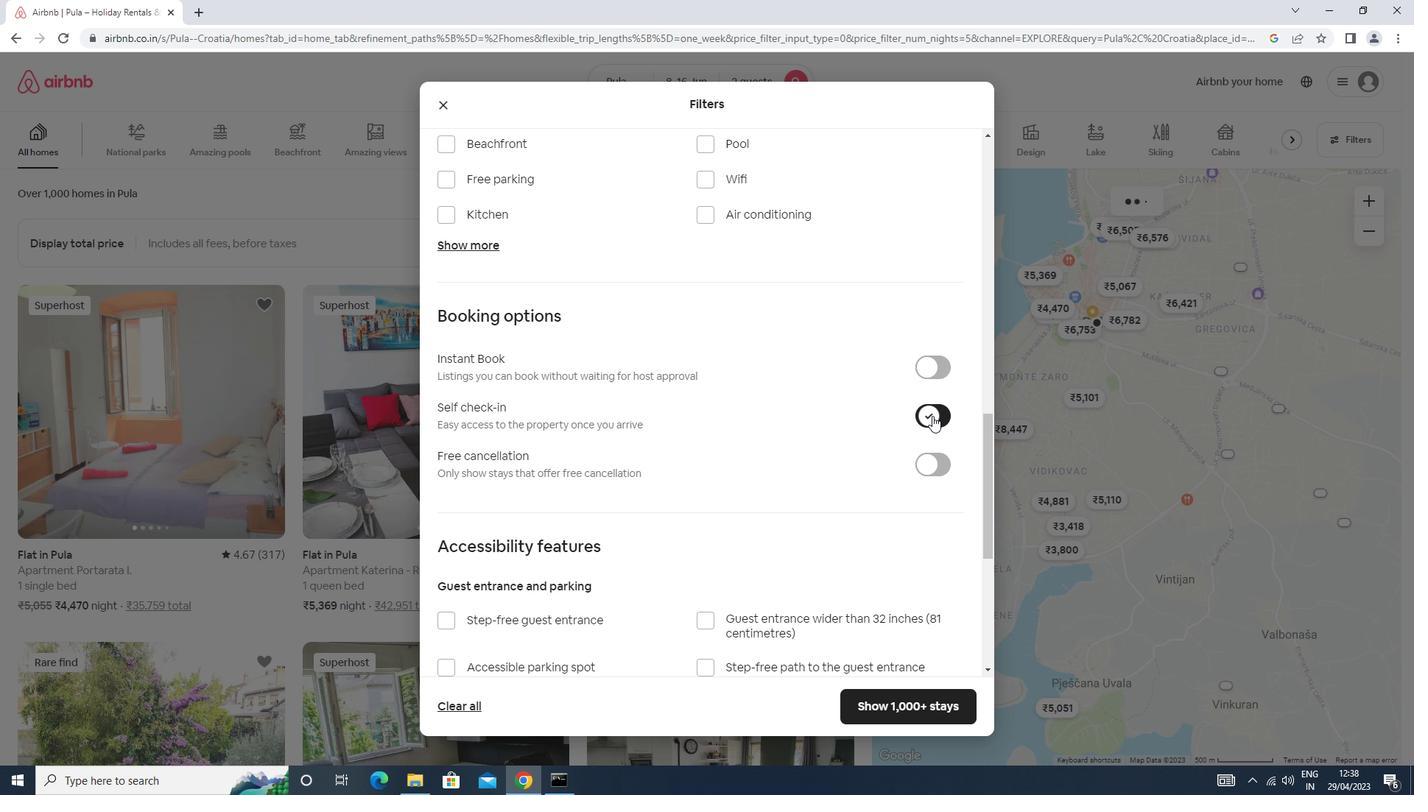 
Action: Mouse scrolled (932, 415) with delta (0, 0)
Screenshot: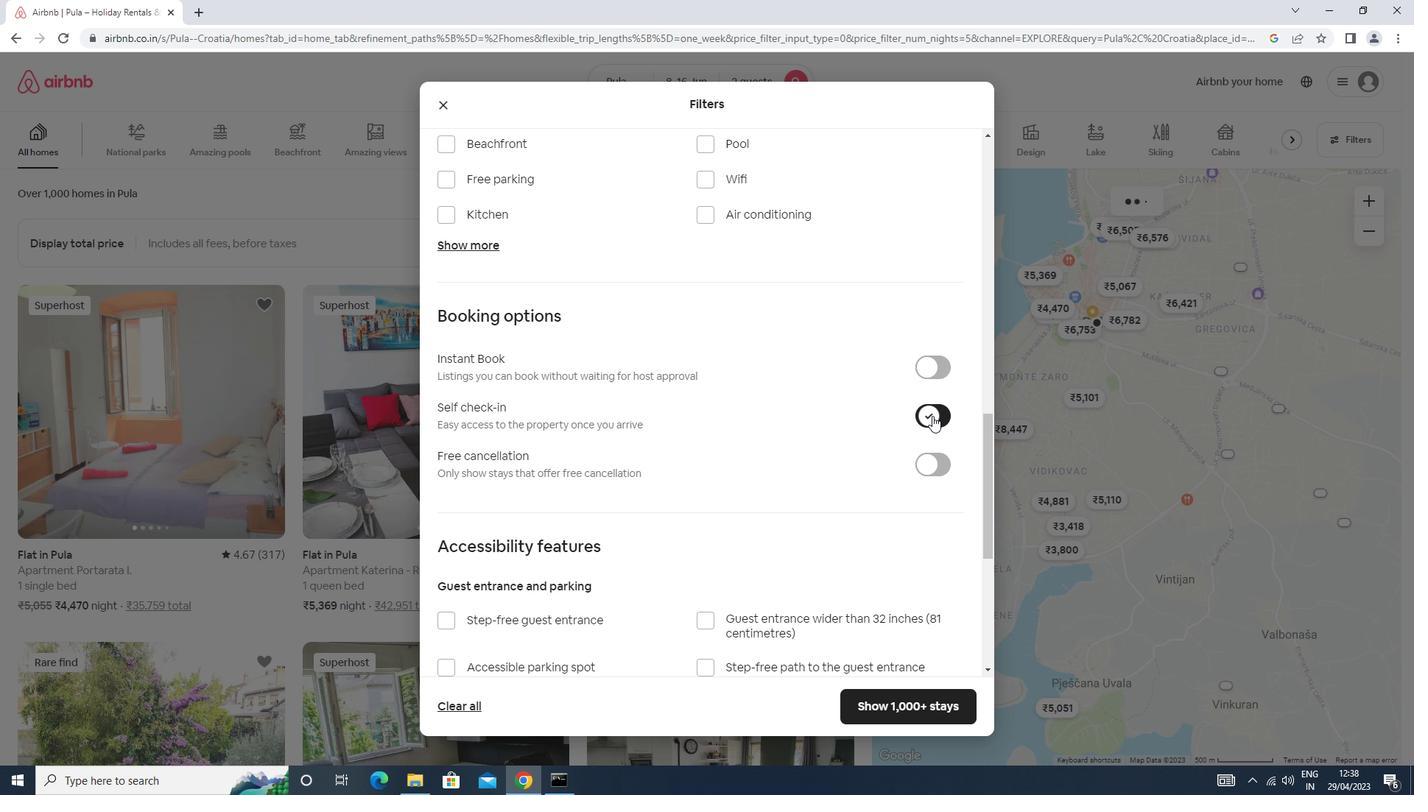 
Action: Mouse moved to (932, 416)
Screenshot: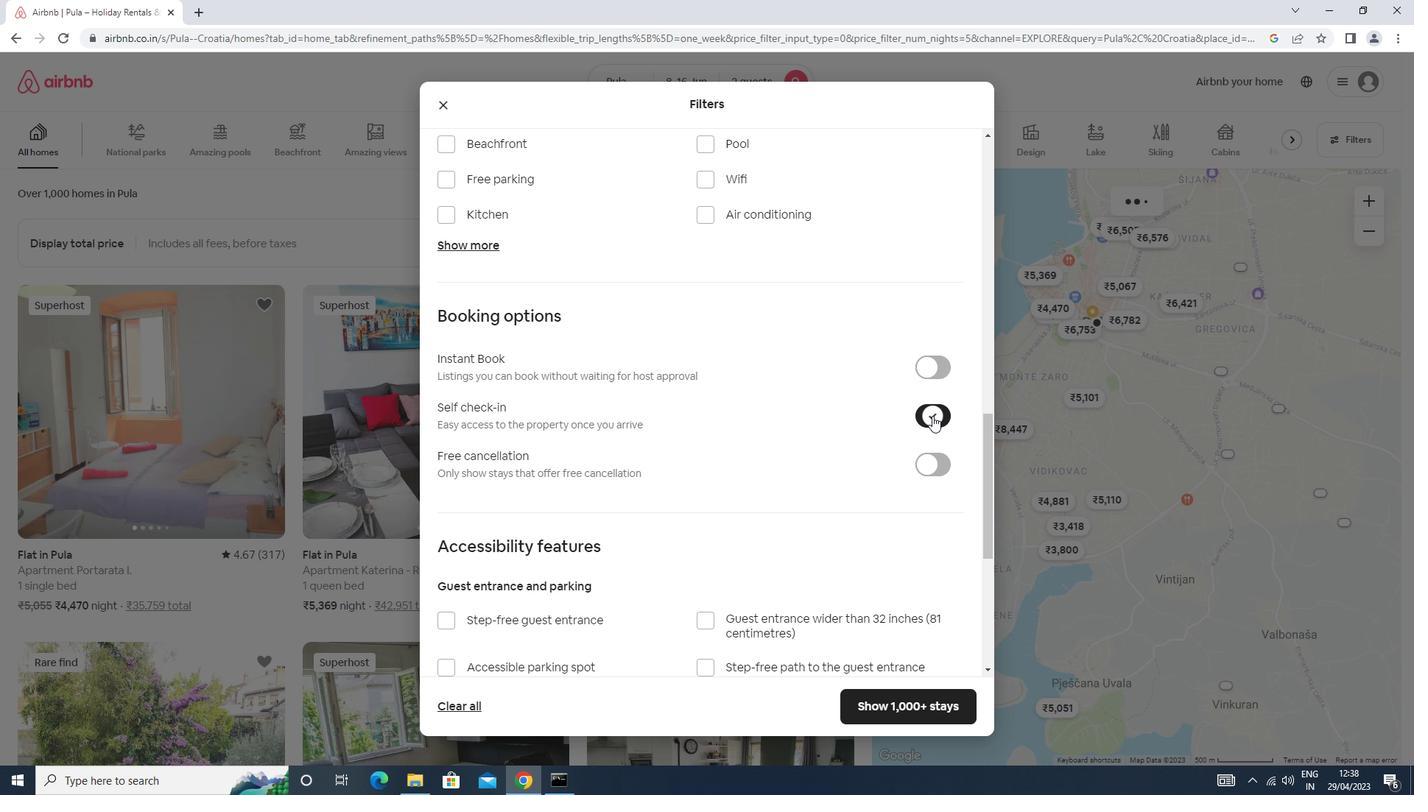 
Action: Mouse scrolled (932, 415) with delta (0, 0)
Screenshot: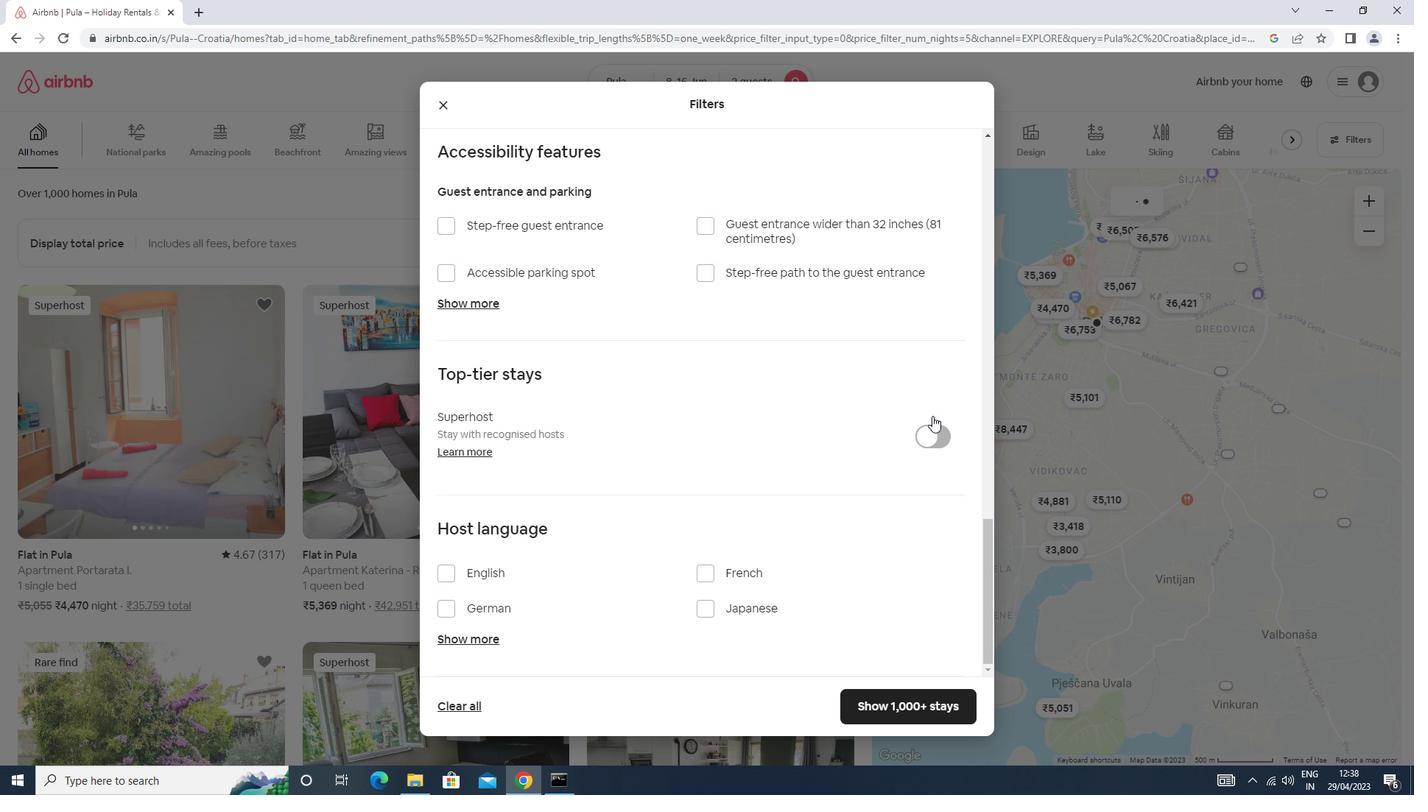 
Action: Mouse moved to (932, 418)
Screenshot: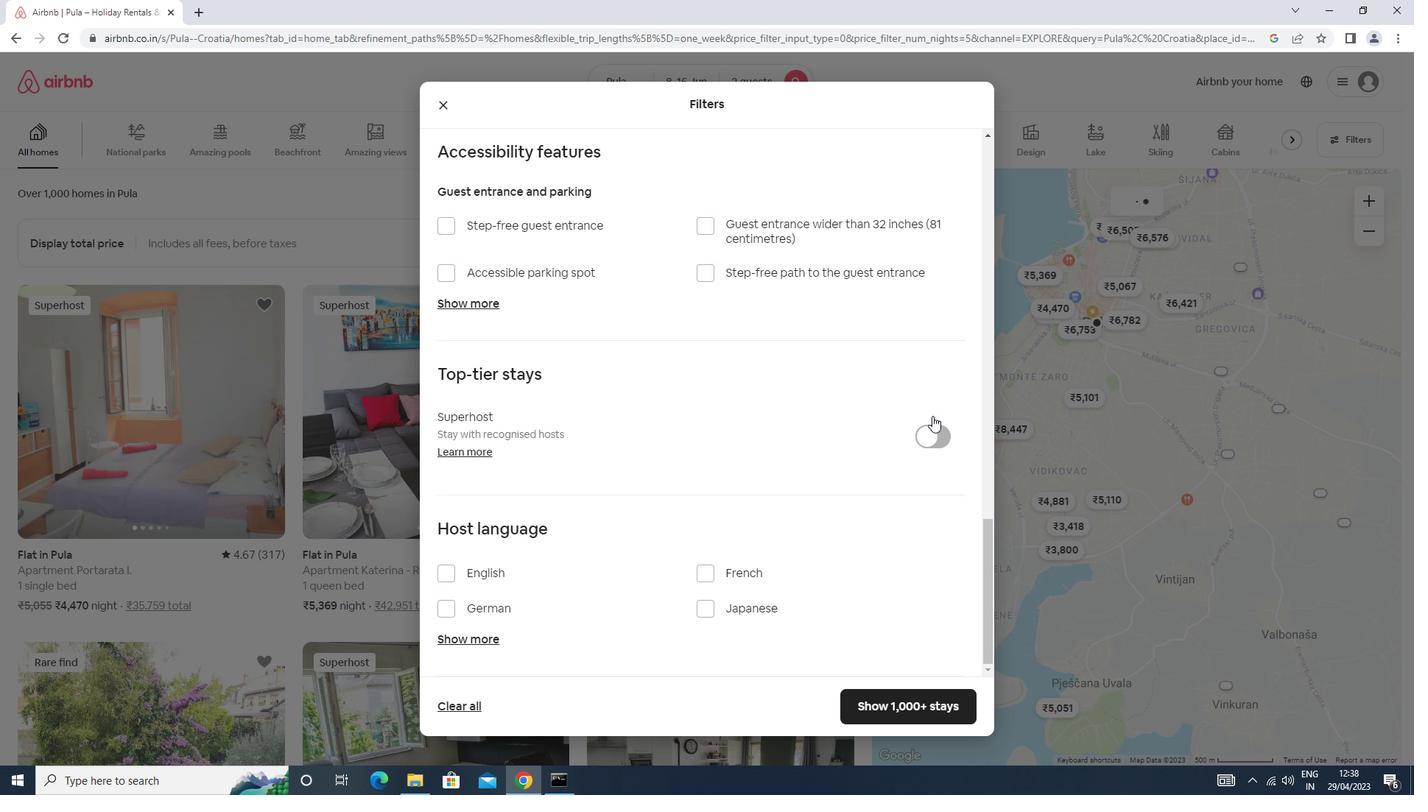 
Action: Mouse scrolled (932, 417) with delta (0, 0)
Screenshot: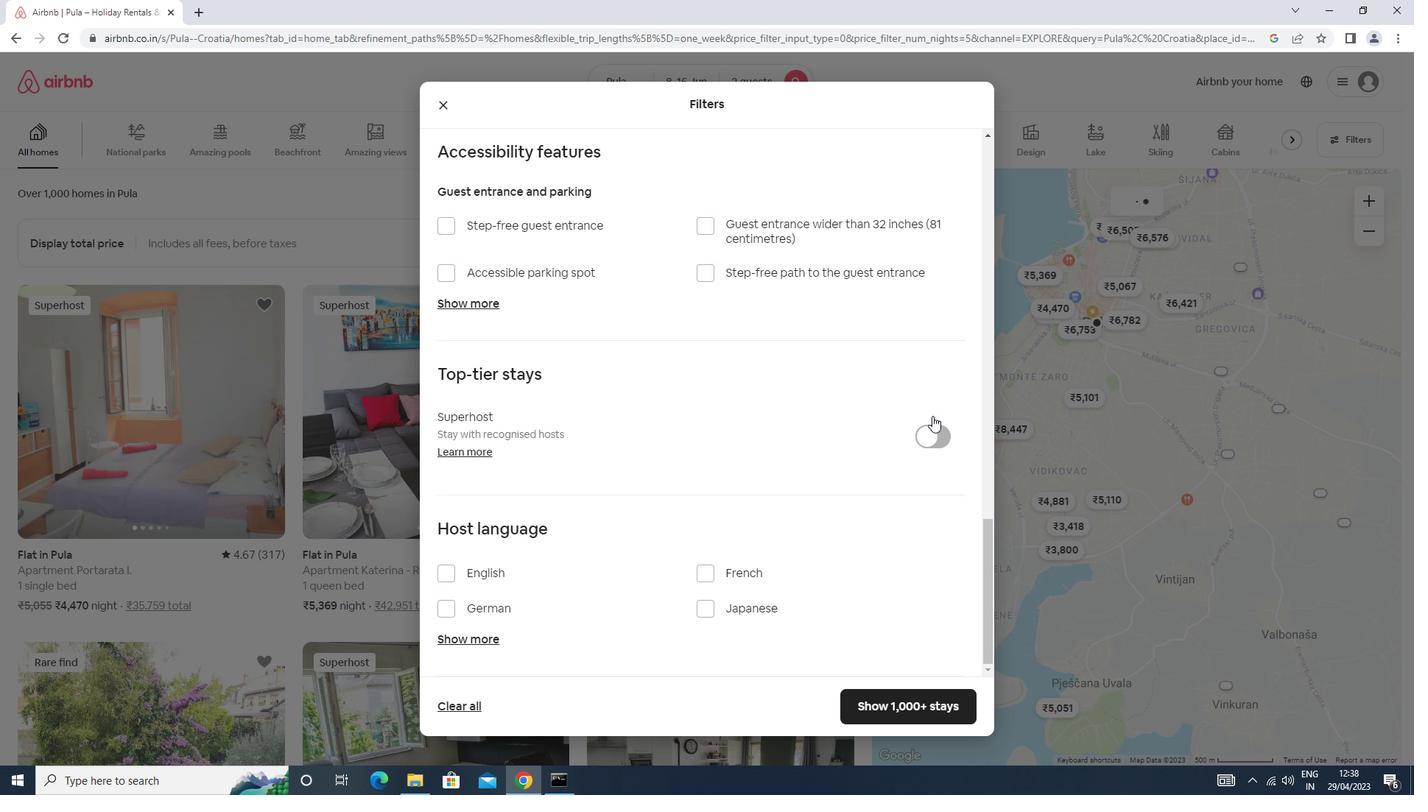 
Action: Mouse scrolled (932, 417) with delta (0, 0)
Screenshot: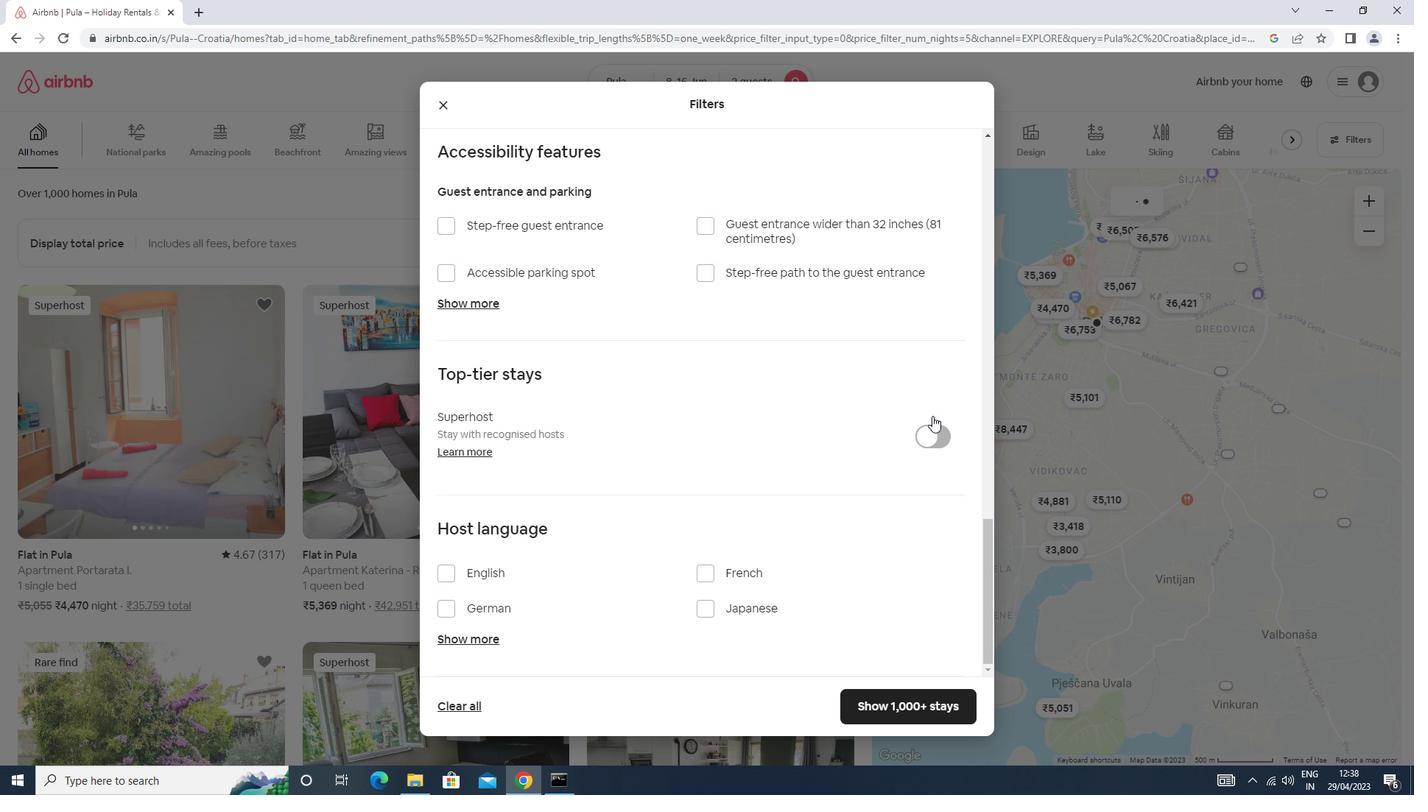
Action: Mouse scrolled (932, 417) with delta (0, 0)
Screenshot: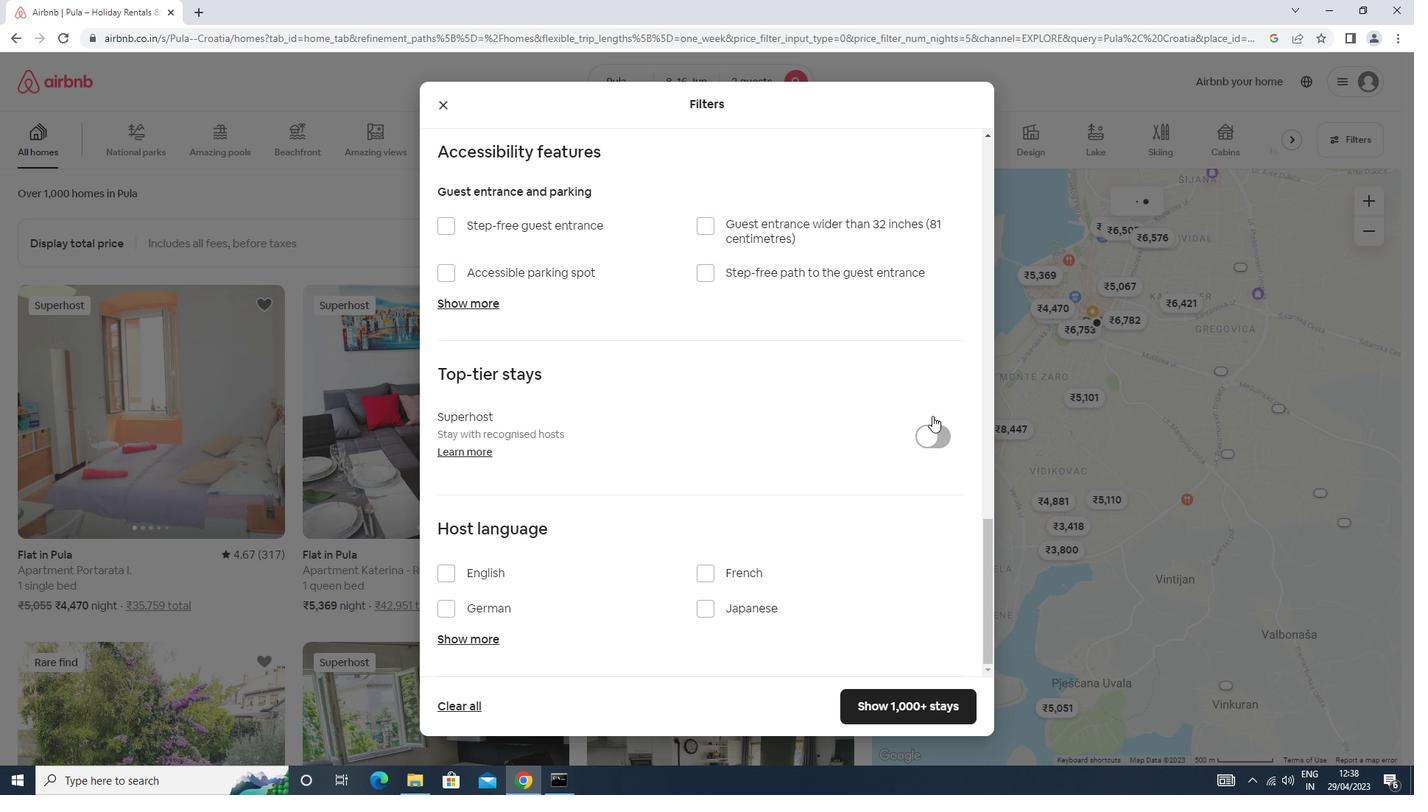 
Action: Mouse scrolled (932, 417) with delta (0, 0)
Screenshot: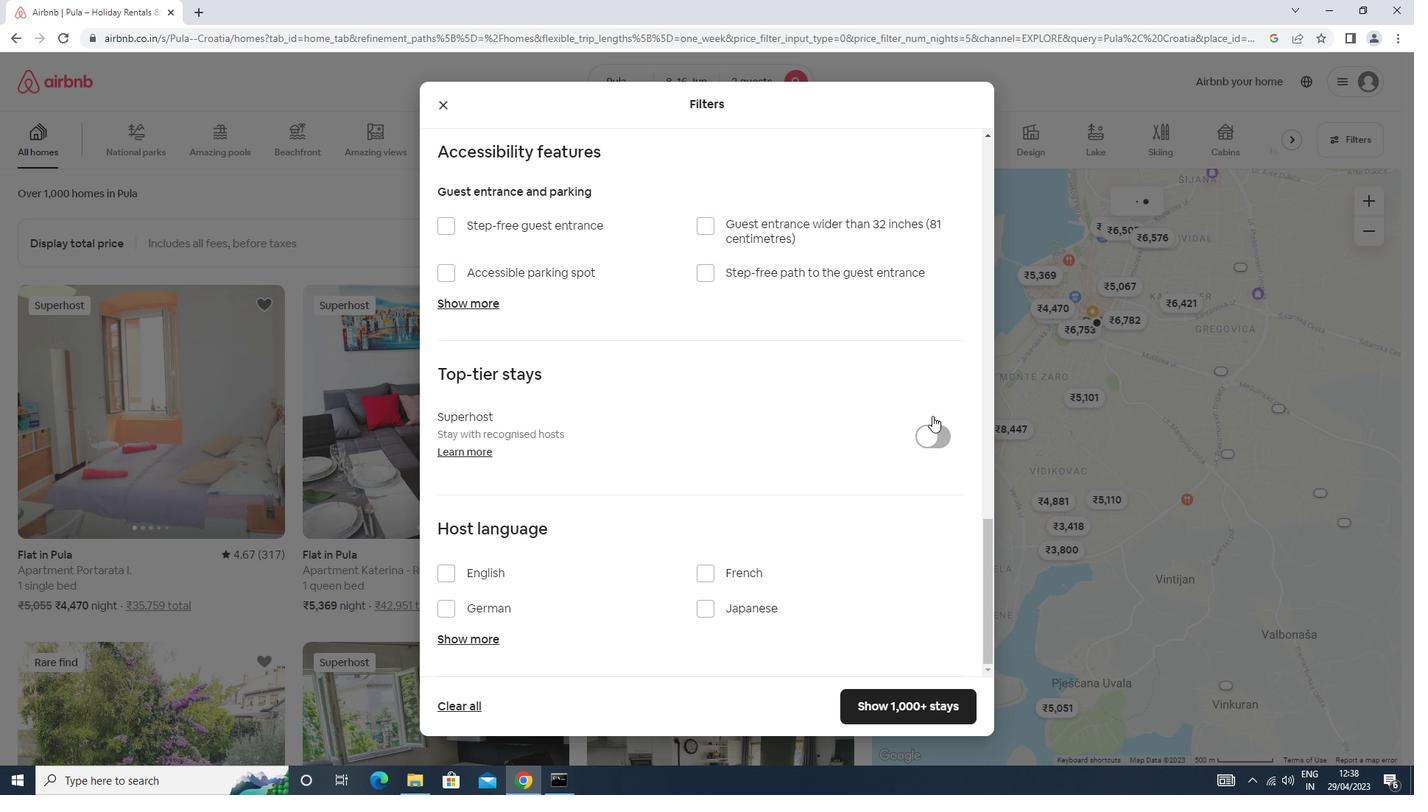 
Action: Mouse scrolled (932, 417) with delta (0, 0)
Screenshot: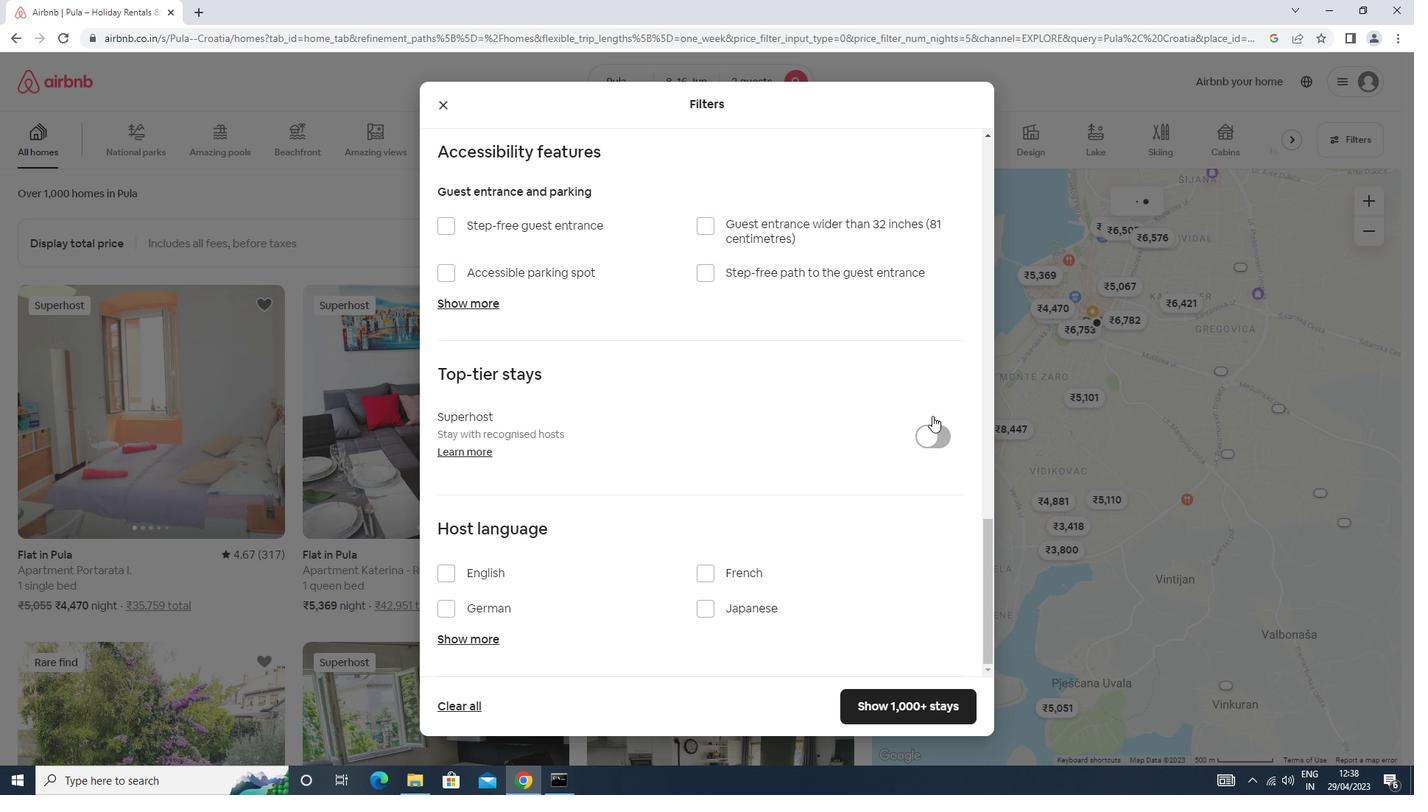 
Action: Mouse moved to (489, 574)
Screenshot: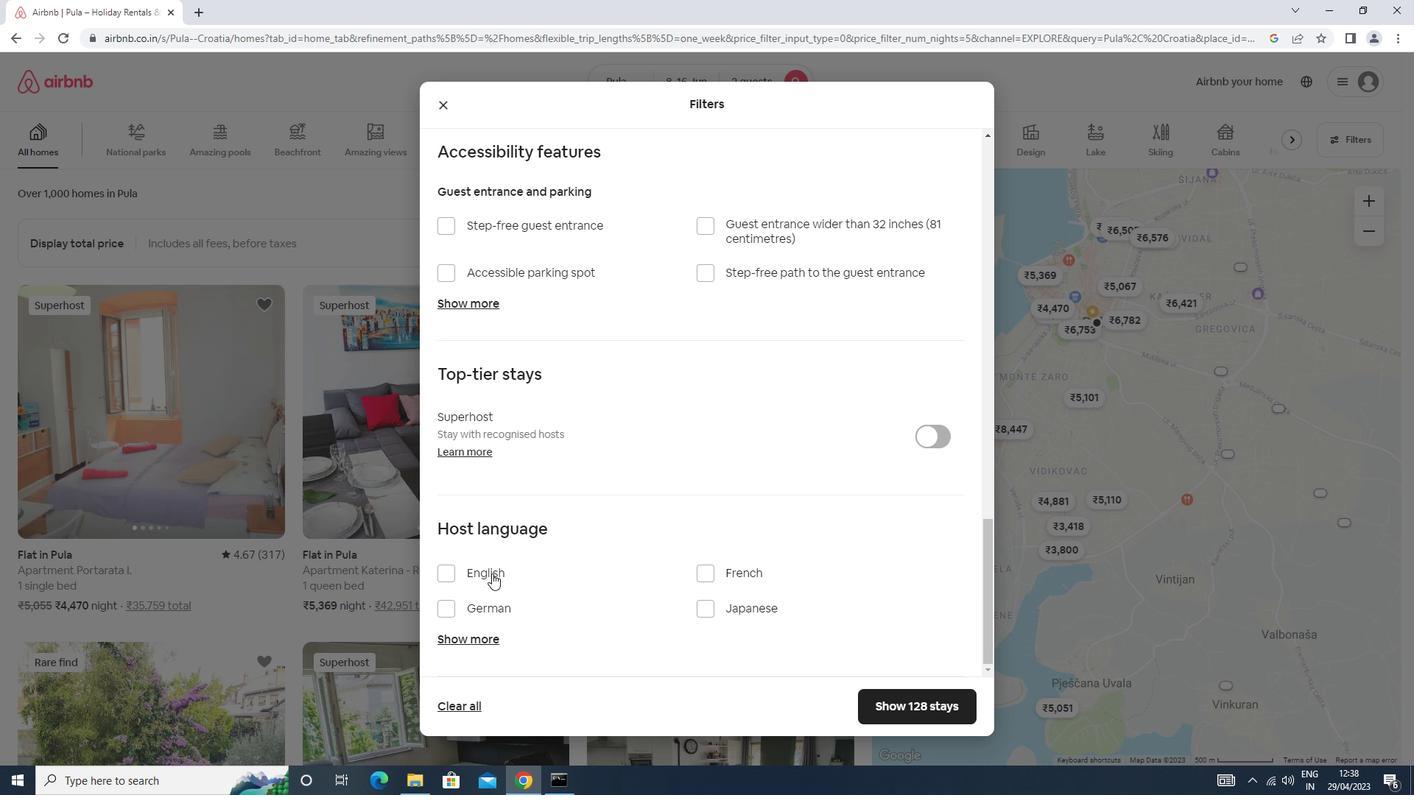 
Action: Mouse pressed left at (489, 574)
Screenshot: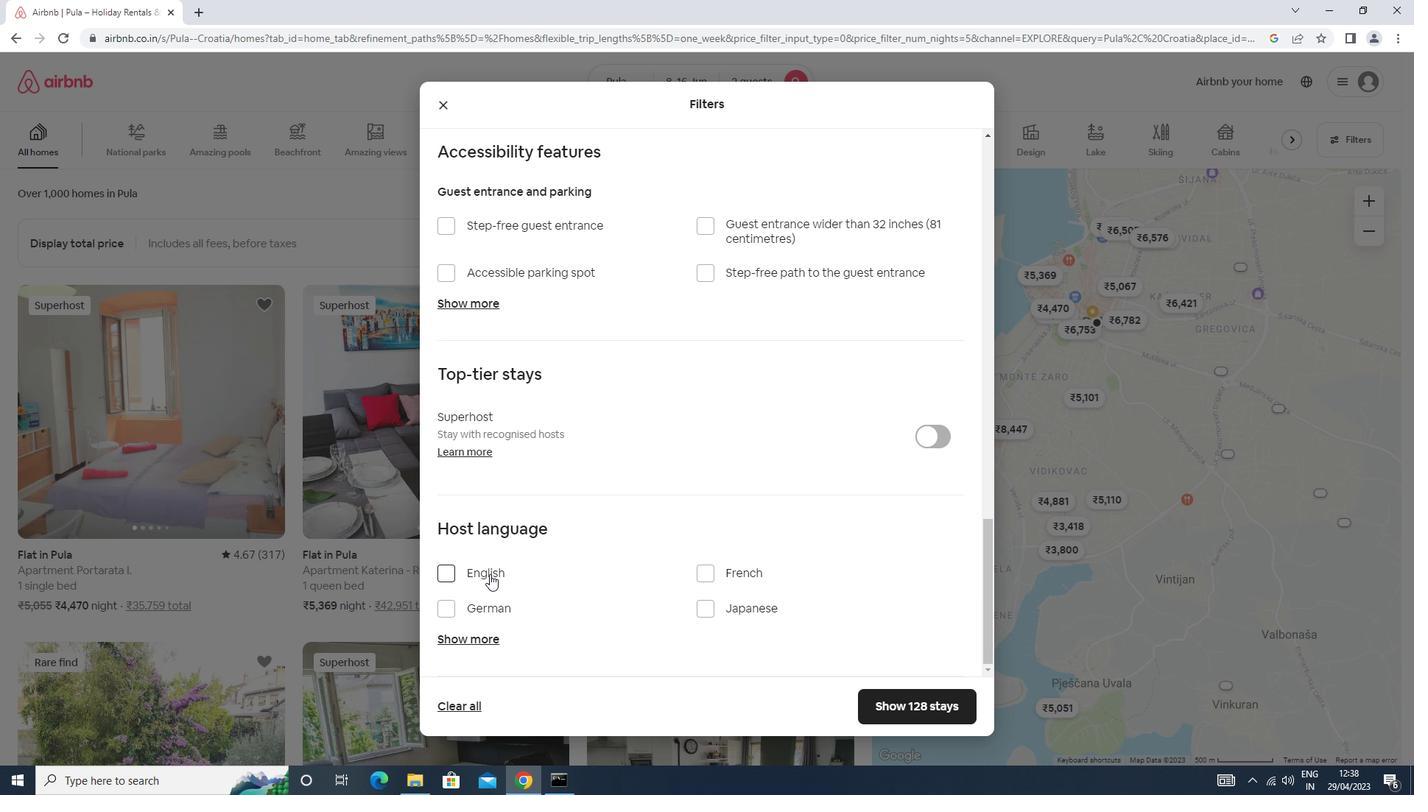 
Action: Mouse moved to (936, 704)
Screenshot: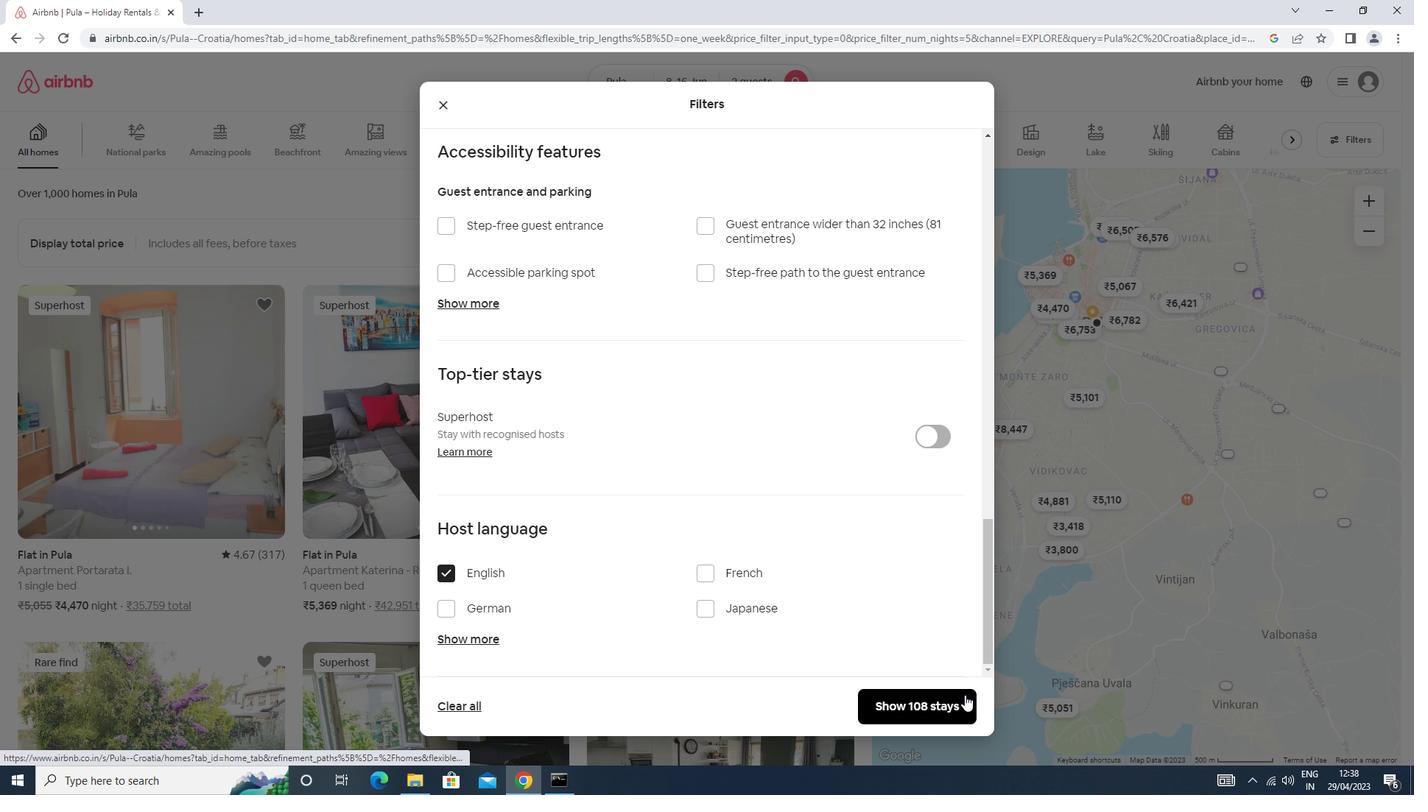 
Action: Mouse pressed left at (936, 704)
Screenshot: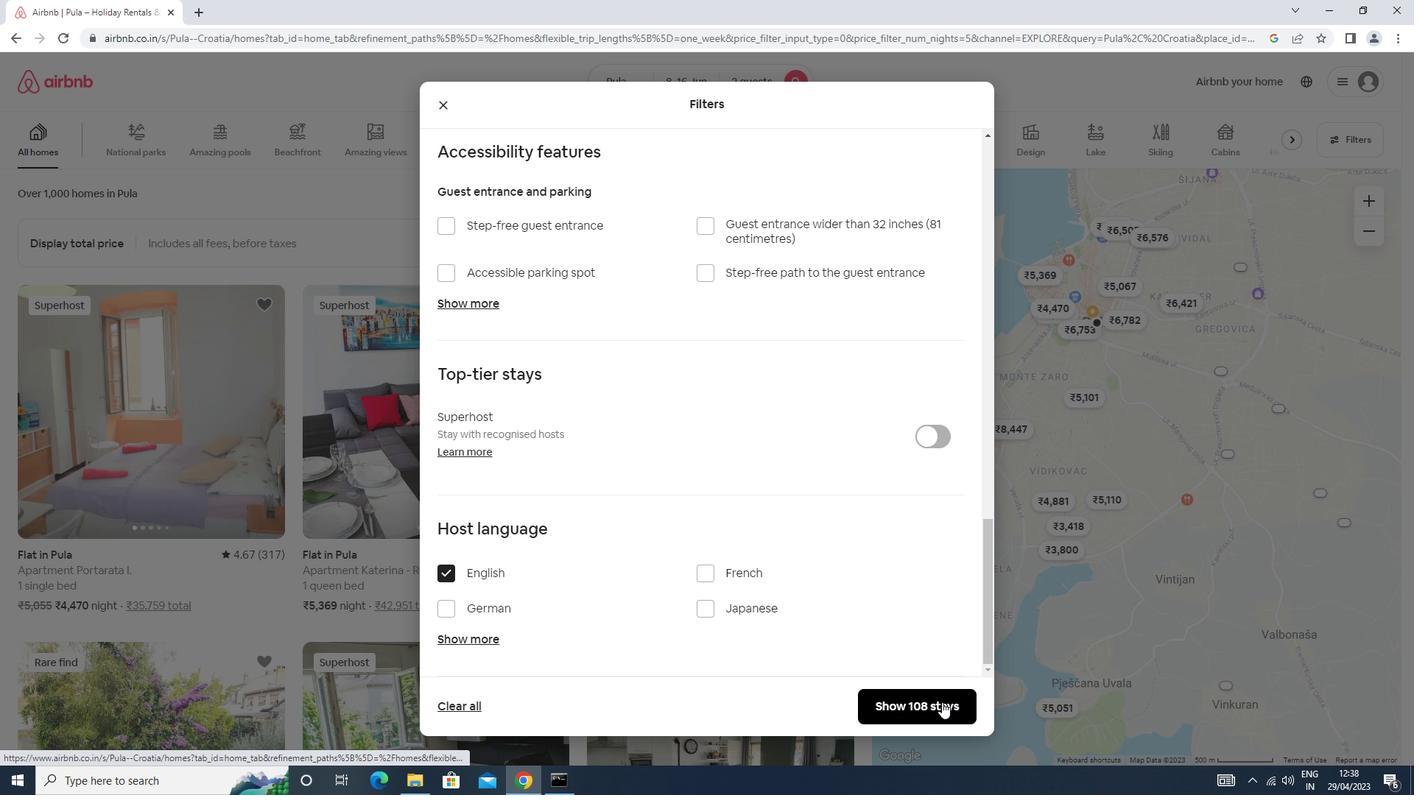 
Action: Mouse moved to (951, 698)
Screenshot: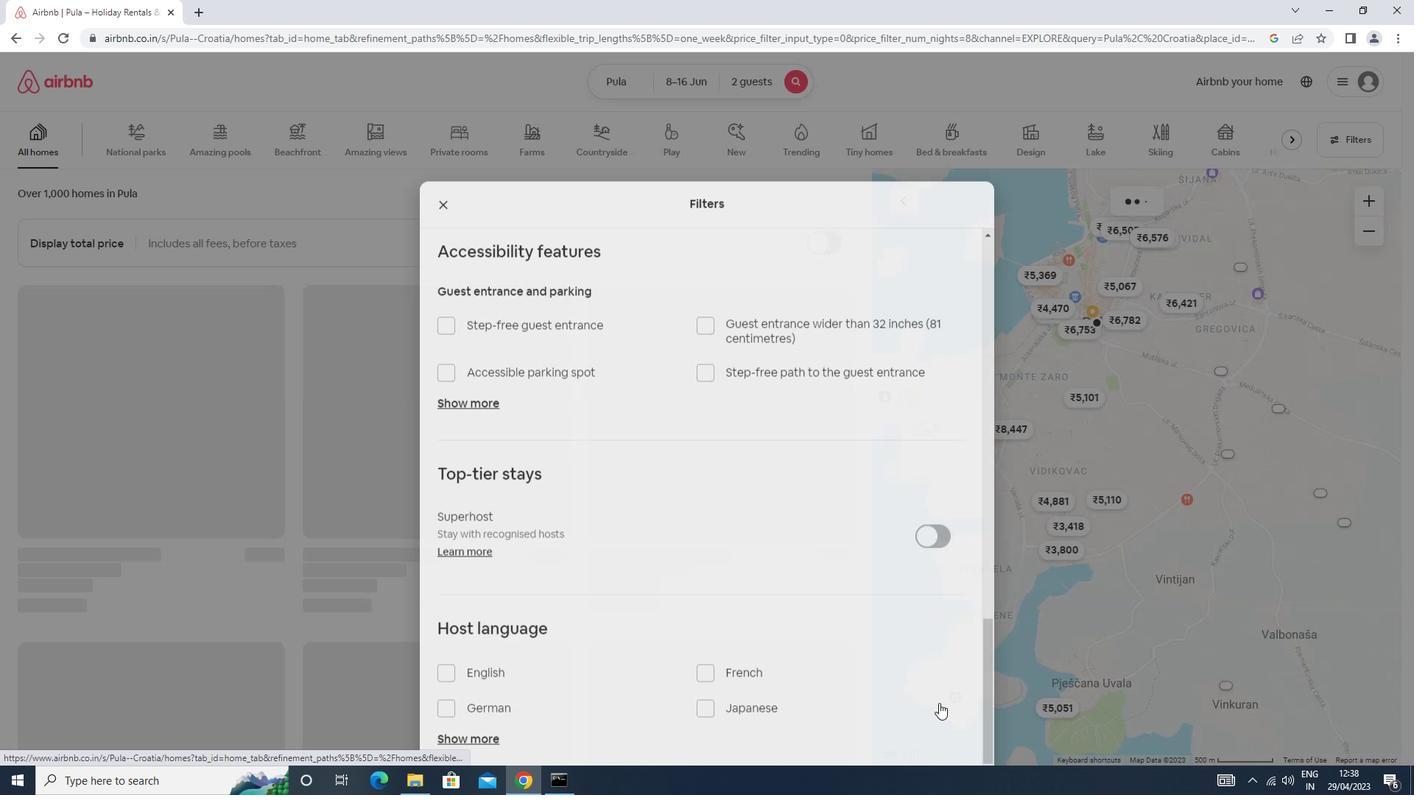 
